 Task: Slide 12 - Revenue Information.
Action: Mouse moved to (45, 108)
Screenshot: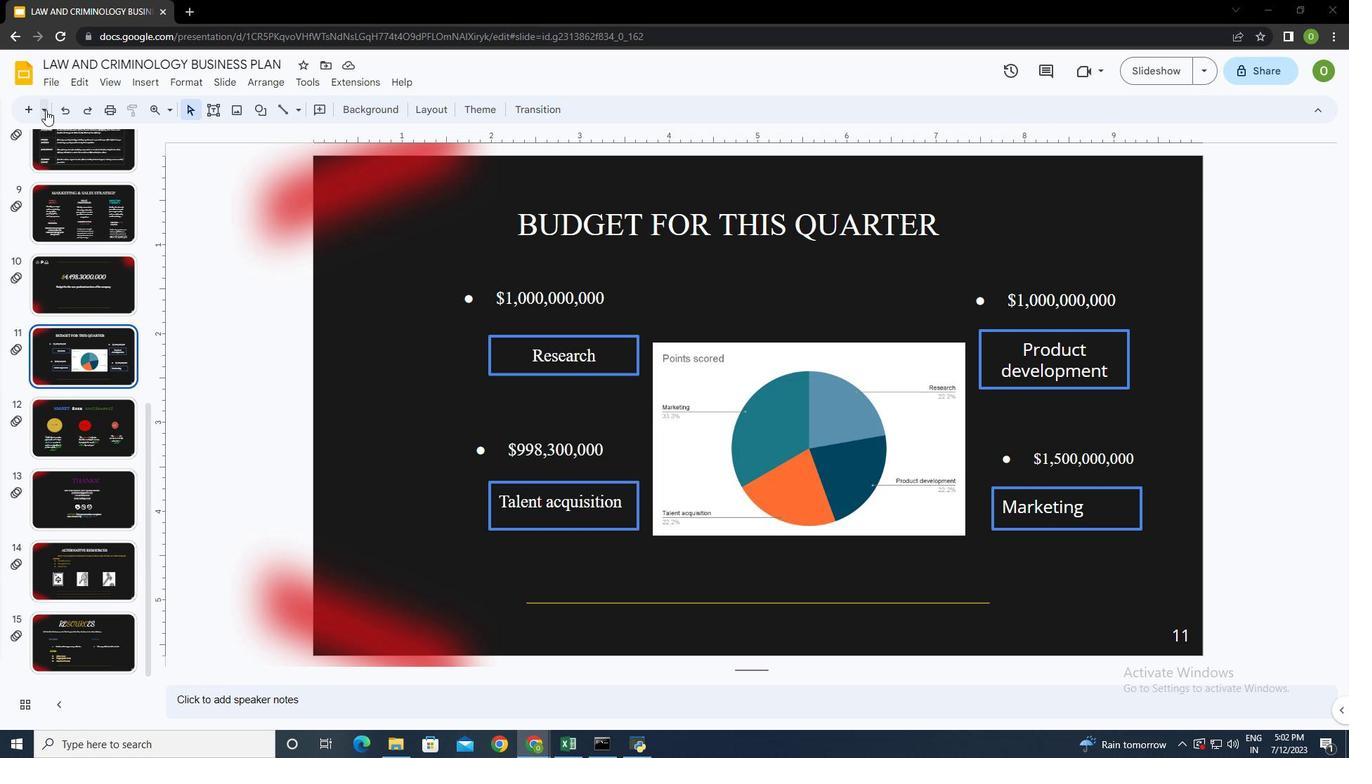 
Action: Mouse pressed left at (45, 108)
Screenshot: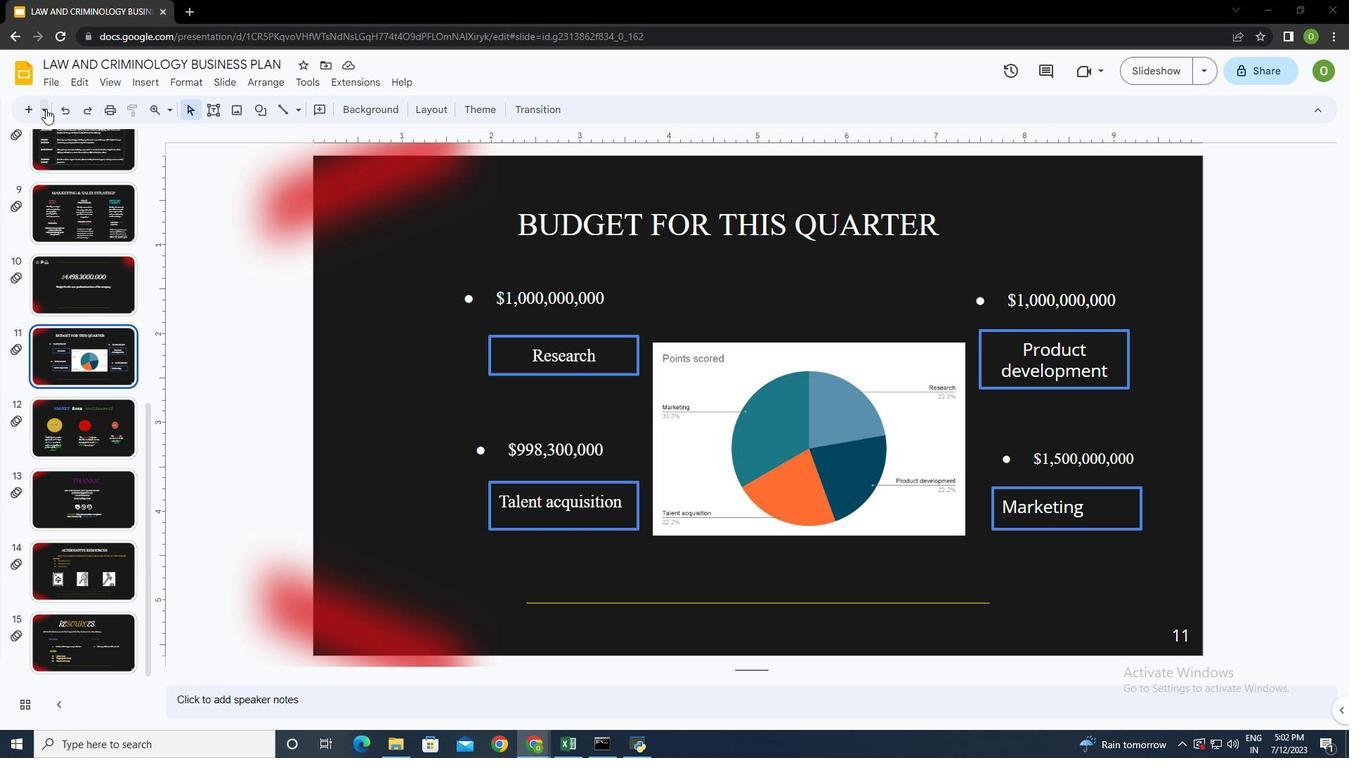 
Action: Mouse moved to (87, 344)
Screenshot: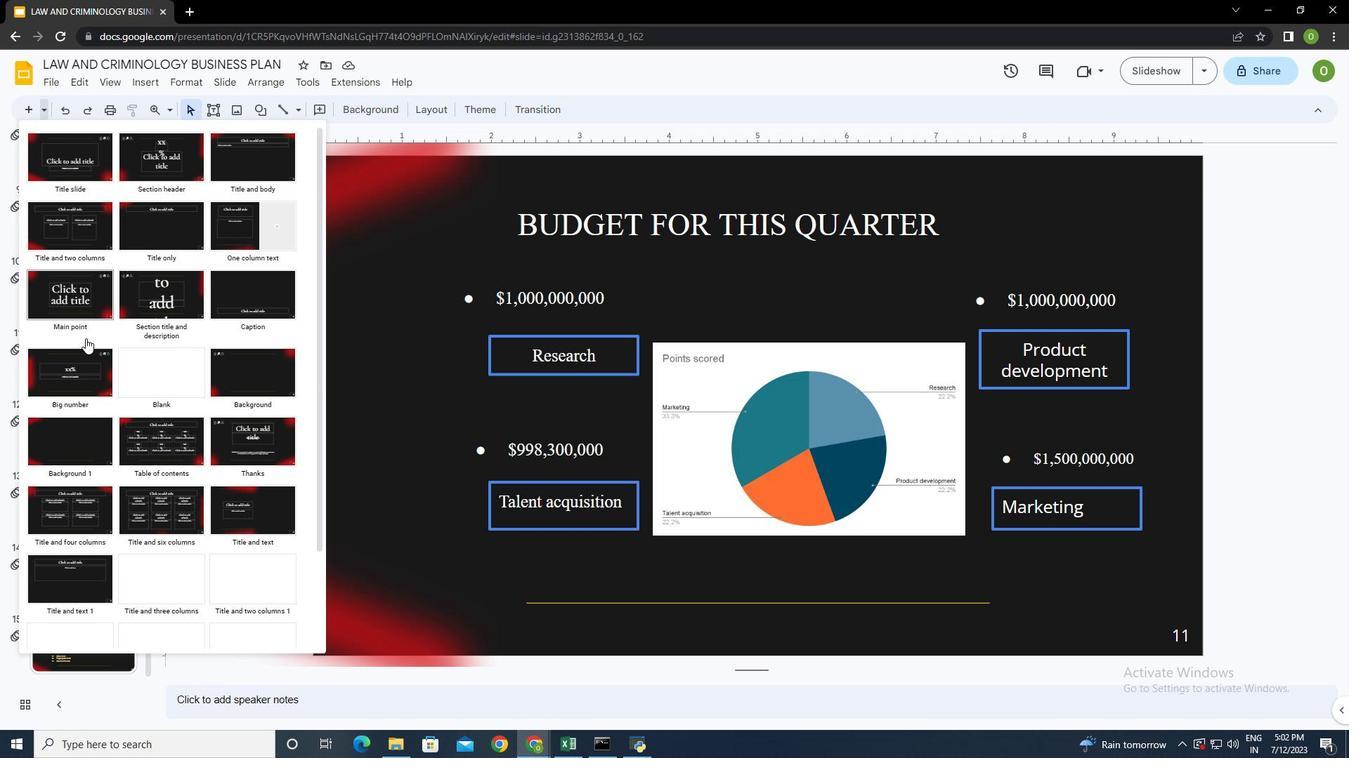 
Action: Mouse scrolled (87, 343) with delta (0, 0)
Screenshot: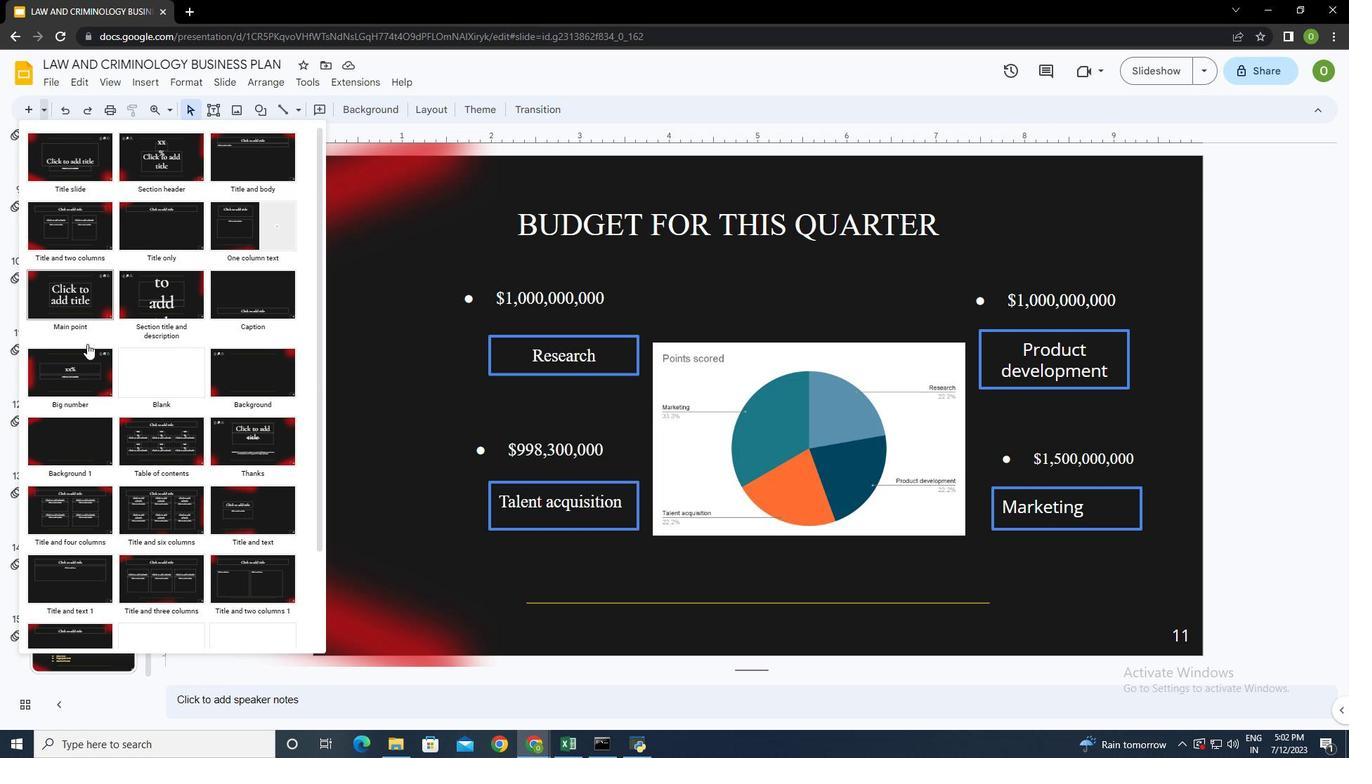 
Action: Mouse scrolled (87, 343) with delta (0, 0)
Screenshot: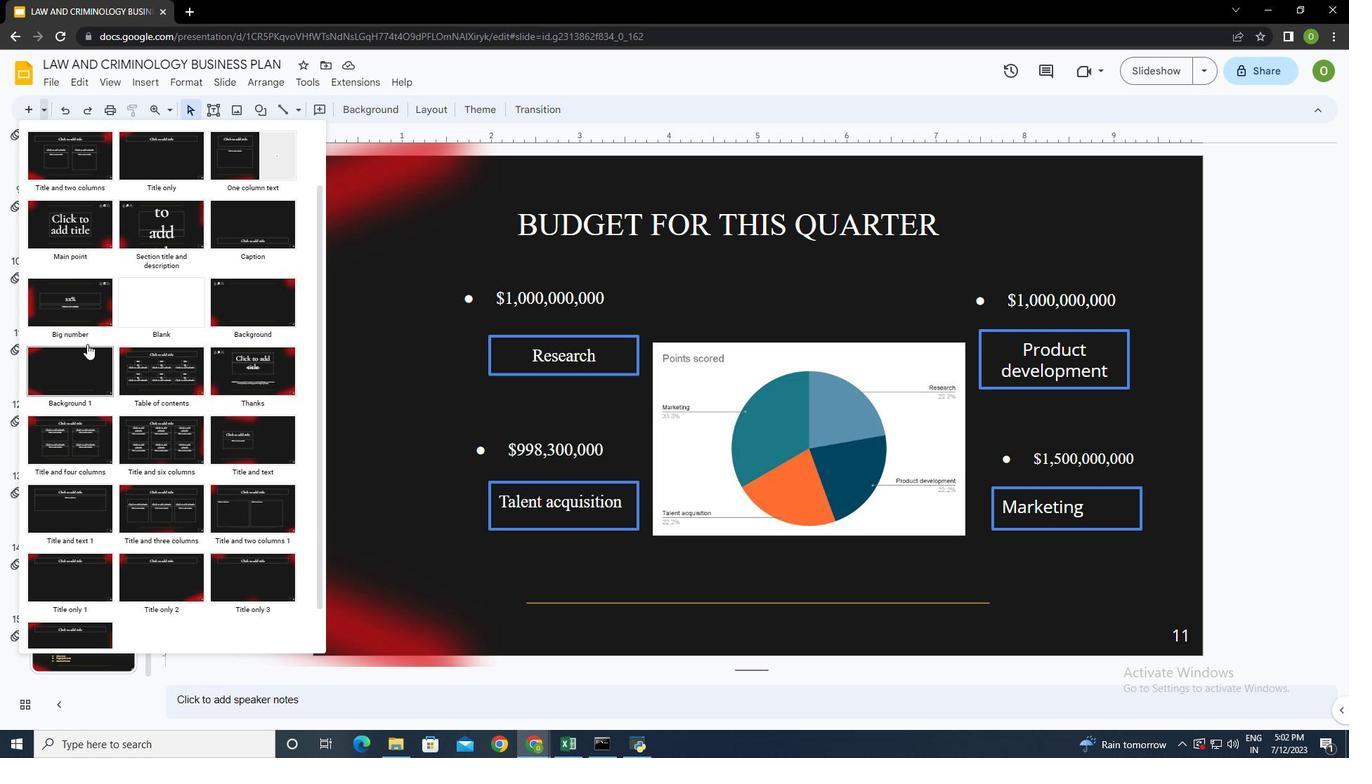 
Action: Mouse scrolled (87, 343) with delta (0, 0)
Screenshot: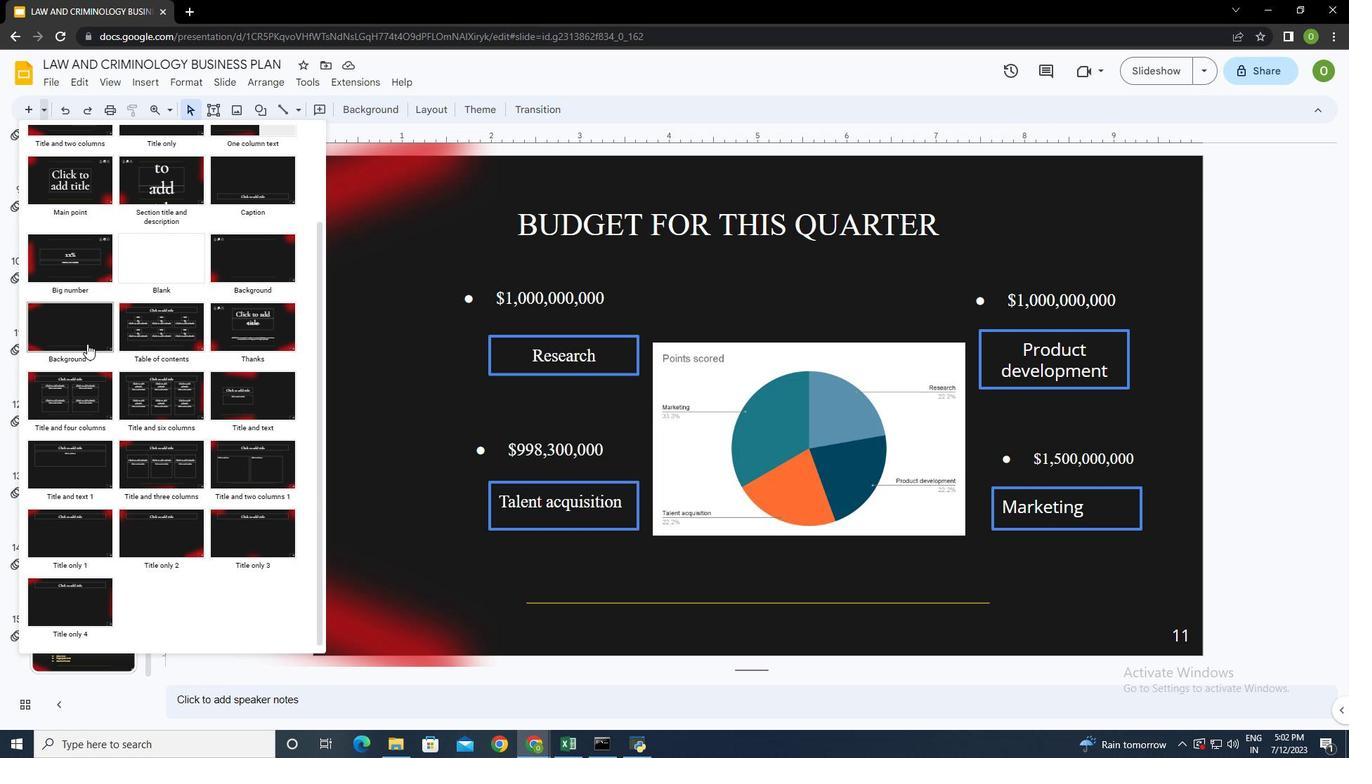 
Action: Mouse scrolled (87, 343) with delta (0, 0)
Screenshot: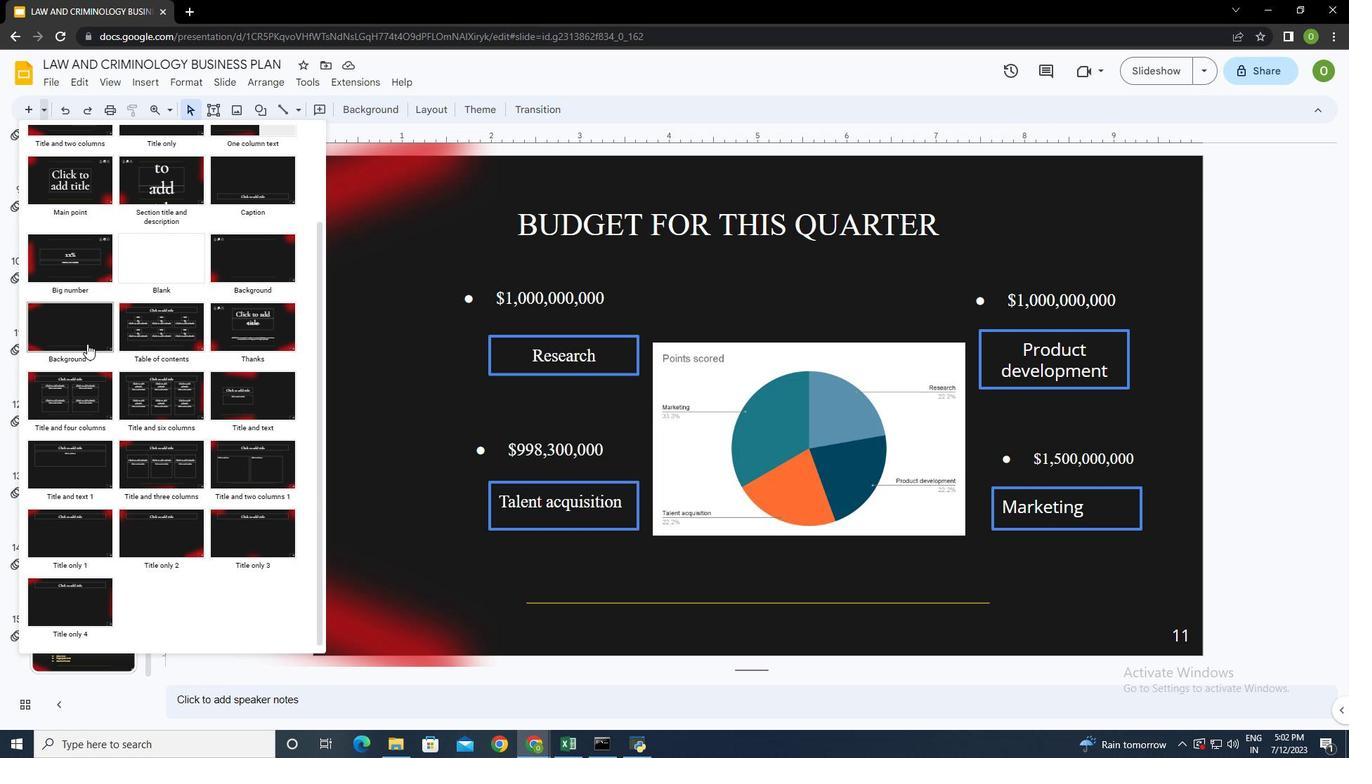 
Action: Mouse moved to (163, 540)
Screenshot: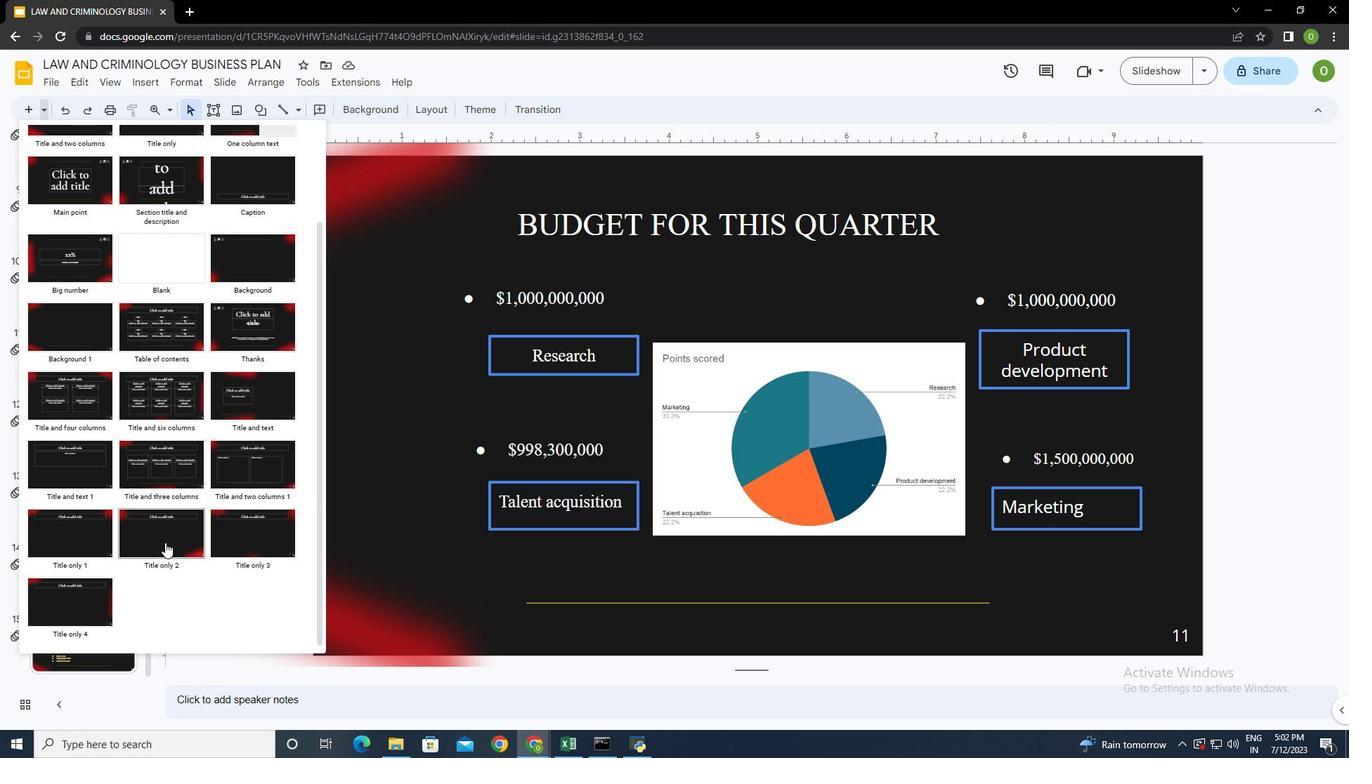 
Action: Mouse pressed left at (163, 540)
Screenshot: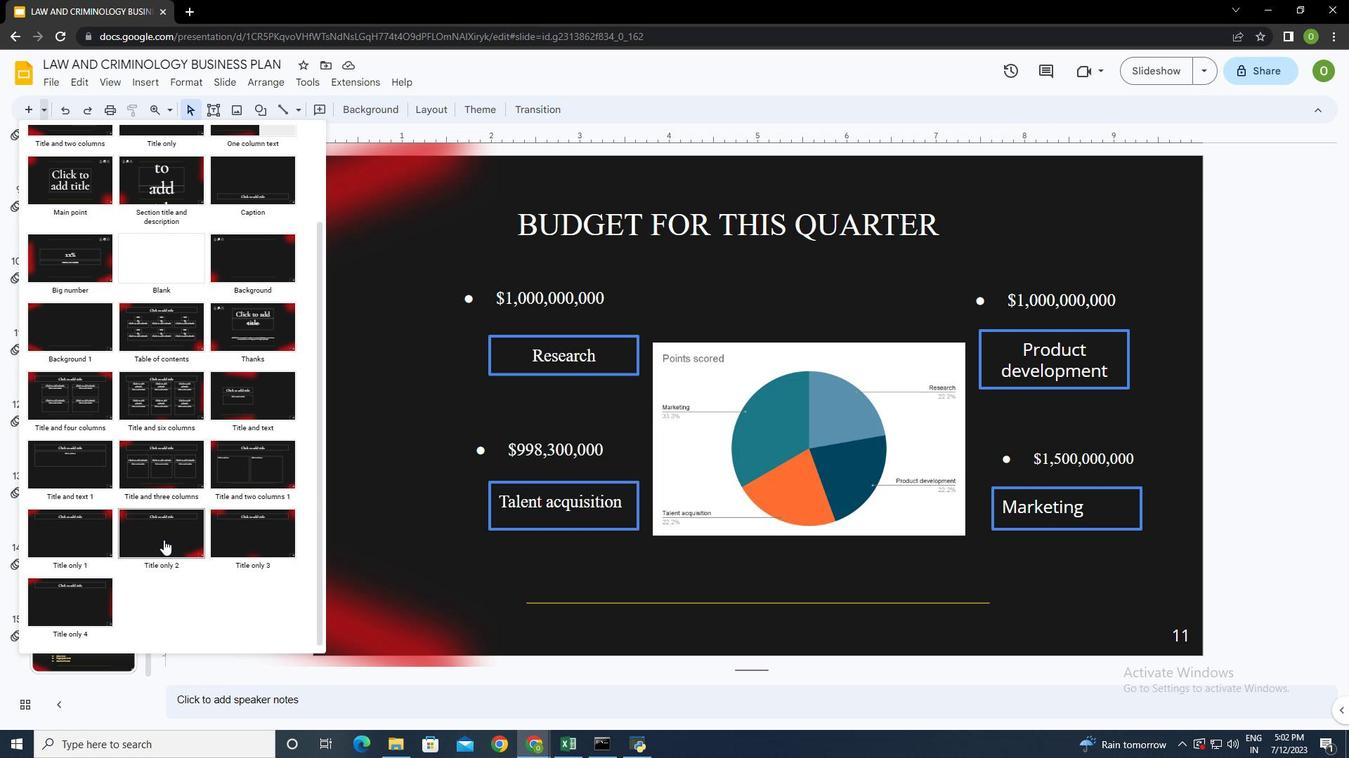 
Action: Mouse moved to (572, 215)
Screenshot: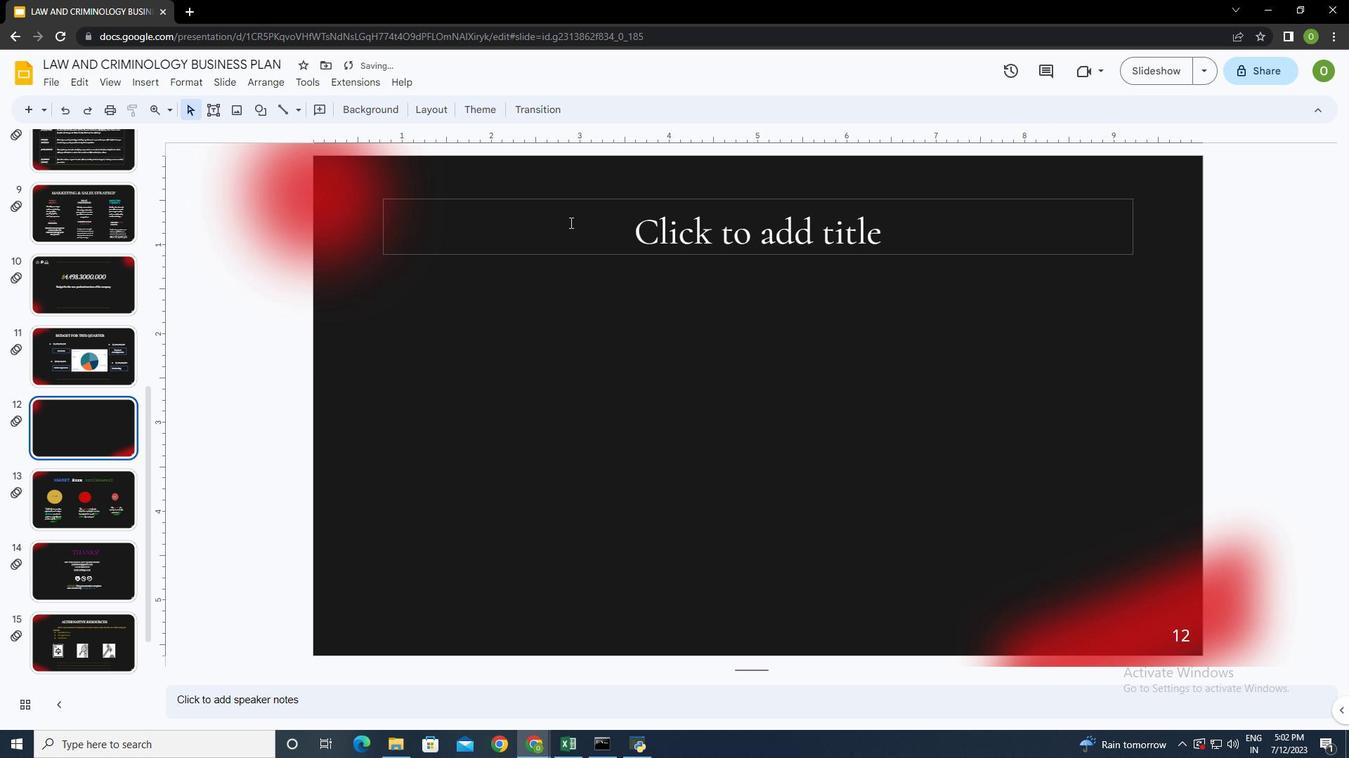 
Action: Mouse pressed left at (572, 215)
Screenshot: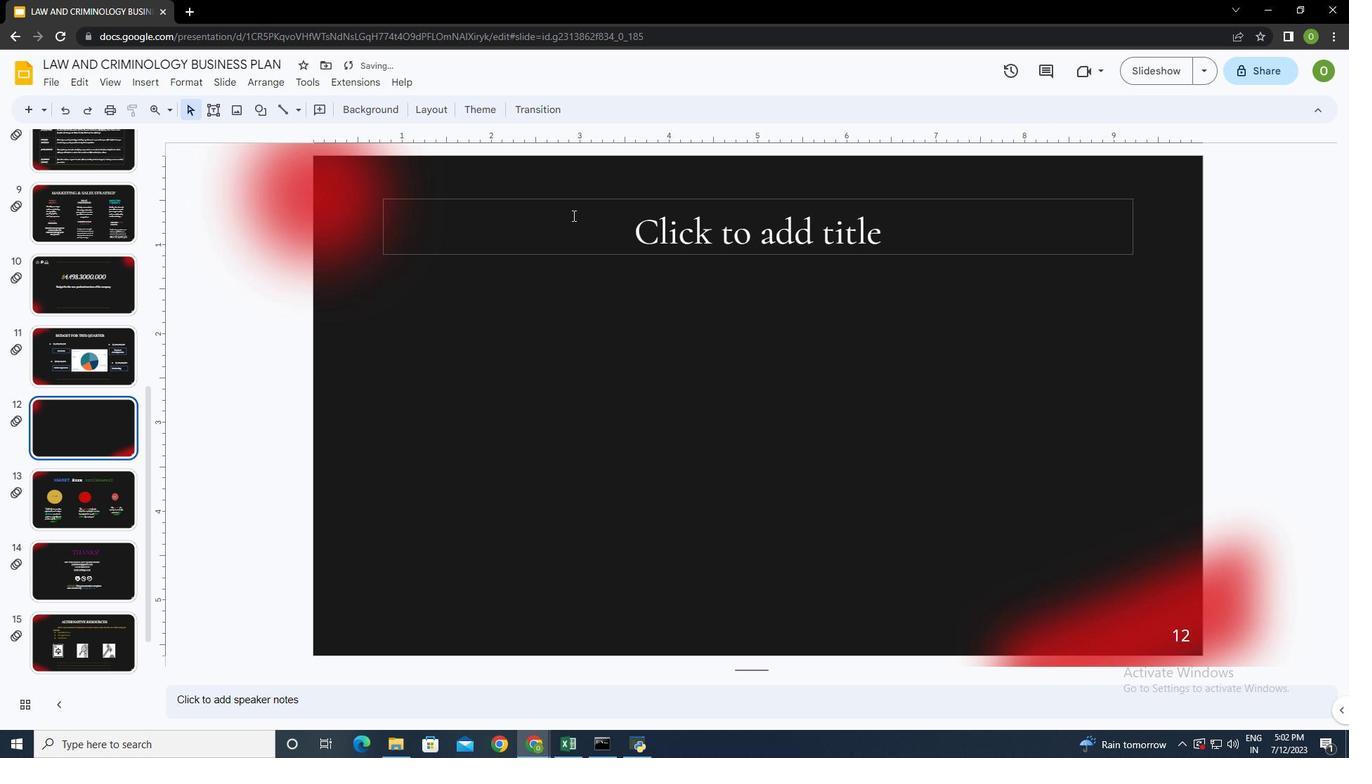 
Action: Key pressed revenue<Key.space>information
Screenshot: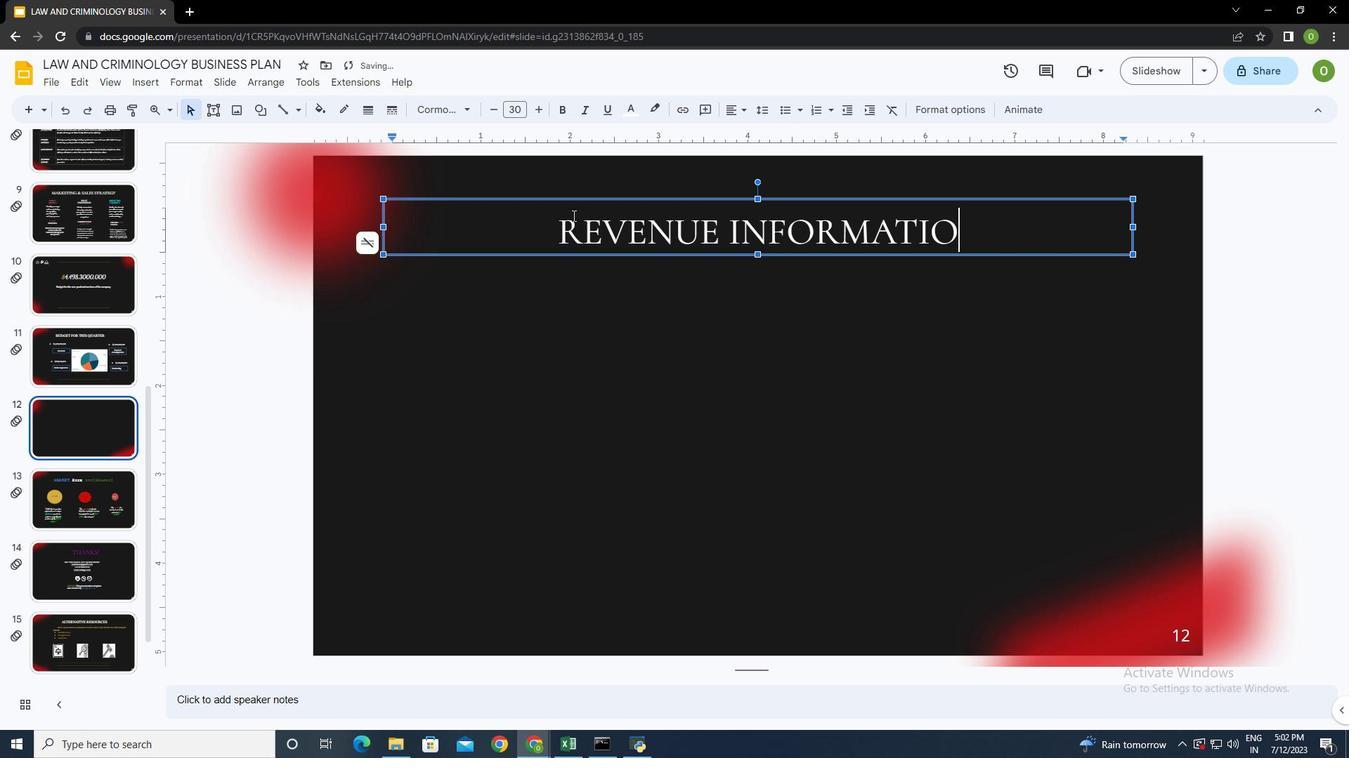 
Action: Mouse moved to (619, 316)
Screenshot: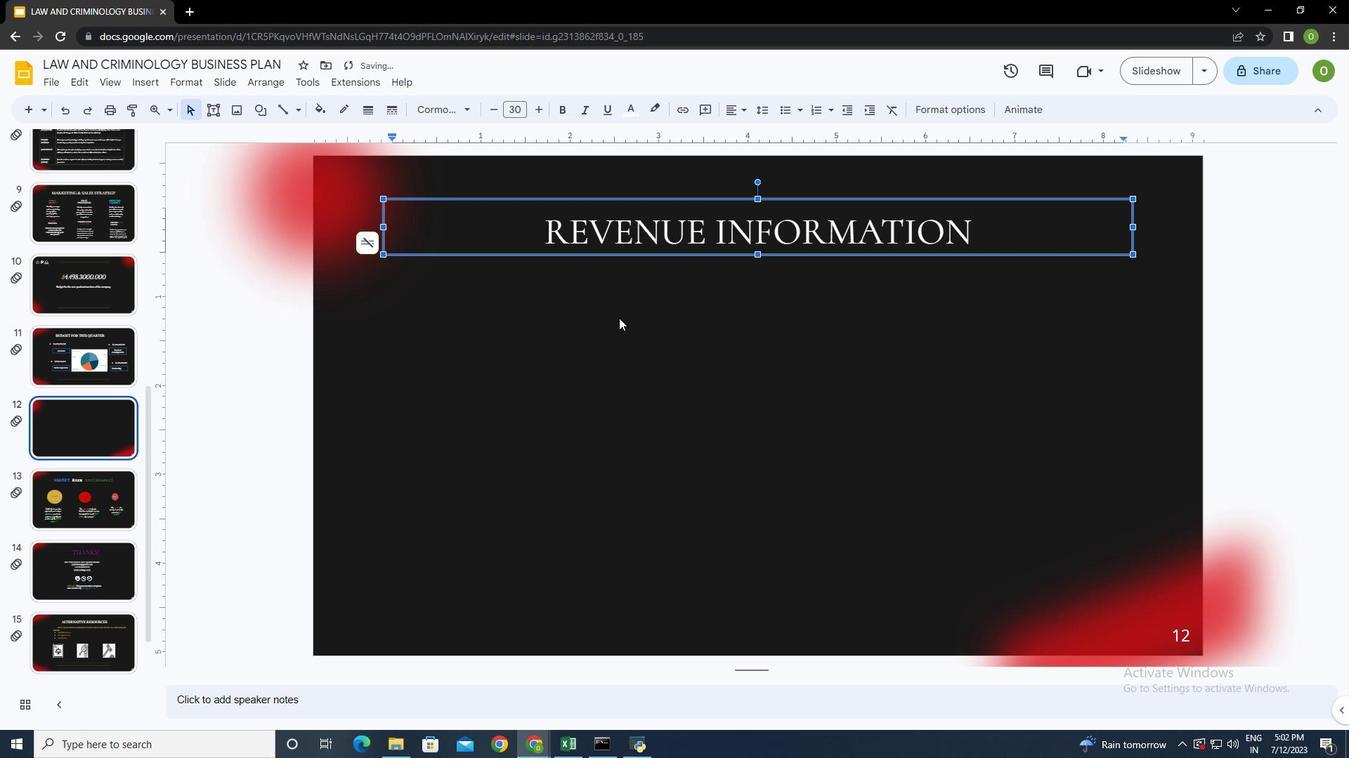 
Action: Mouse pressed left at (619, 316)
Screenshot: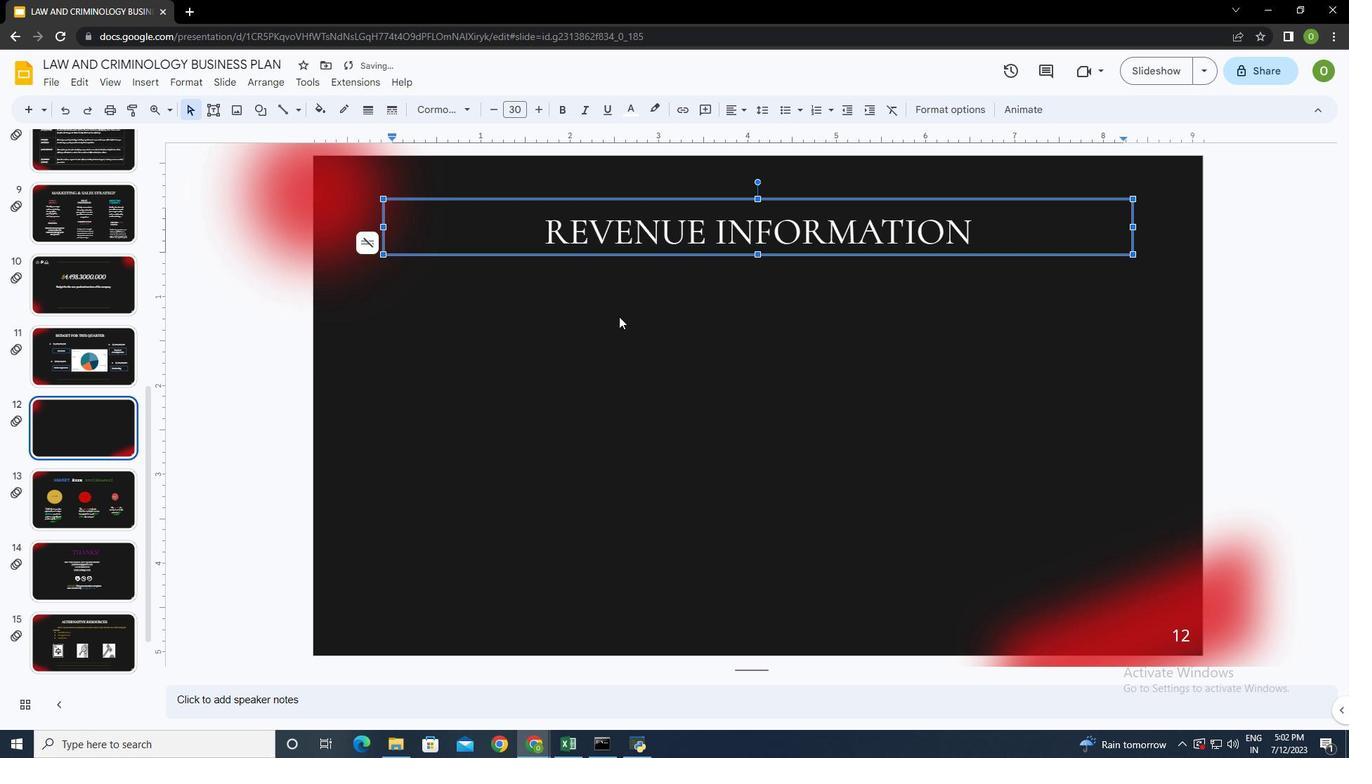 
Action: Mouse moved to (146, 82)
Screenshot: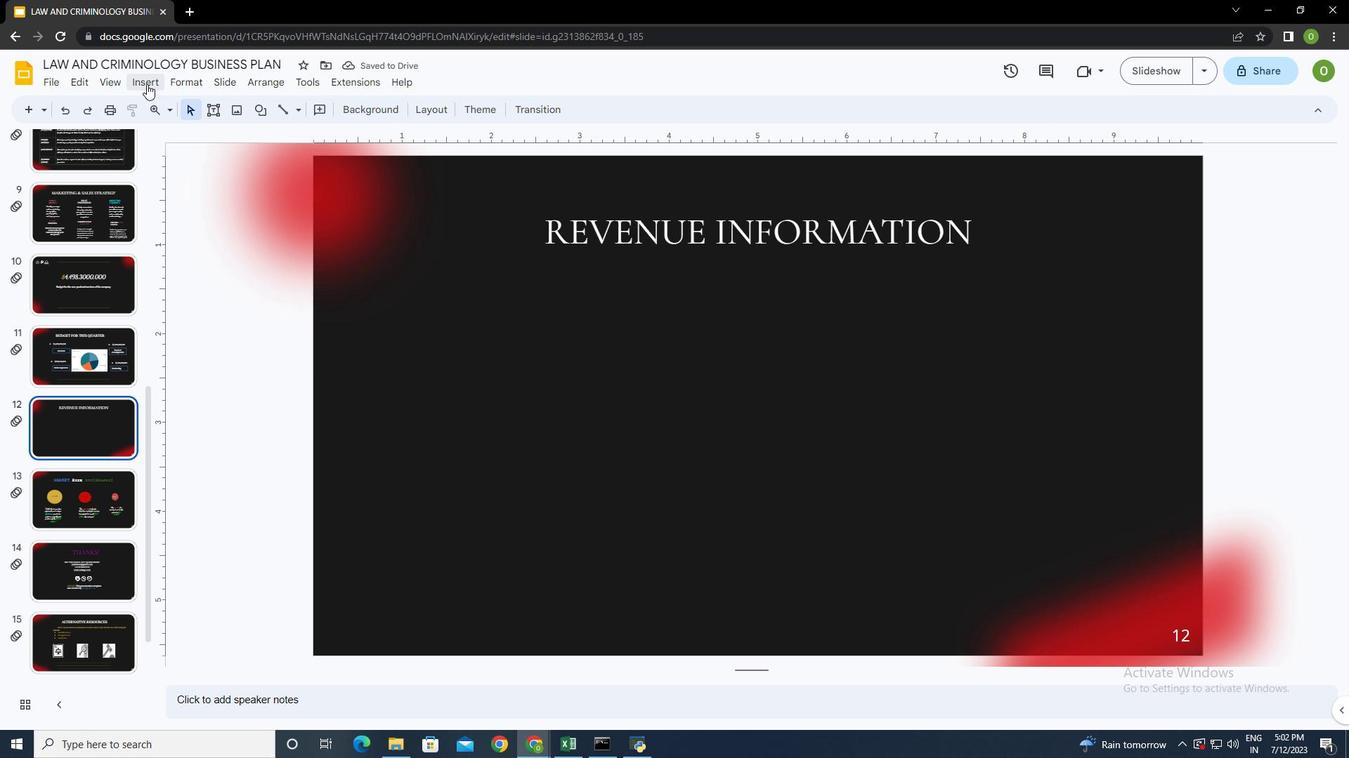 
Action: Mouse pressed left at (146, 82)
Screenshot: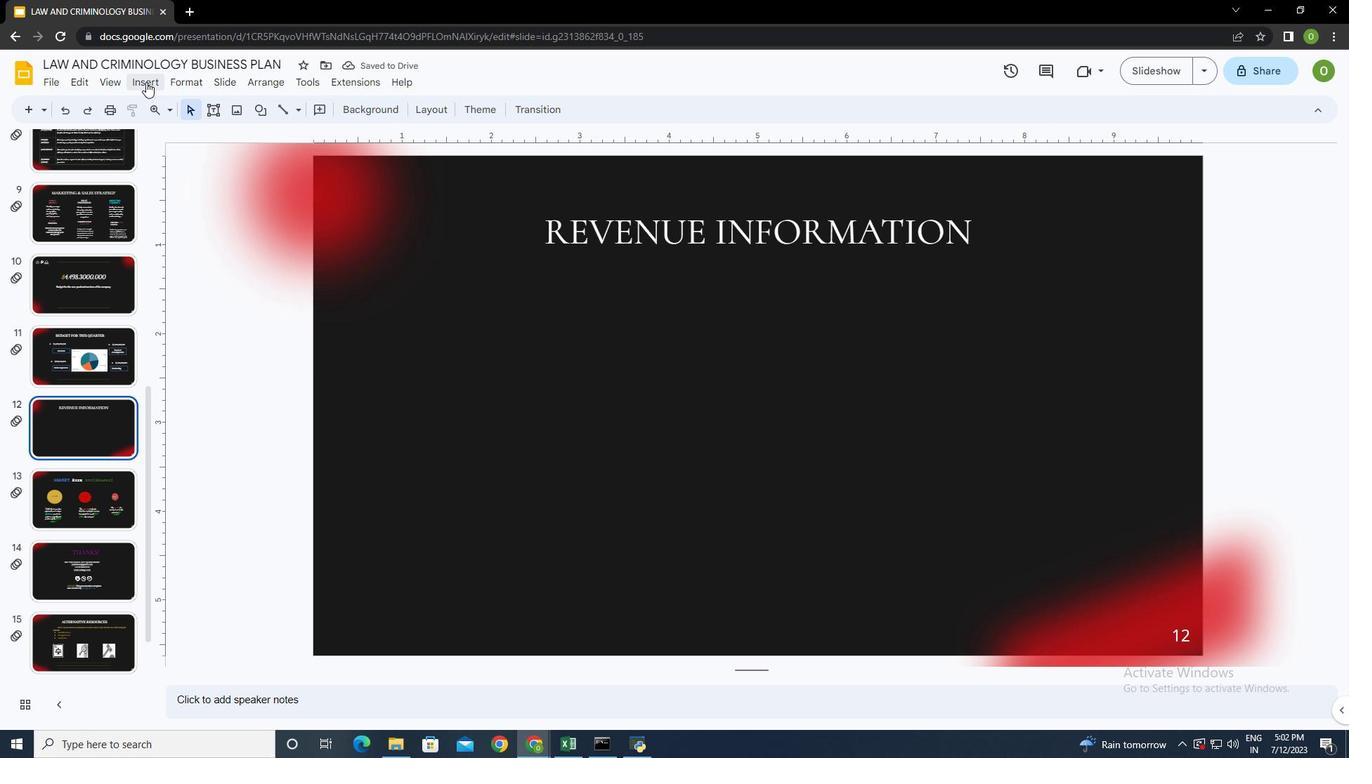 
Action: Mouse moved to (422, 222)
Screenshot: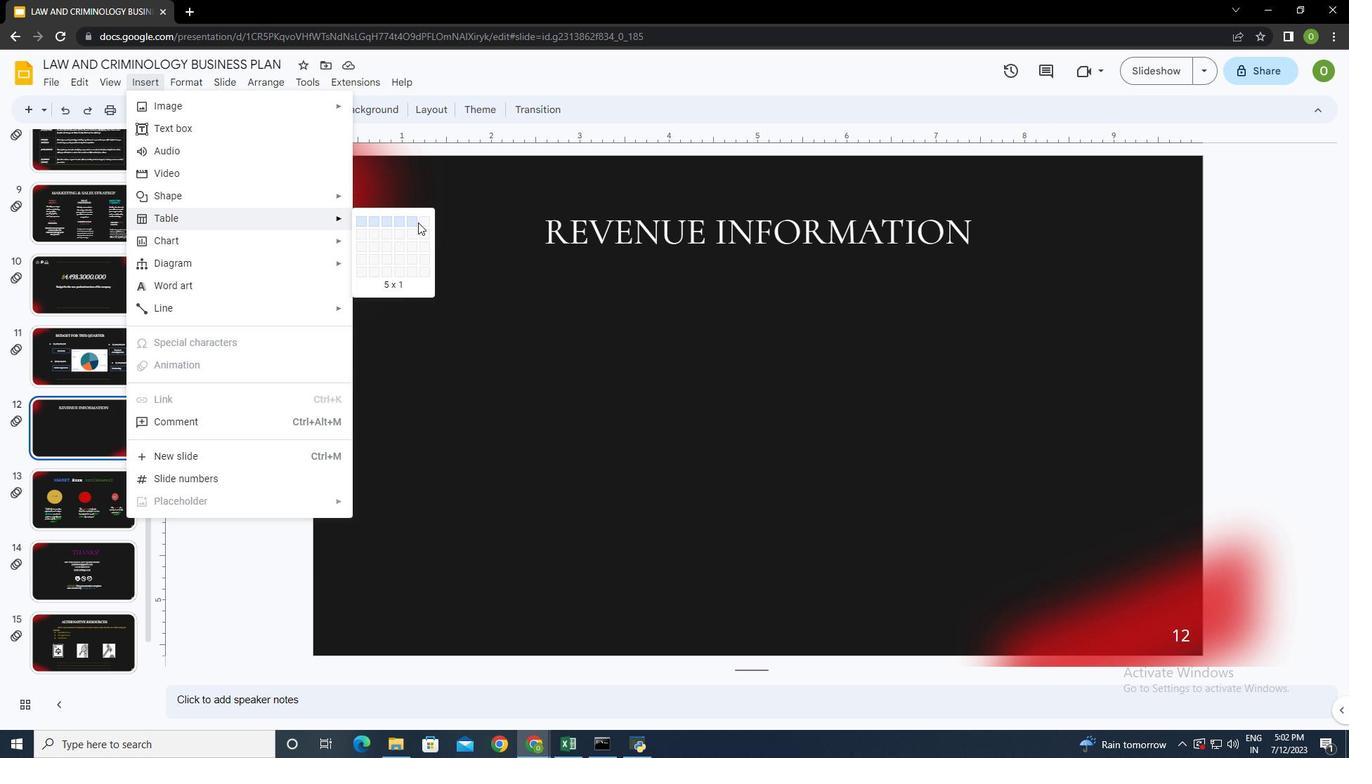
Action: Mouse pressed left at (422, 222)
Screenshot: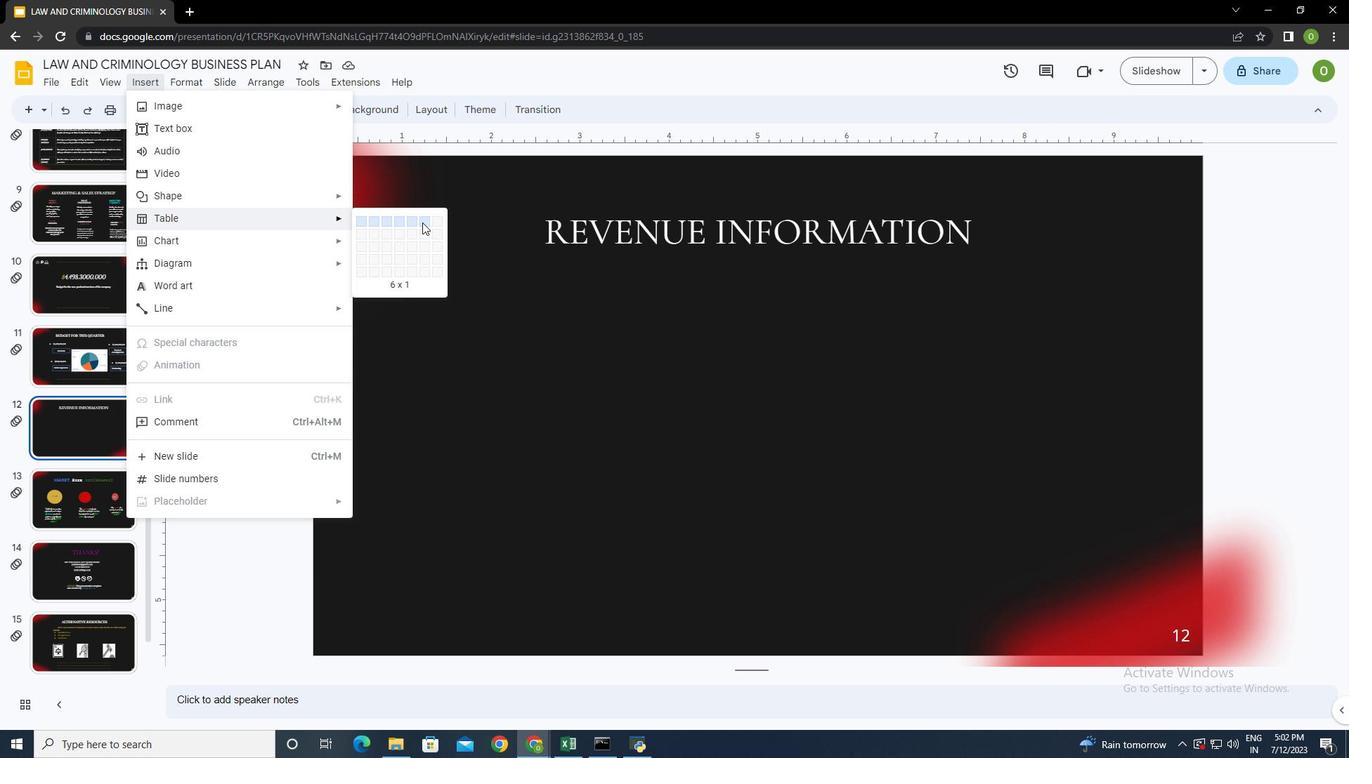 
Action: Mouse moved to (756, 383)
Screenshot: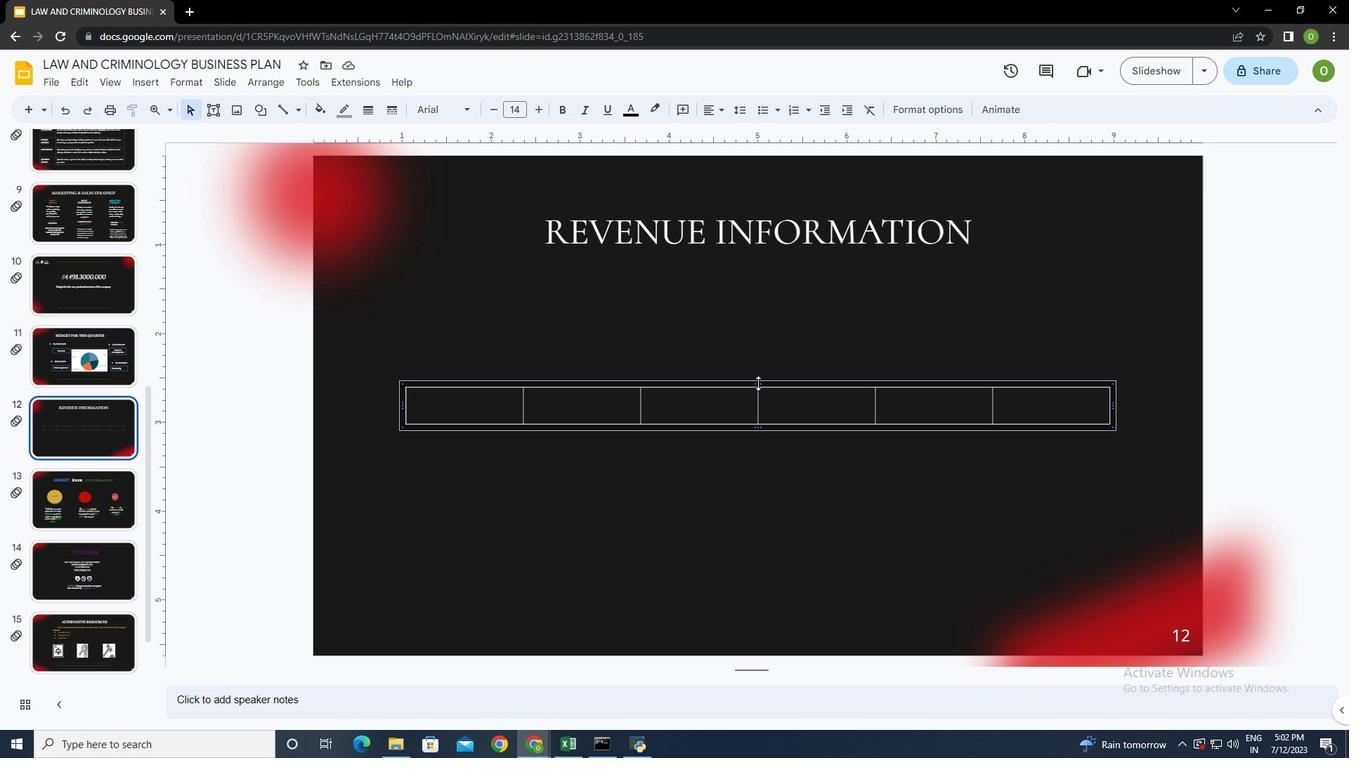 
Action: Mouse pressed left at (756, 383)
Screenshot: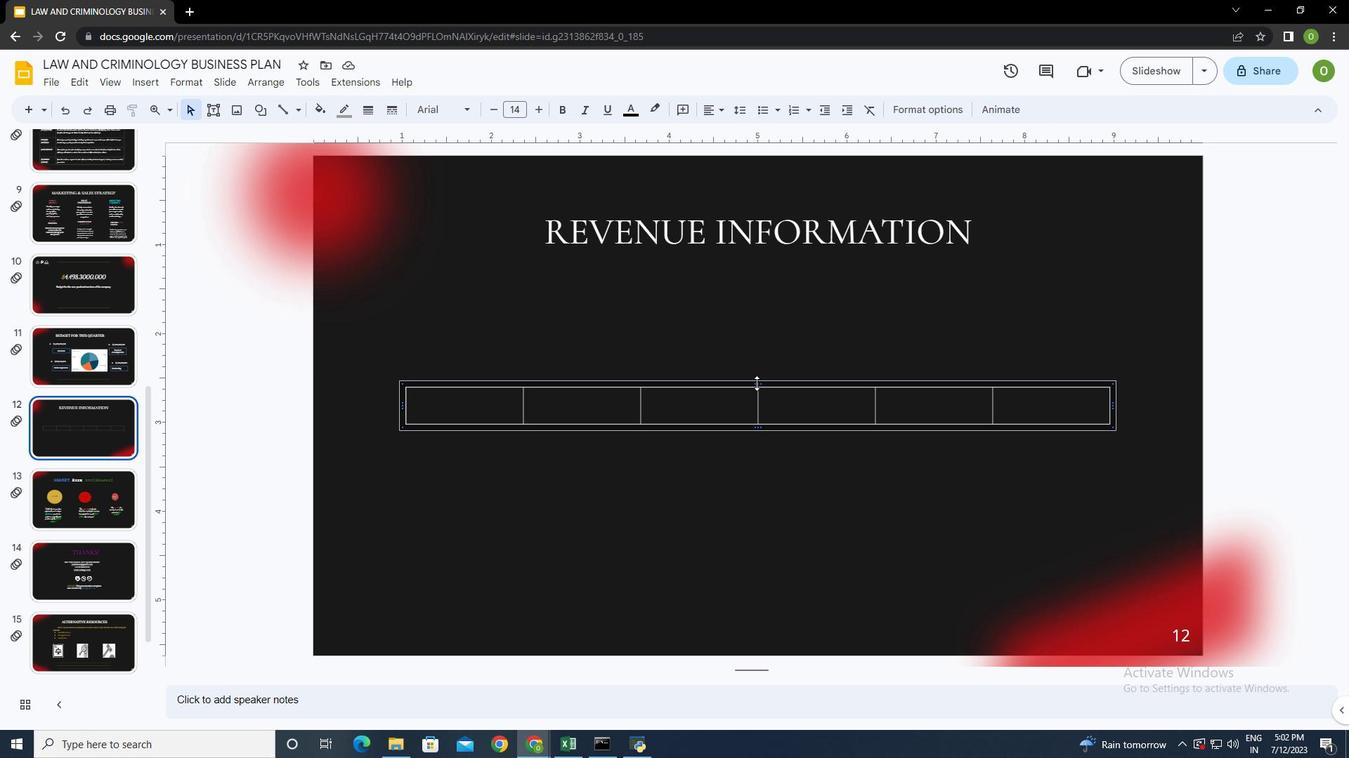 
Action: Mouse moved to (759, 429)
Screenshot: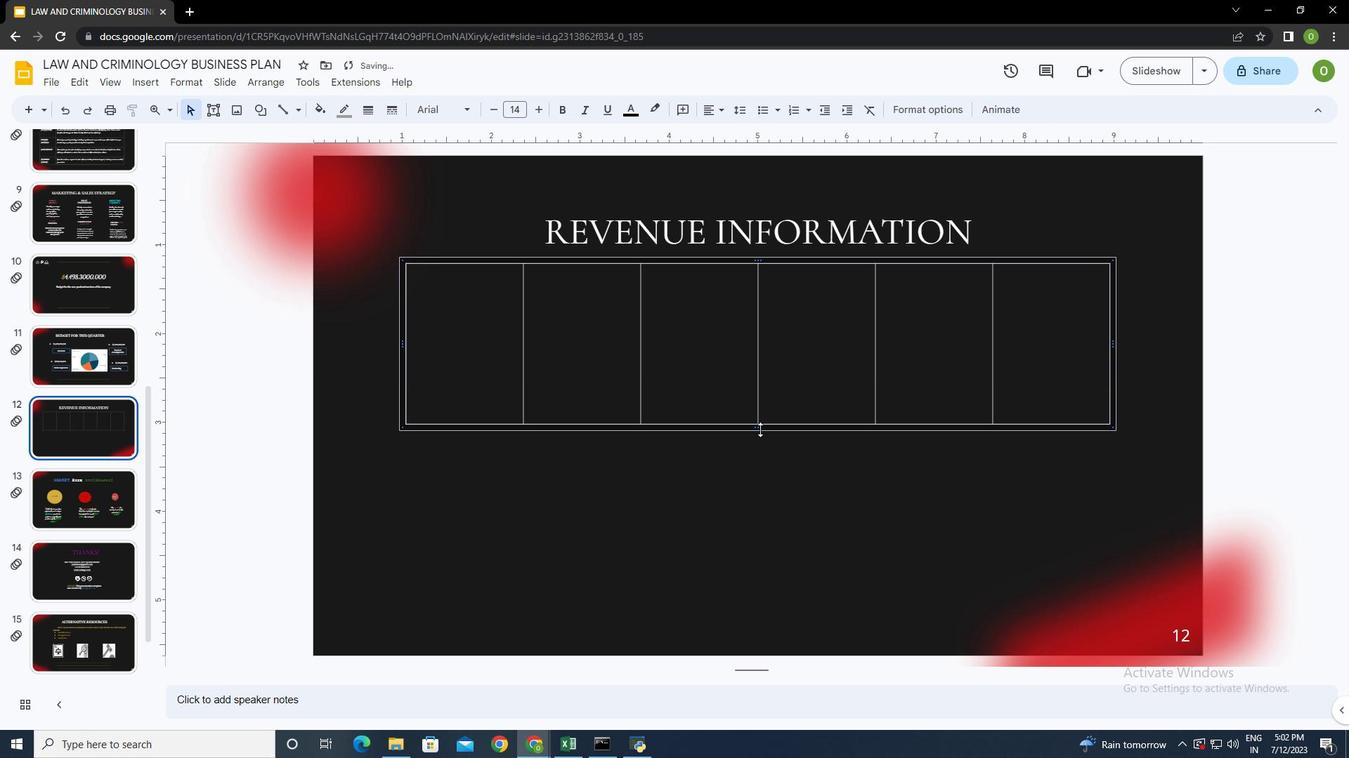
Action: Mouse pressed left at (759, 429)
Screenshot: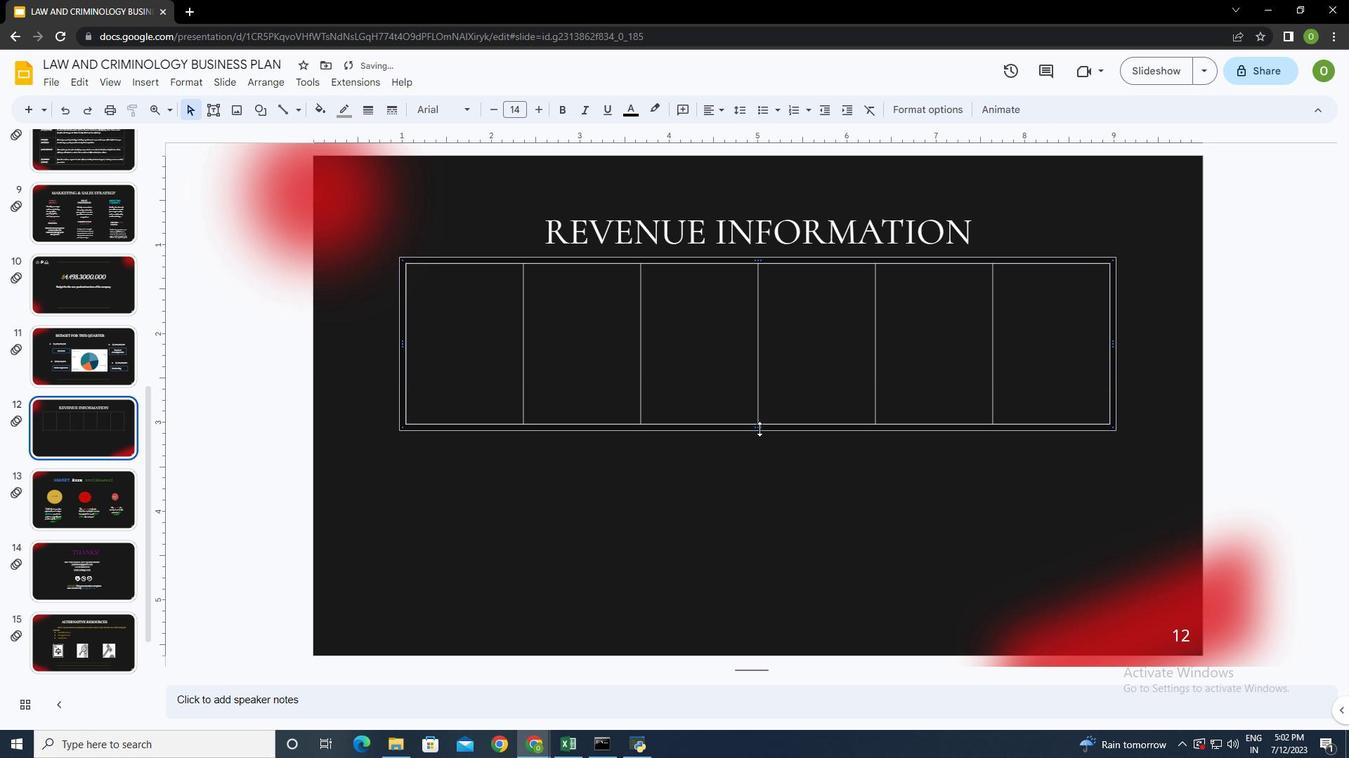 
Action: Mouse moved to (453, 281)
Screenshot: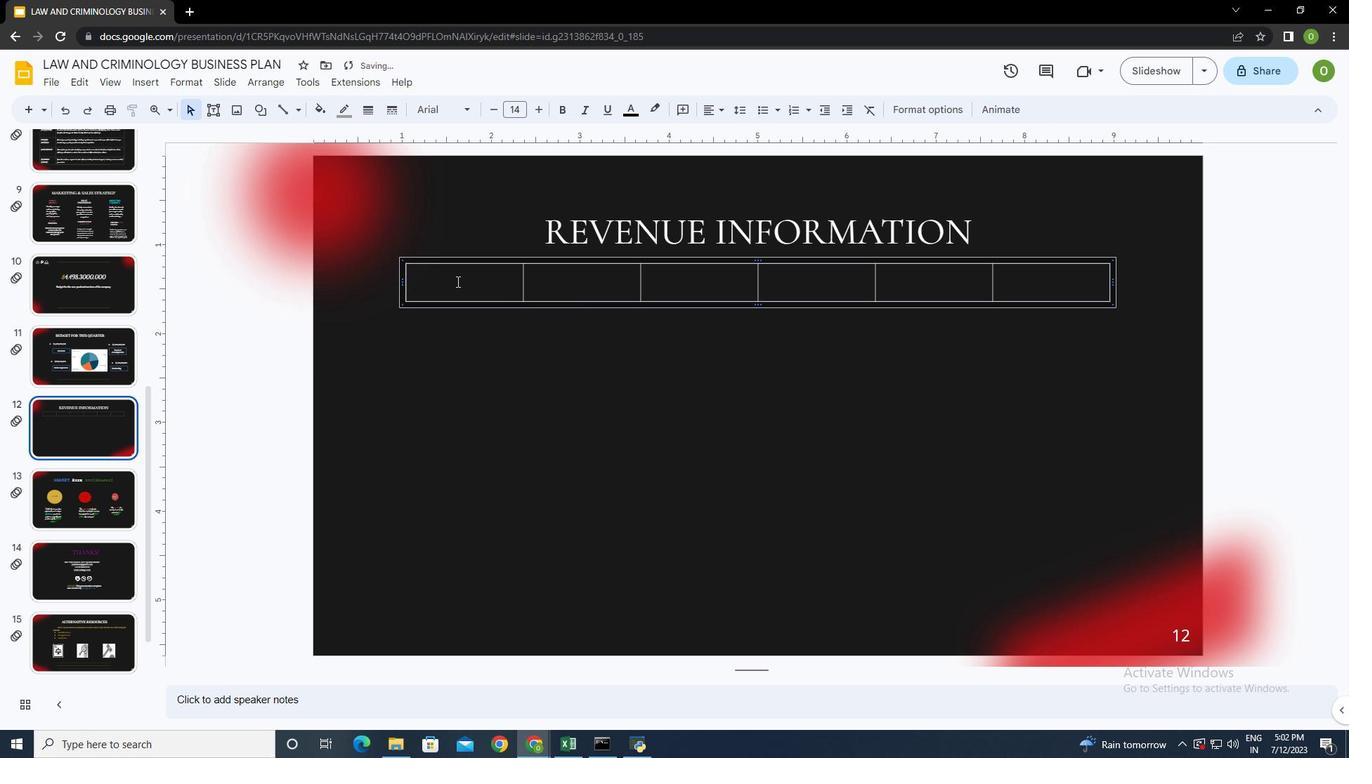 
Action: Mouse pressed left at (453, 281)
Screenshot: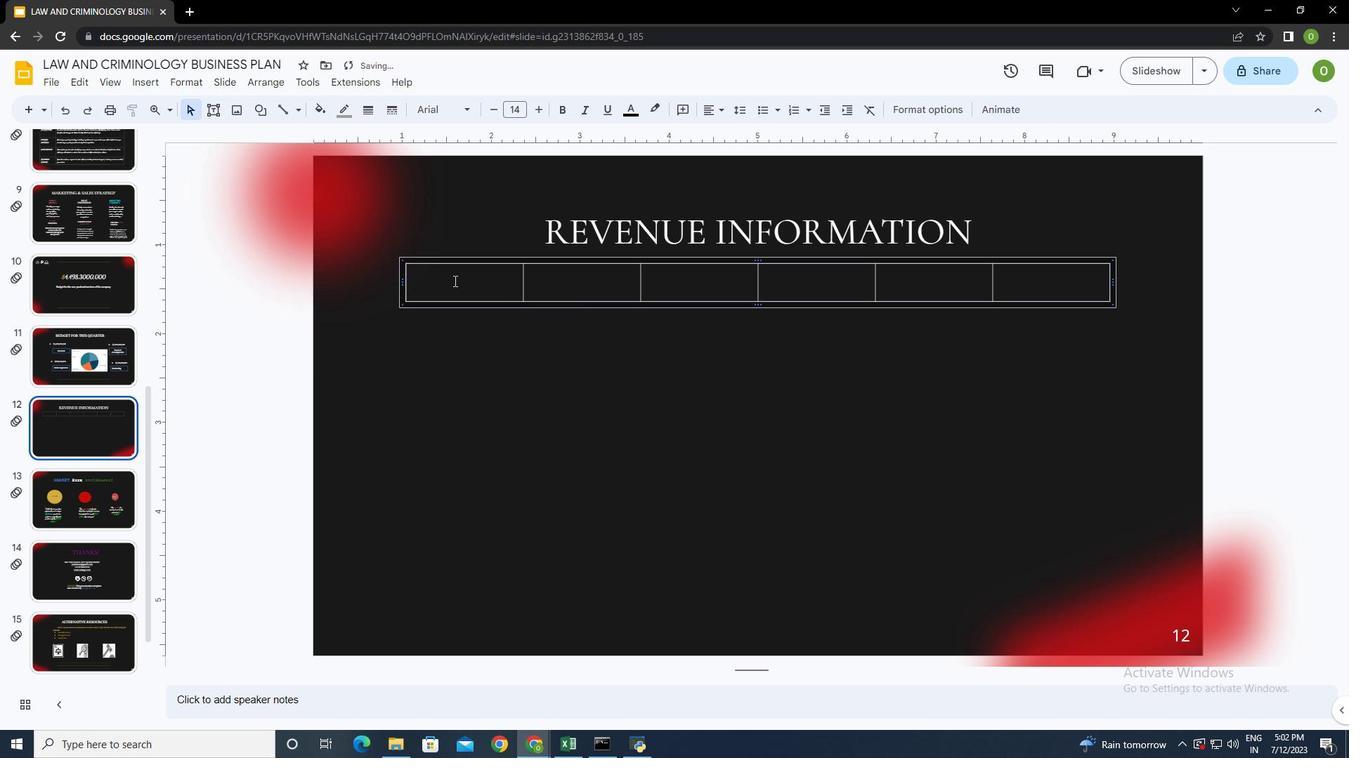 
Action: Mouse moved to (453, 280)
Screenshot: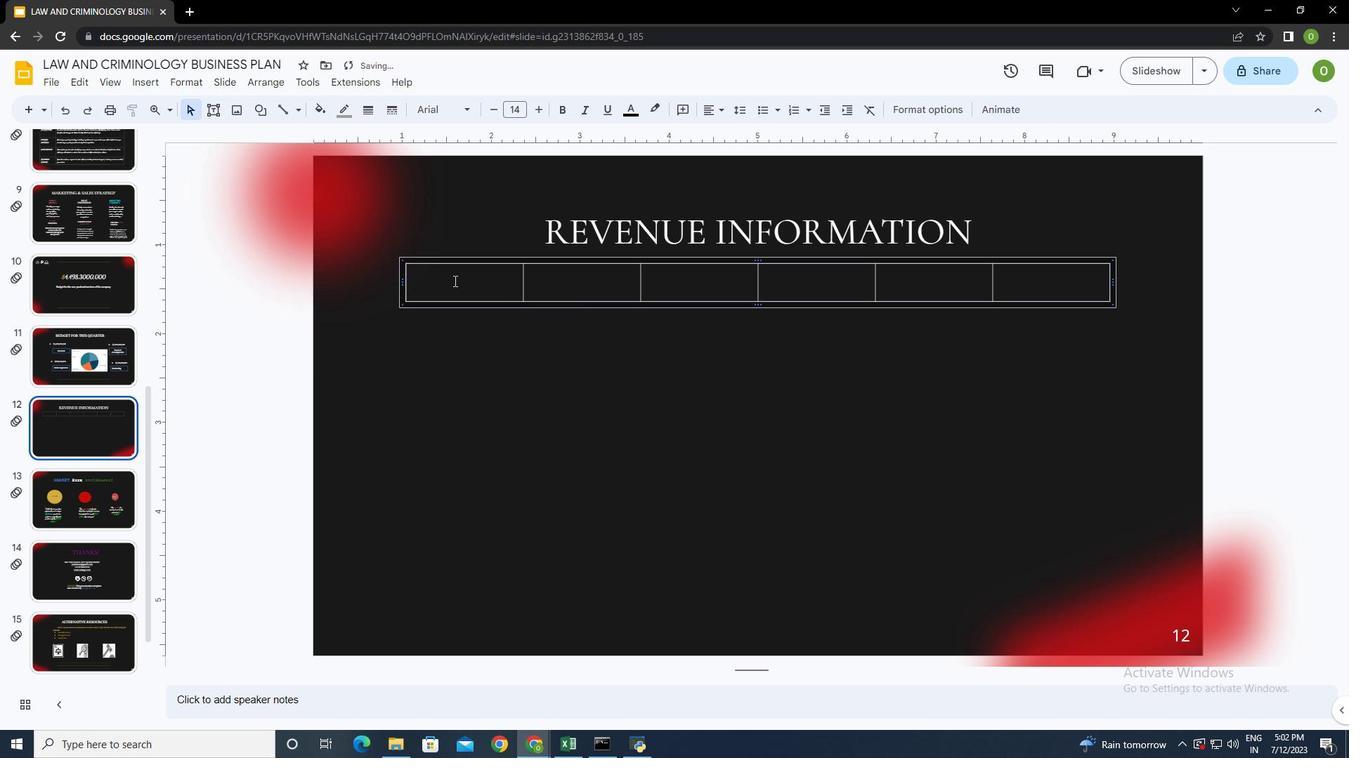 
Action: Mouse pressed left at (453, 280)
Screenshot: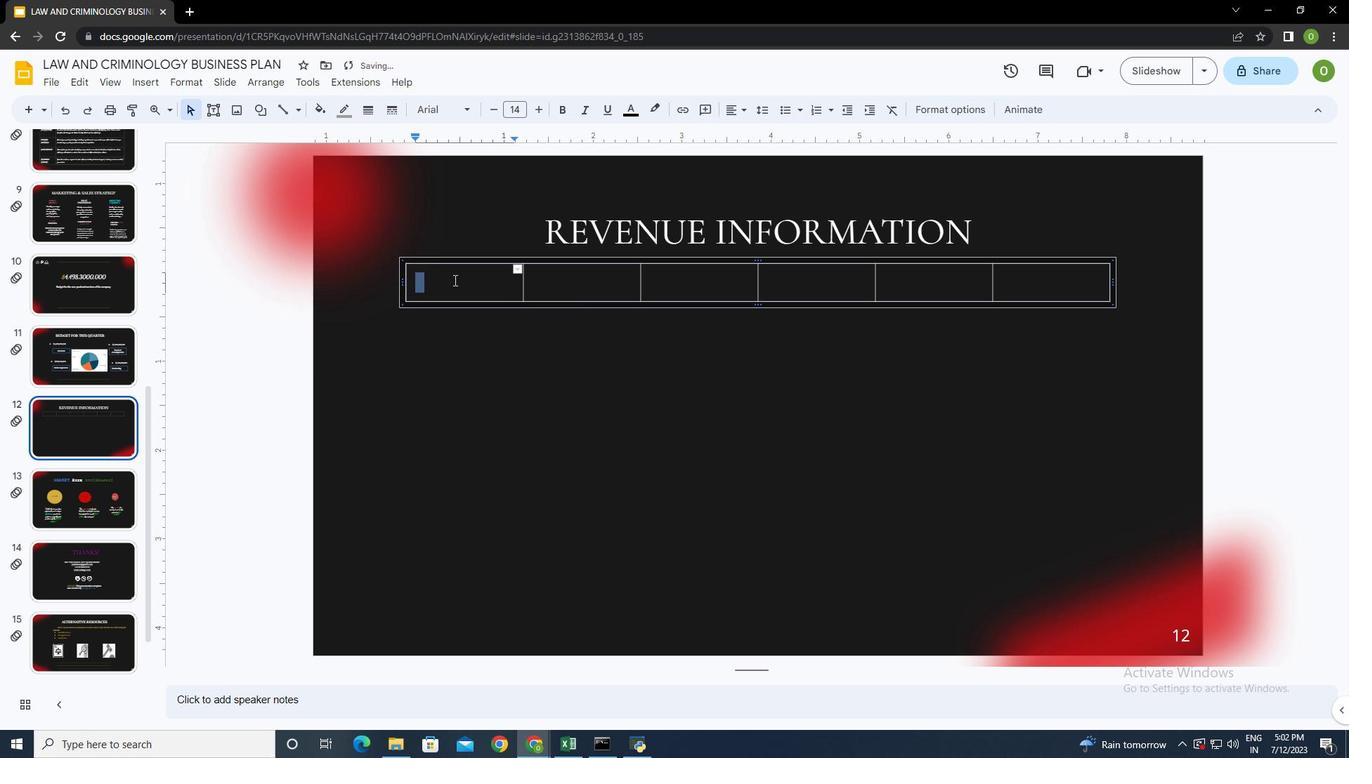 
Action: Mouse moved to (625, 108)
Screenshot: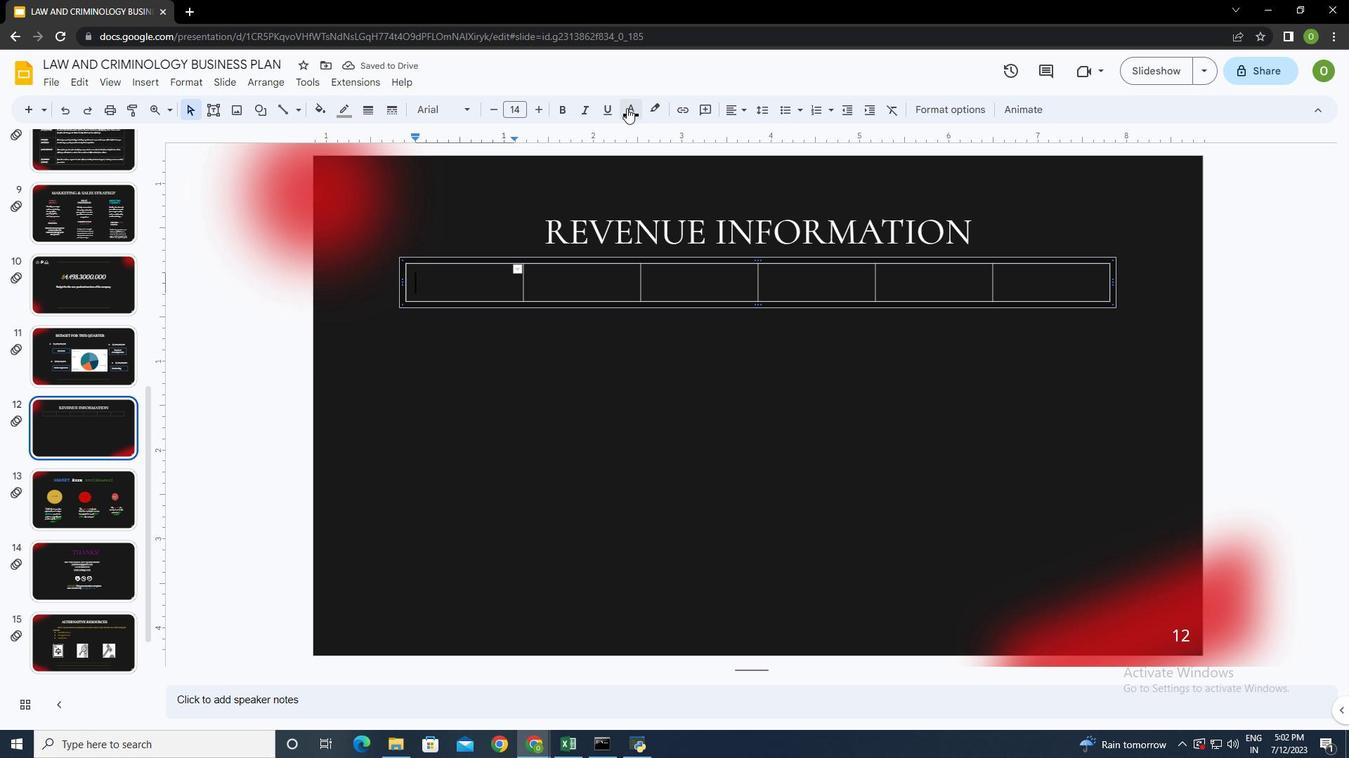 
Action: Mouse pressed left at (625, 108)
Screenshot: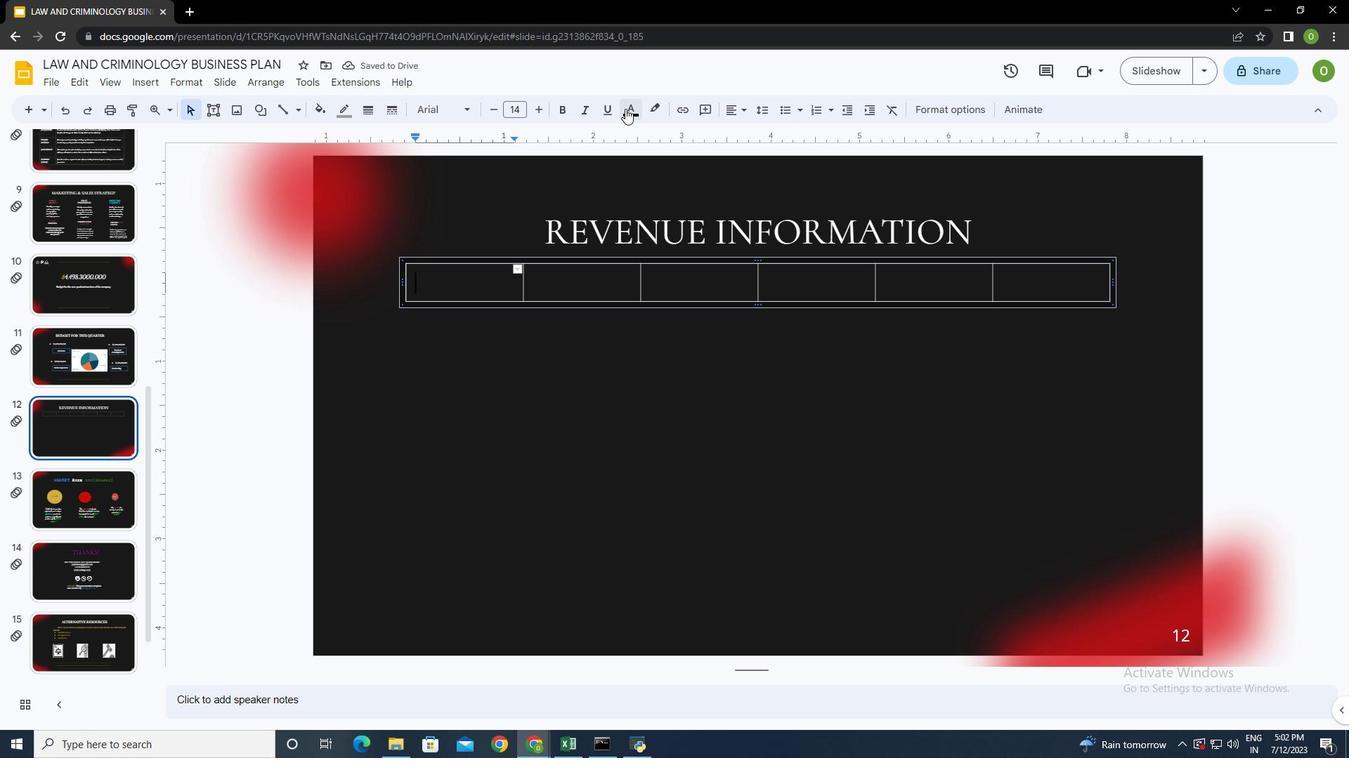 
Action: Mouse moved to (635, 153)
Screenshot: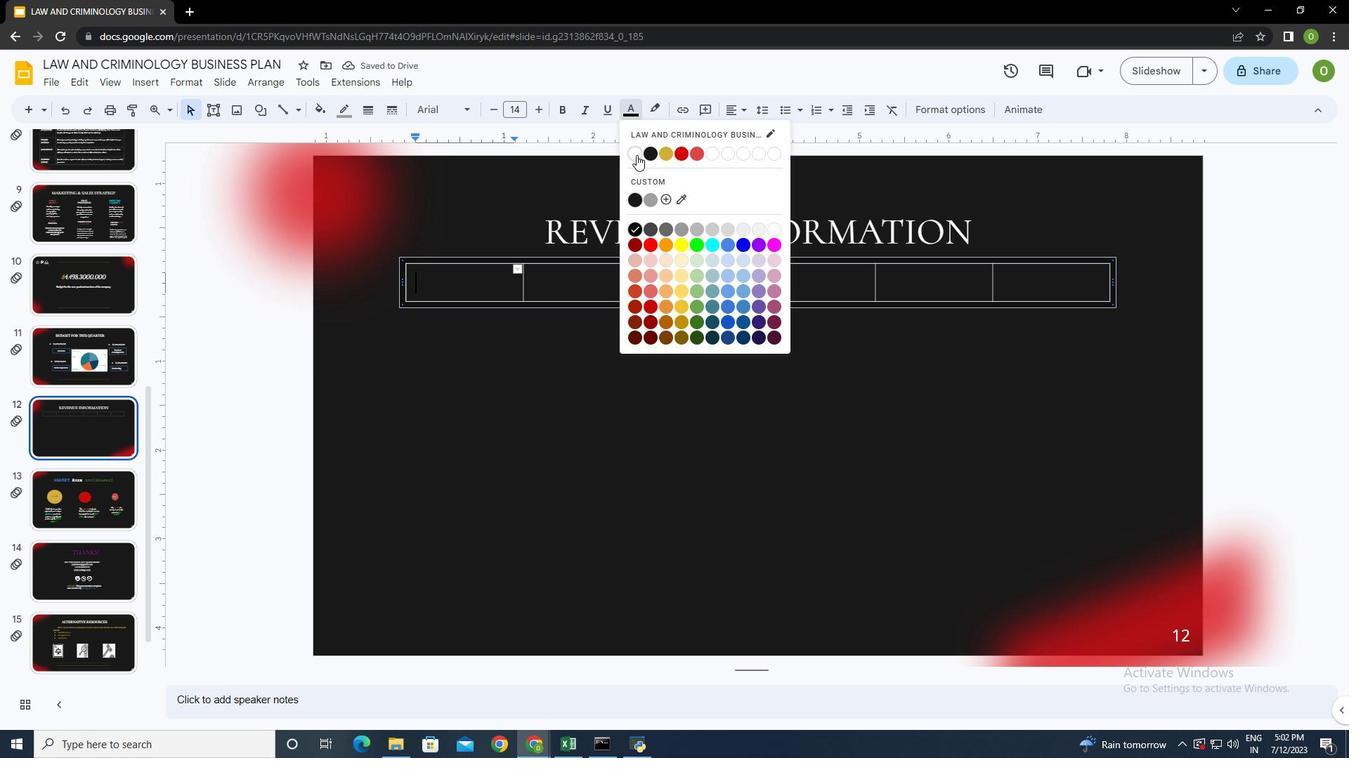 
Action: Mouse pressed left at (635, 153)
Screenshot: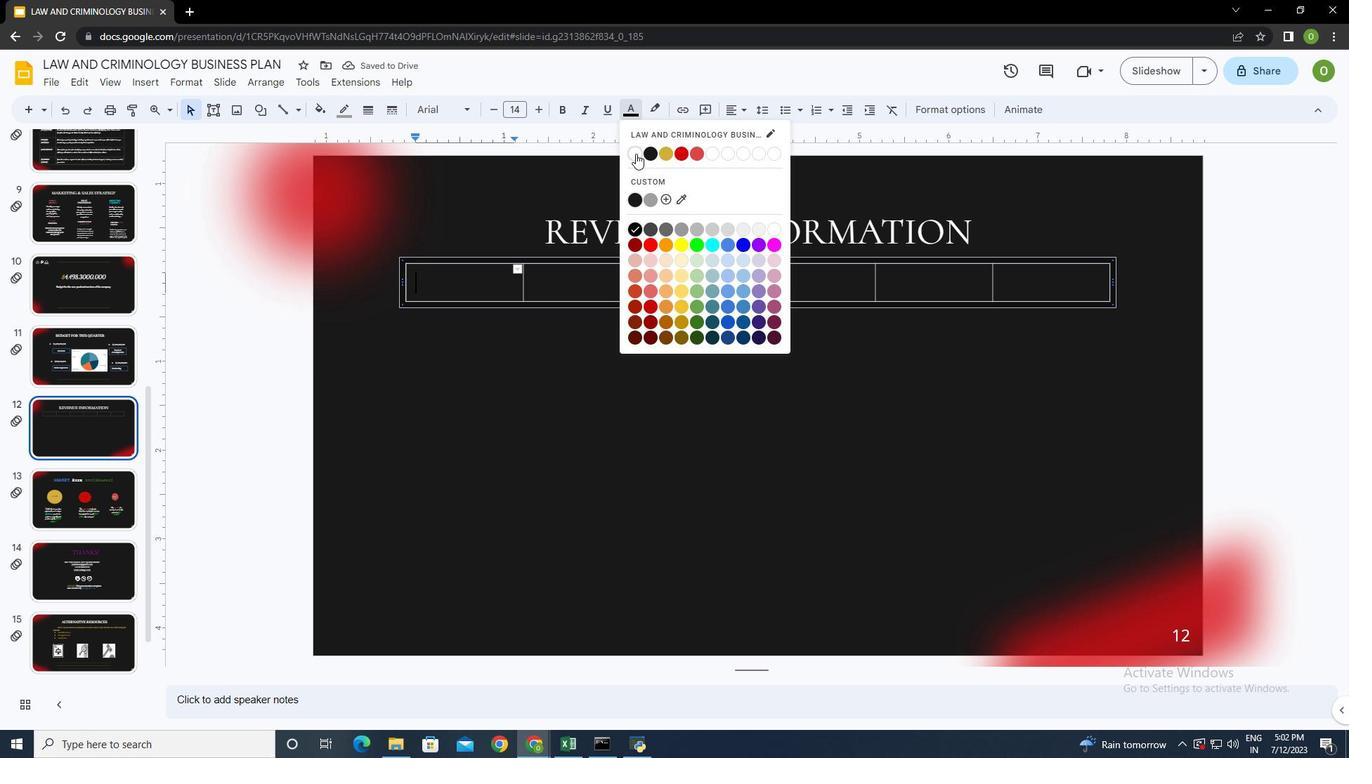 
Action: Mouse moved to (453, 297)
Screenshot: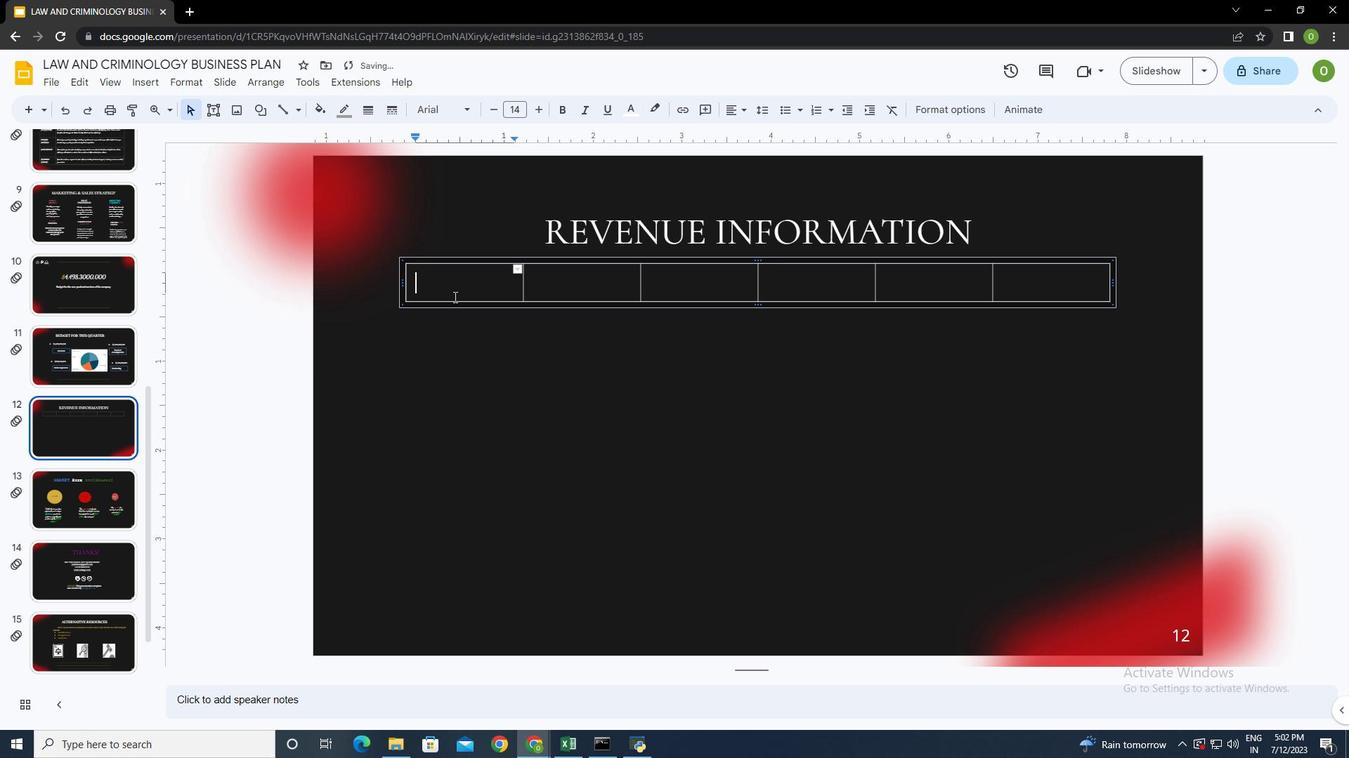 
Action: Key pressed <Key.tab><Key.shift><Key.shift>Q2<Key.backspace><Key.backspace>q2<Key.shift_r><Key.home>
Screenshot: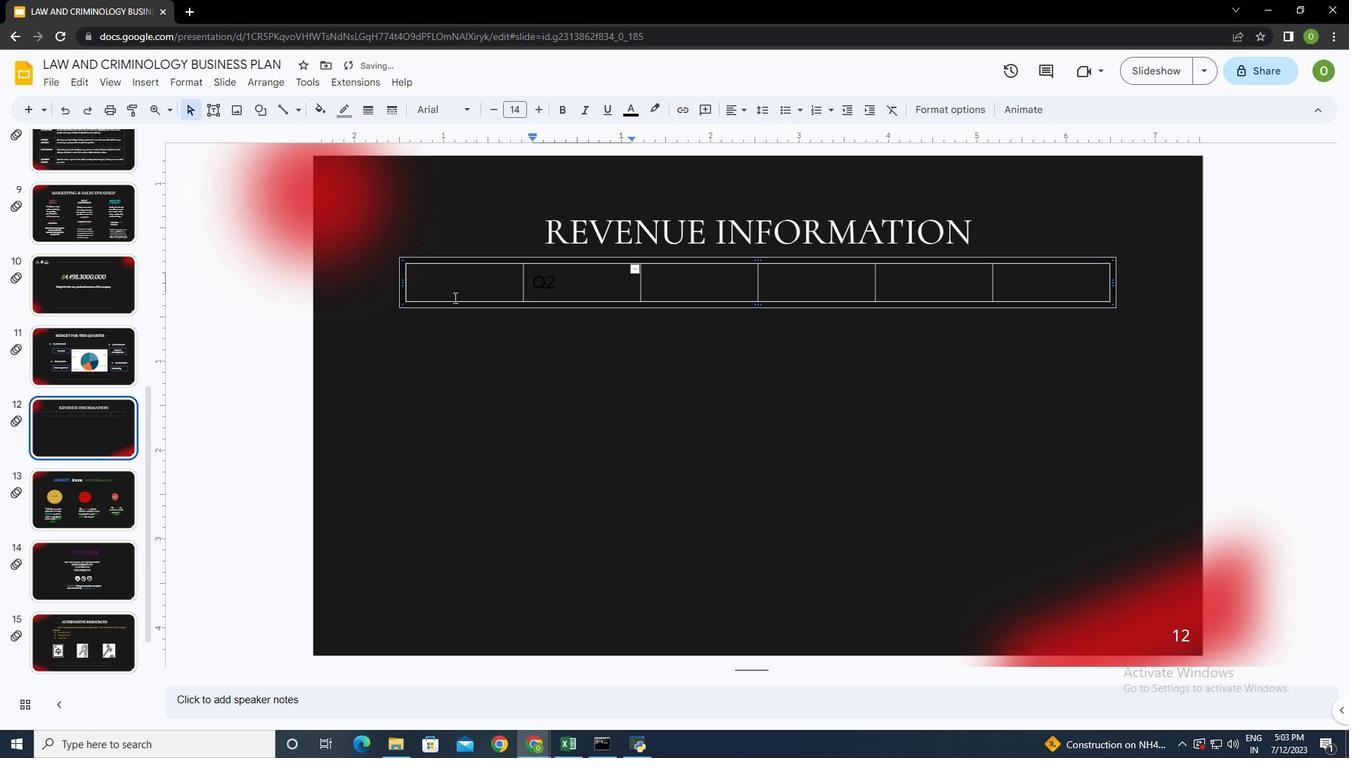 
Action: Mouse moved to (635, 112)
Screenshot: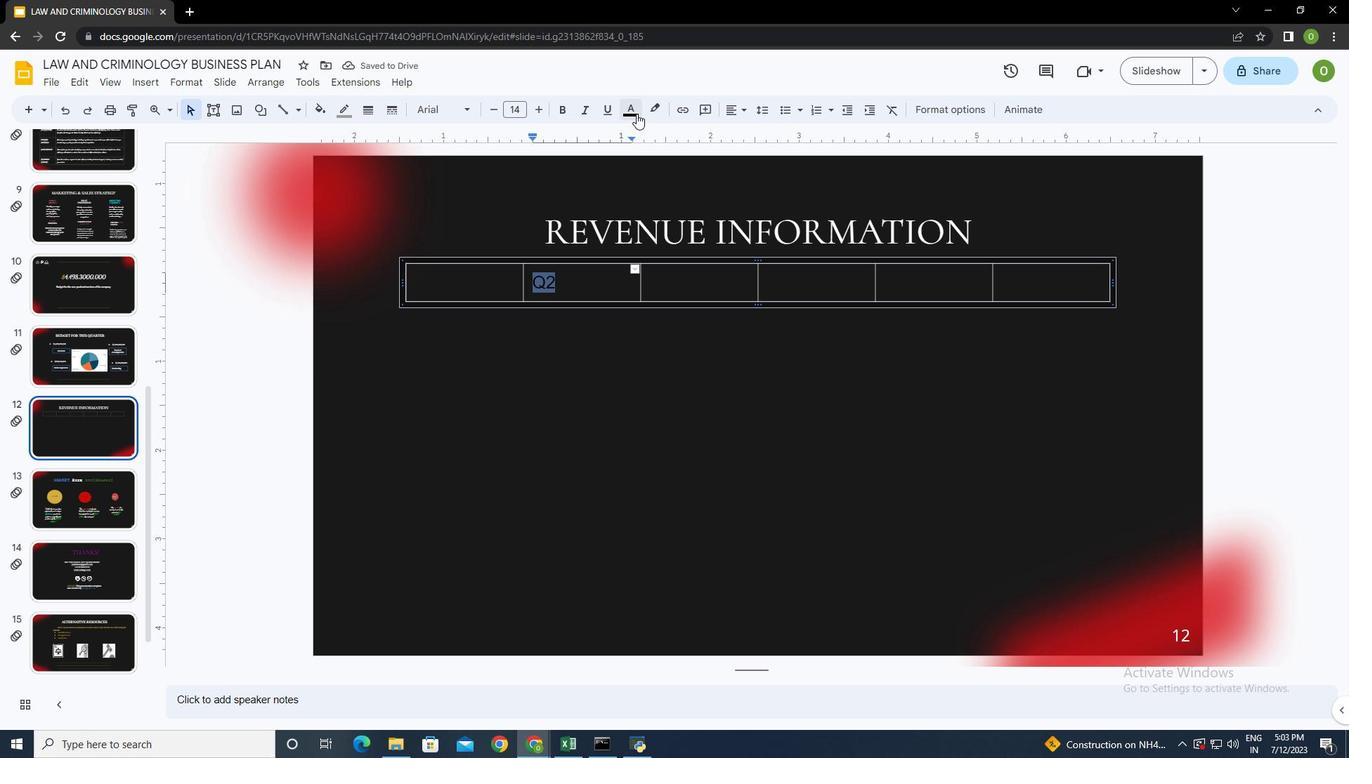 
Action: Mouse pressed left at (635, 112)
Screenshot: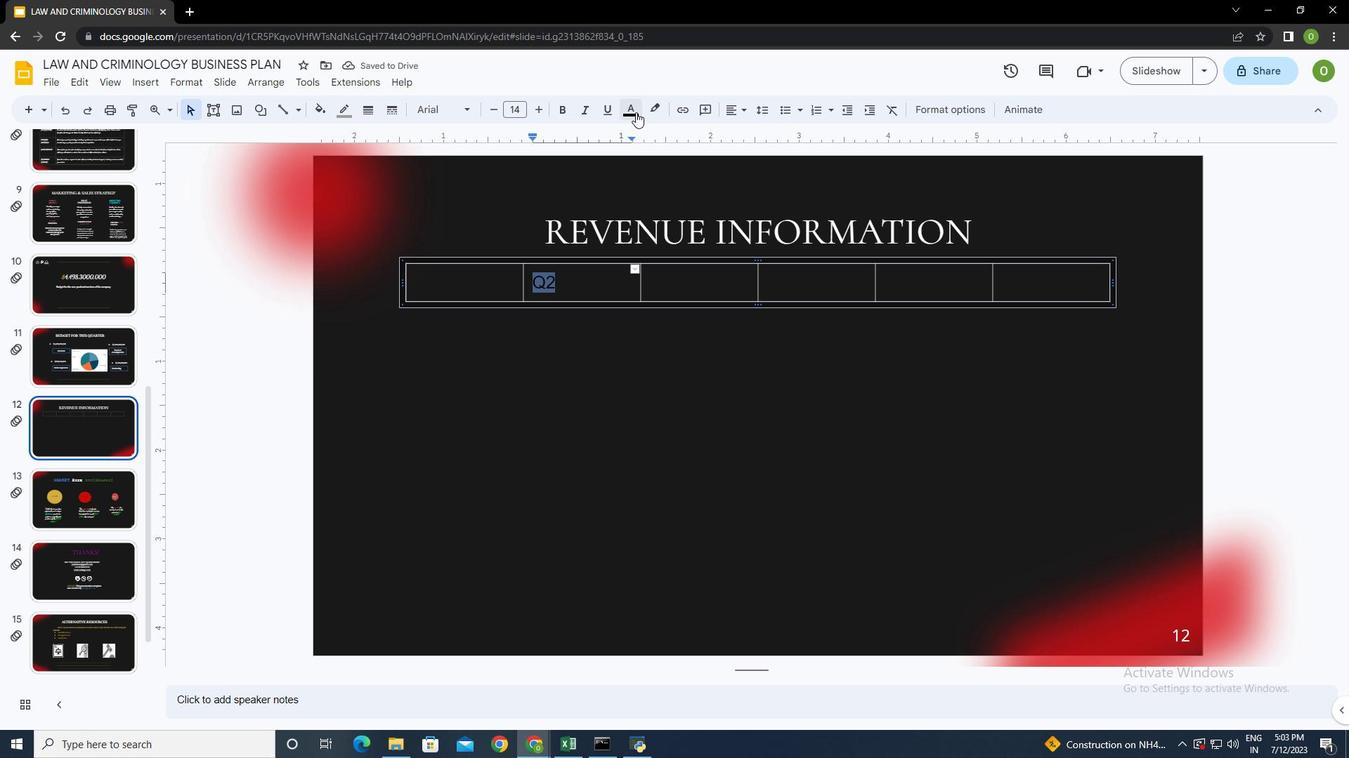 
Action: Mouse moved to (635, 148)
Screenshot: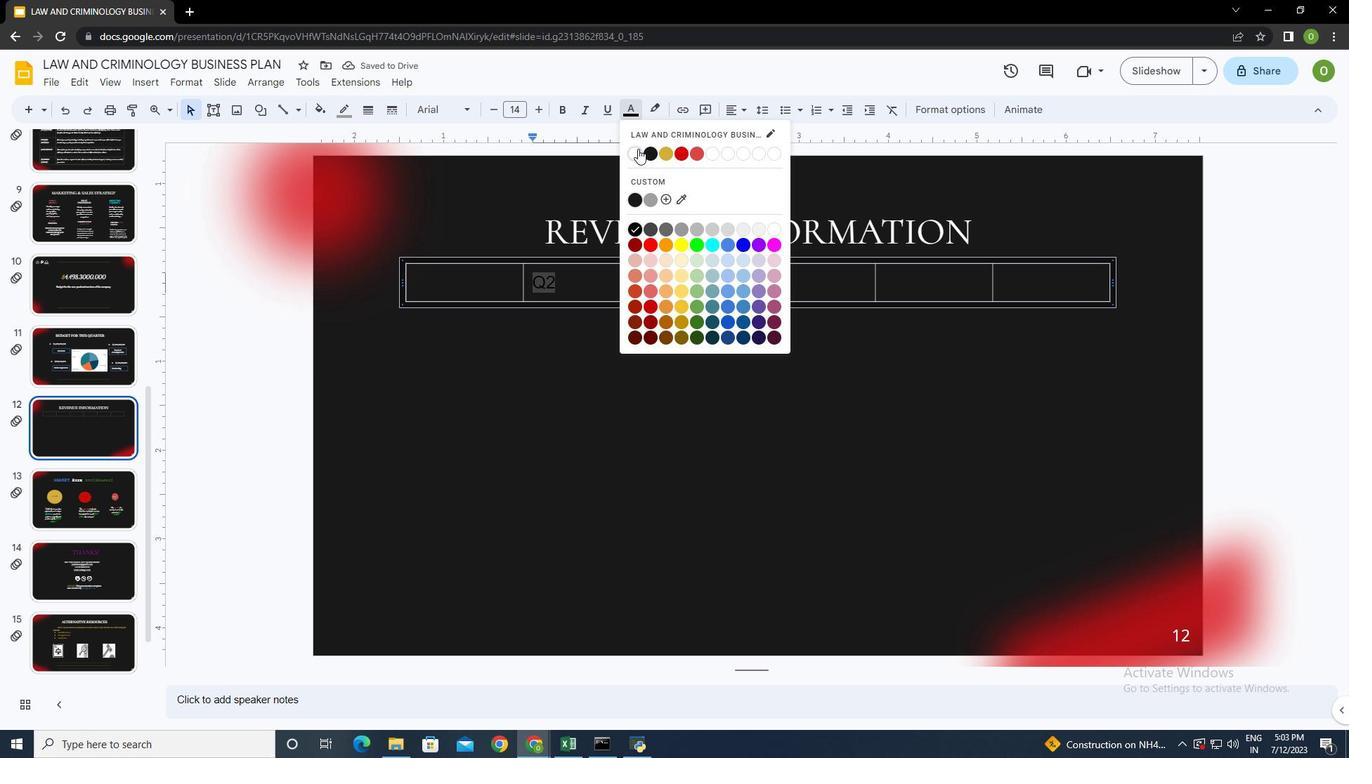 
Action: Mouse pressed left at (635, 148)
Screenshot: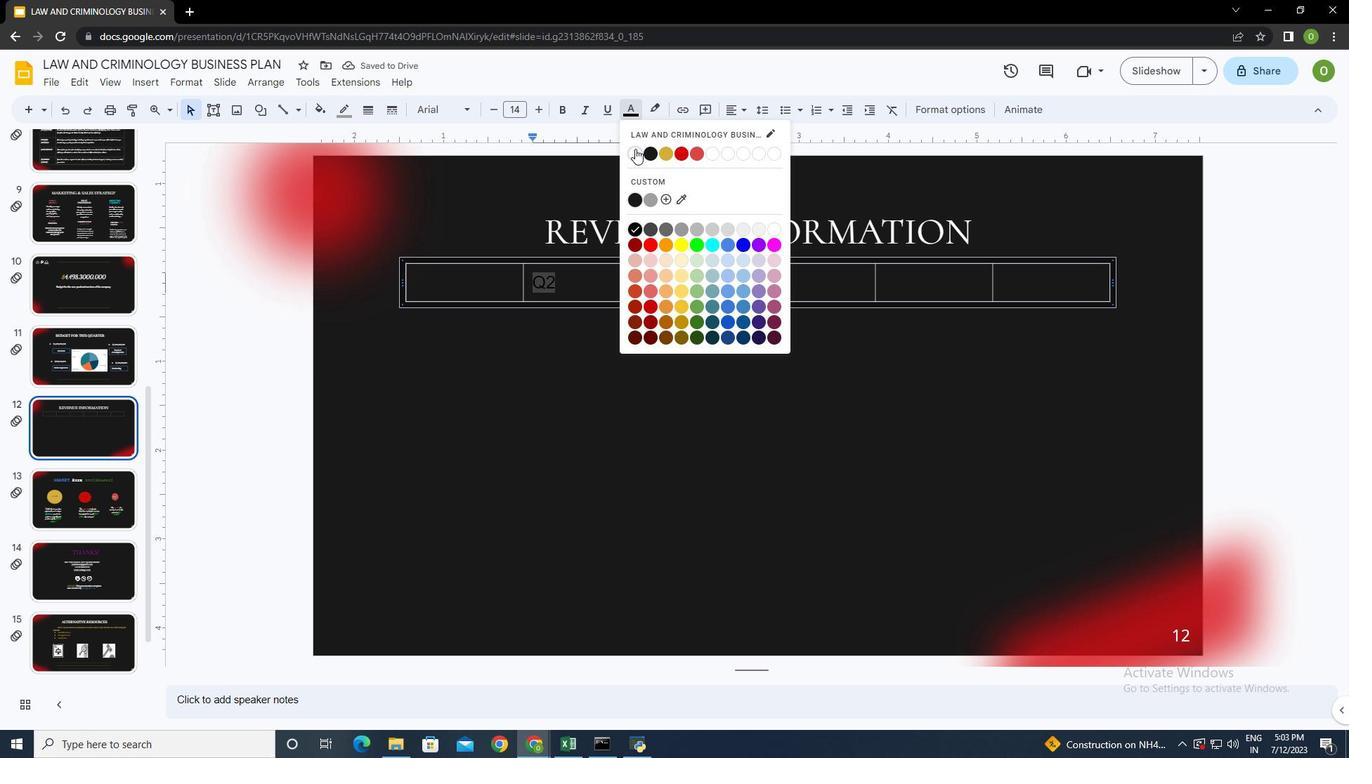 
Action: Mouse moved to (740, 110)
Screenshot: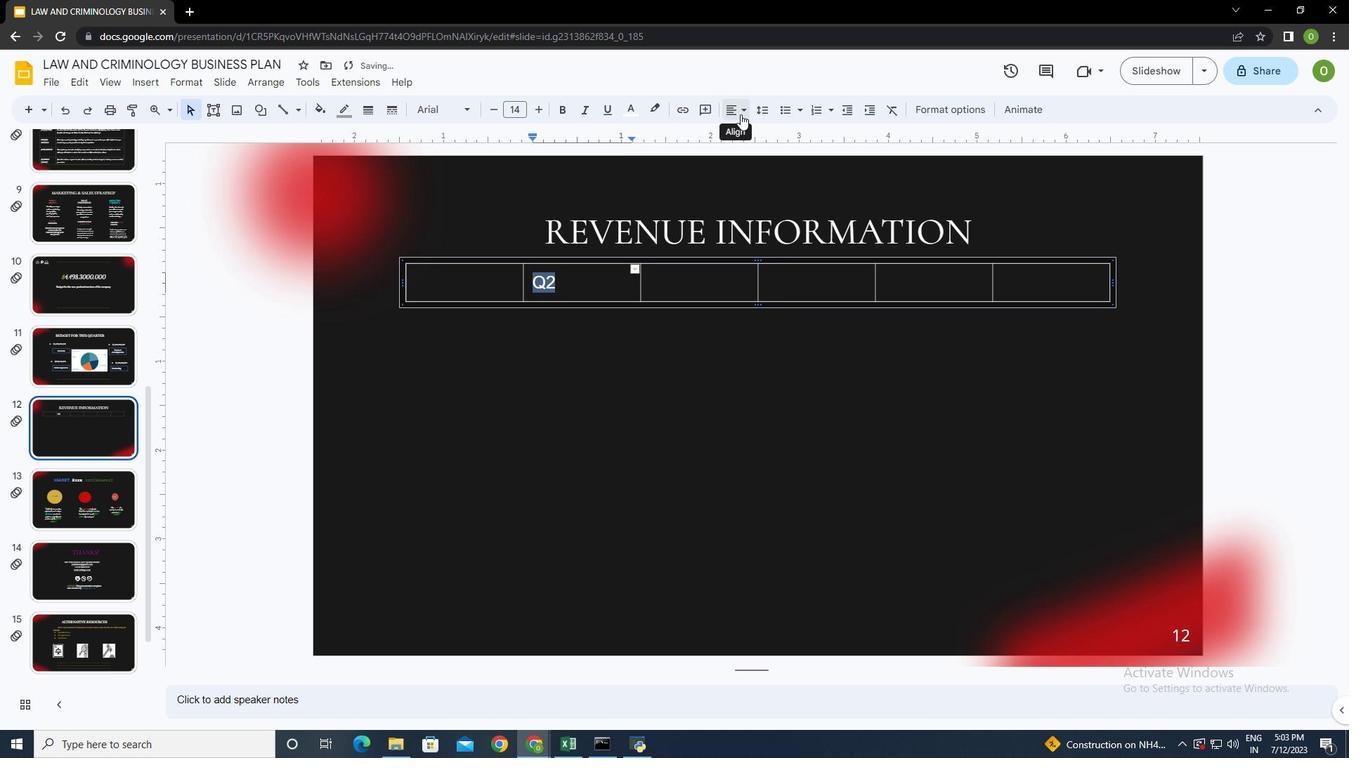 
Action: Mouse pressed left at (740, 110)
Screenshot: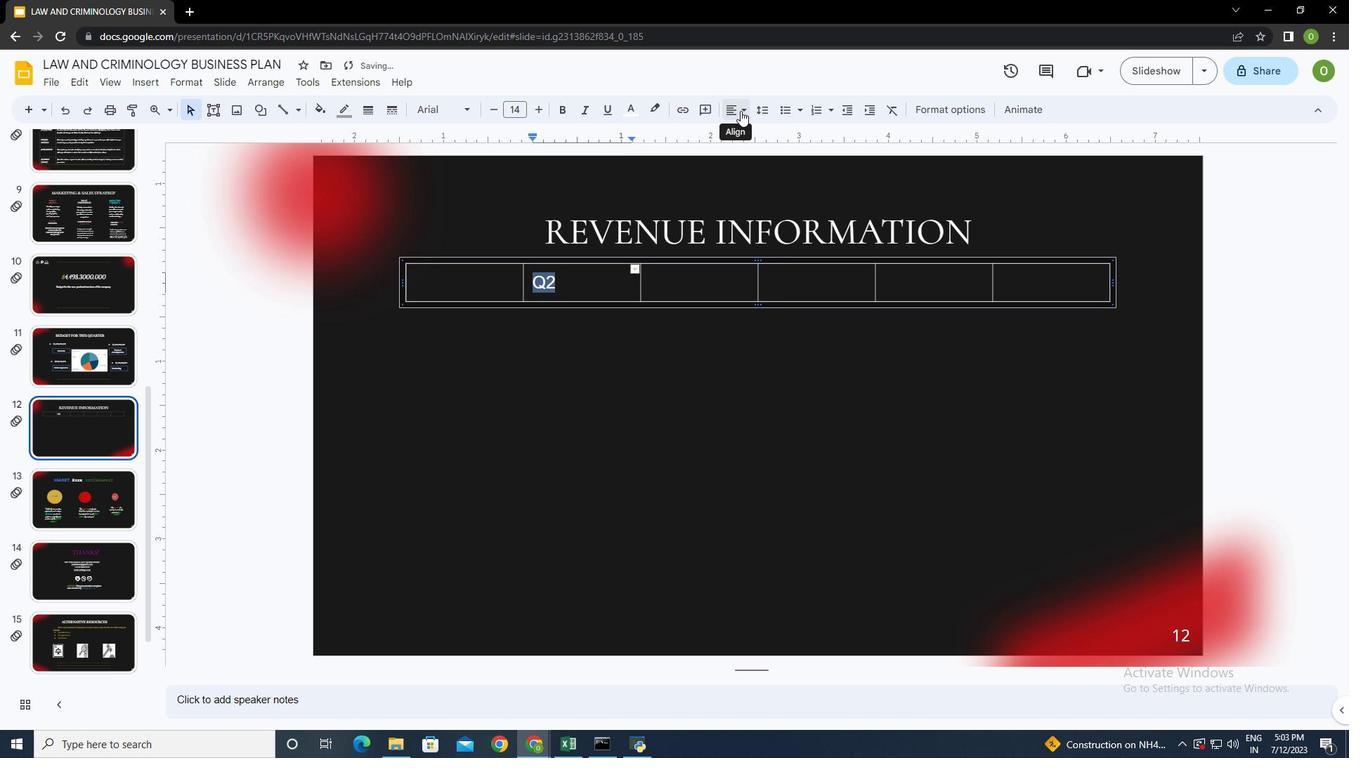 
Action: Mouse moved to (755, 134)
Screenshot: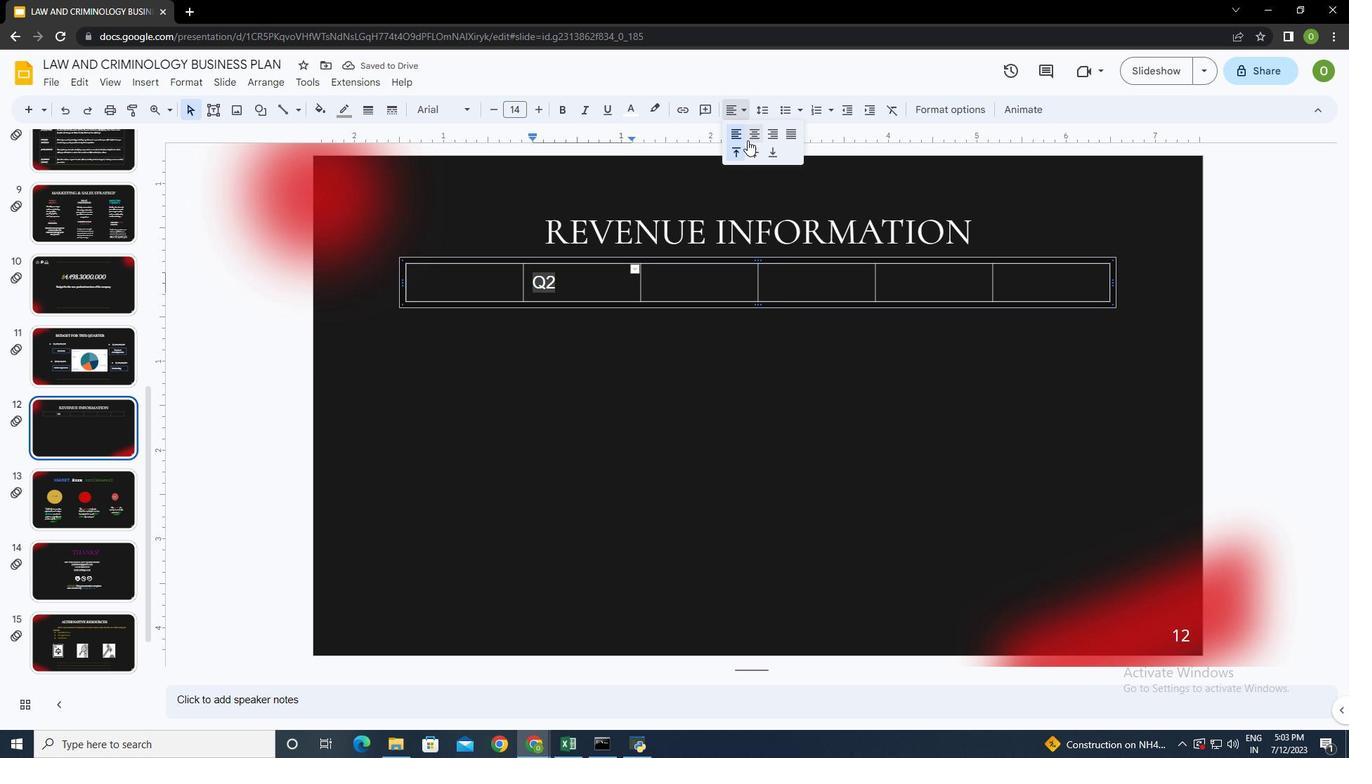
Action: Mouse pressed left at (755, 134)
Screenshot: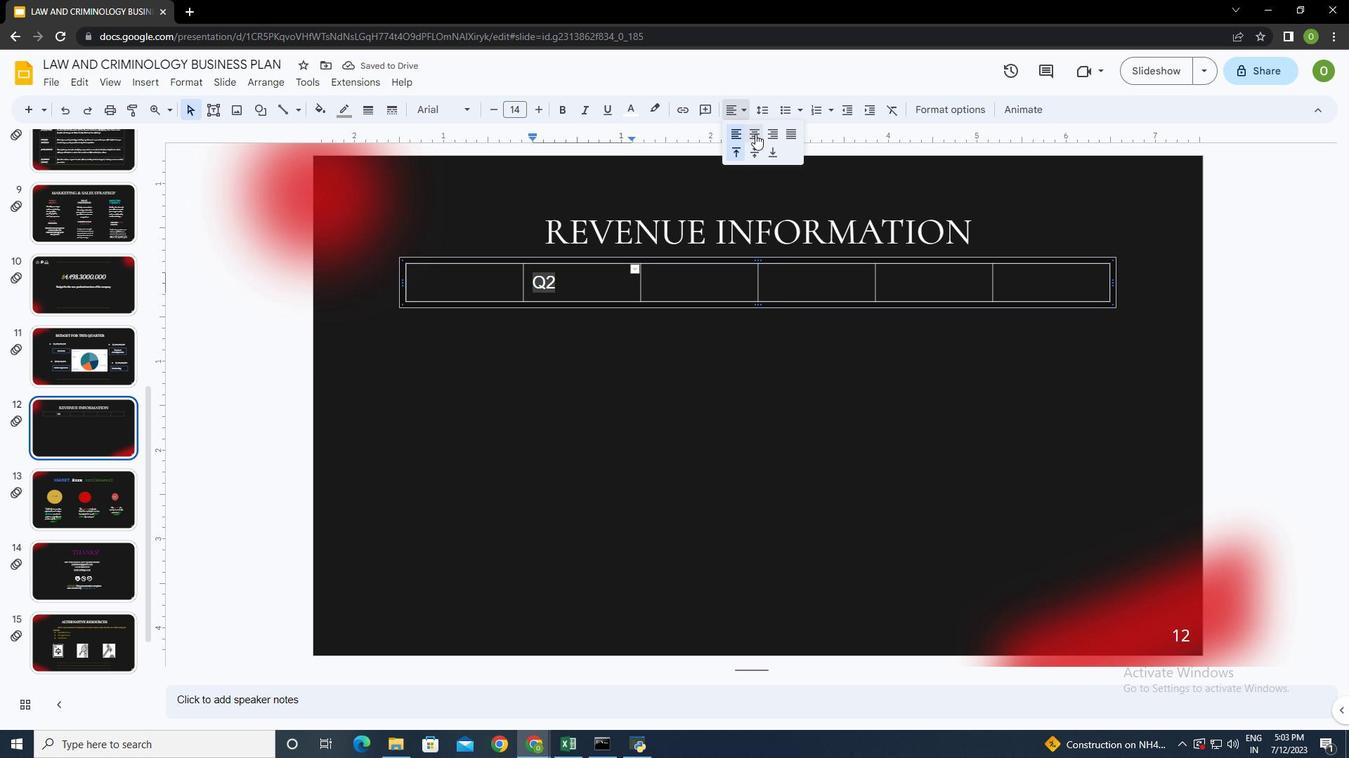 
Action: Mouse moved to (704, 281)
Screenshot: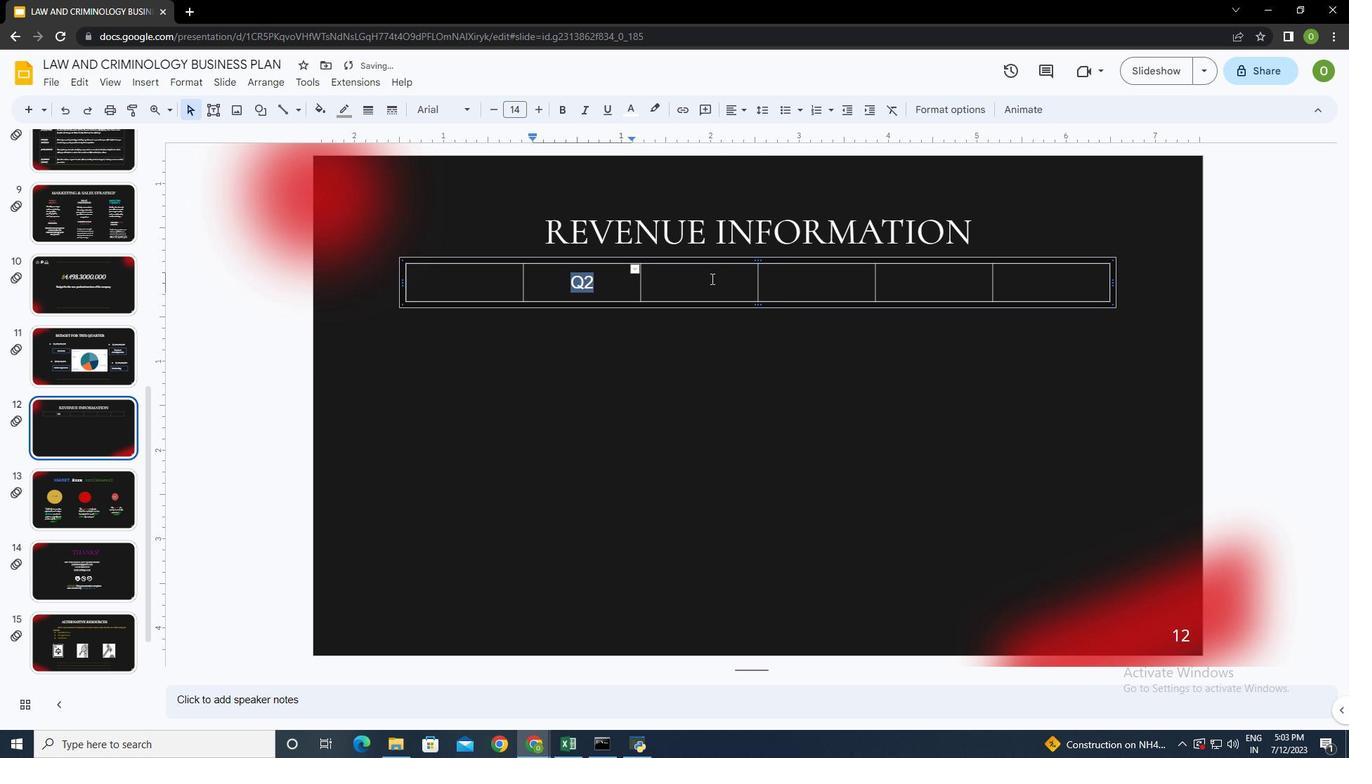 
Action: Mouse pressed left at (704, 281)
Screenshot: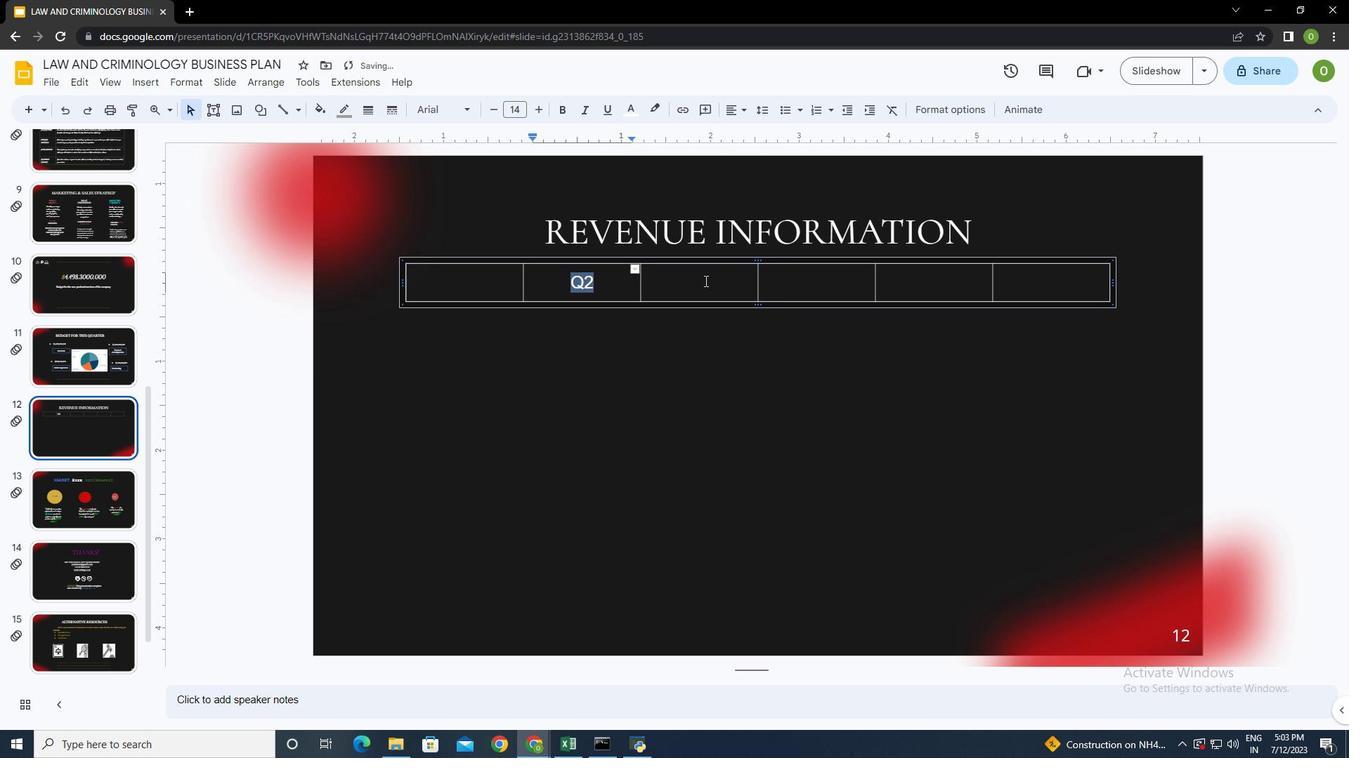 
Action: Key pressed <Key.shift><Key.shift><Key.shift><Key.shift><Key.shift><Key.shift><Key.shift><Key.shift><Key.shift><Key.shift><Key.shift><Key.shift><Key.shift><Key.shift><Key.shift><Key.shift><Key.shift><Key.shift><Key.shift><Key.shift><Key.shift><Key.shift>q2<Key.backspace><Key.backspace><Key.shift><Key.tab><Key.backspace>1<Key.shift><Key.tab><Key.shift>q2<Key.tab>q3<Key.tab>q4<Key.tab>totalctrl+A
Screenshot: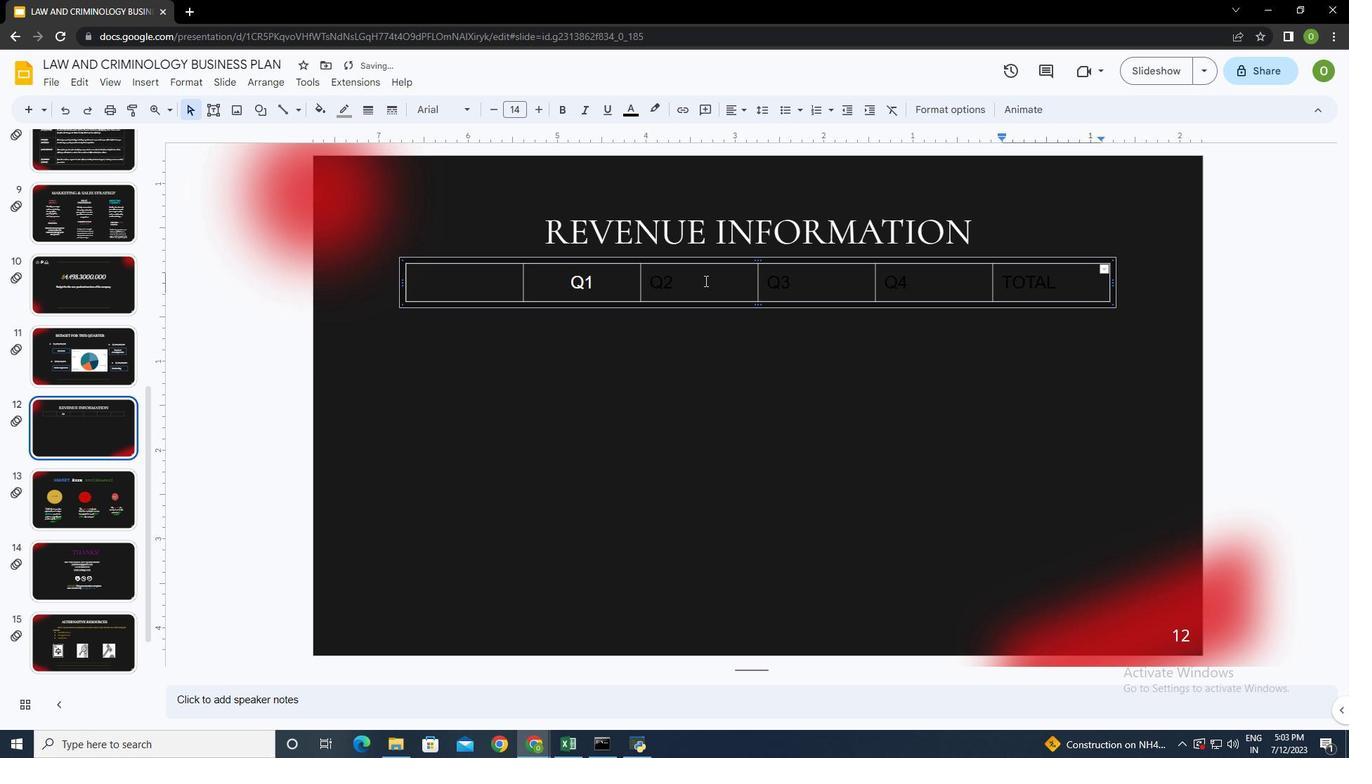 
Action: Mouse moved to (624, 104)
Screenshot: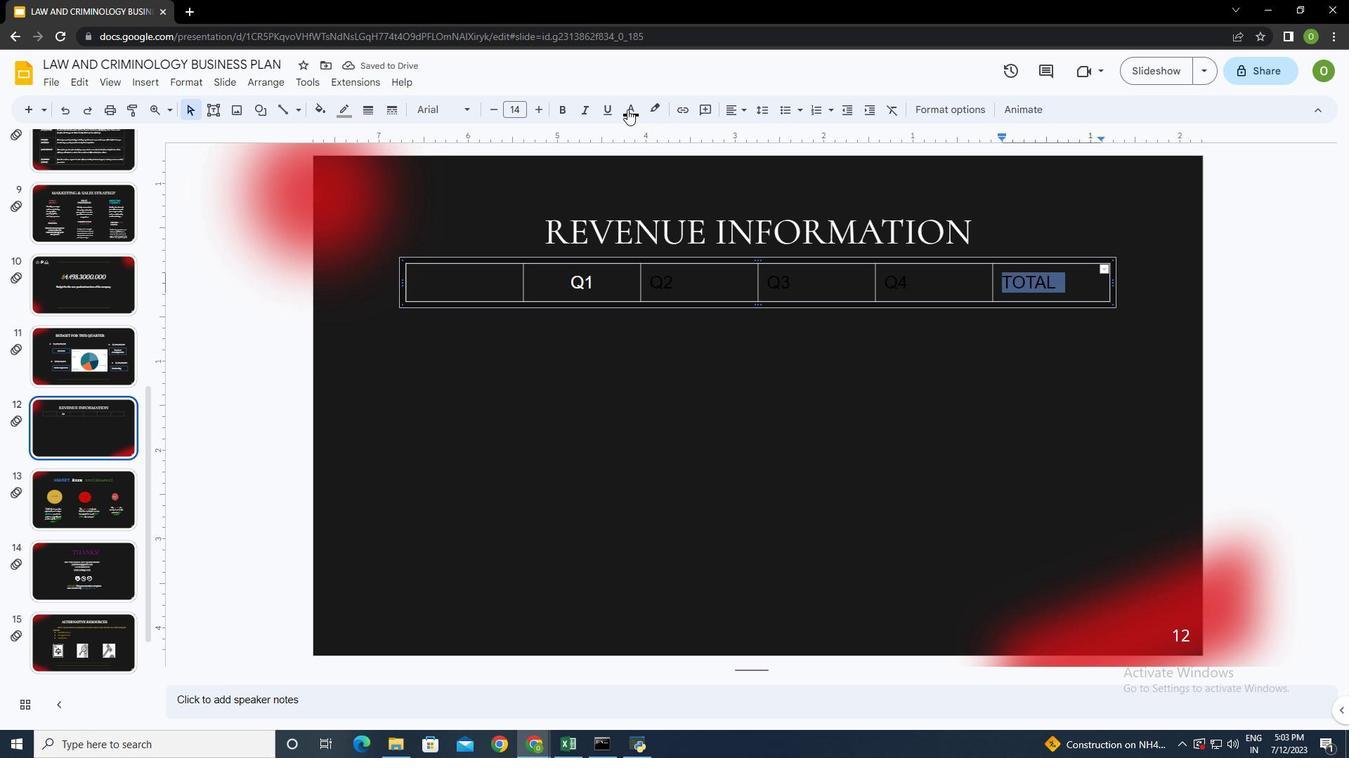 
Action: Mouse pressed left at (624, 104)
Screenshot: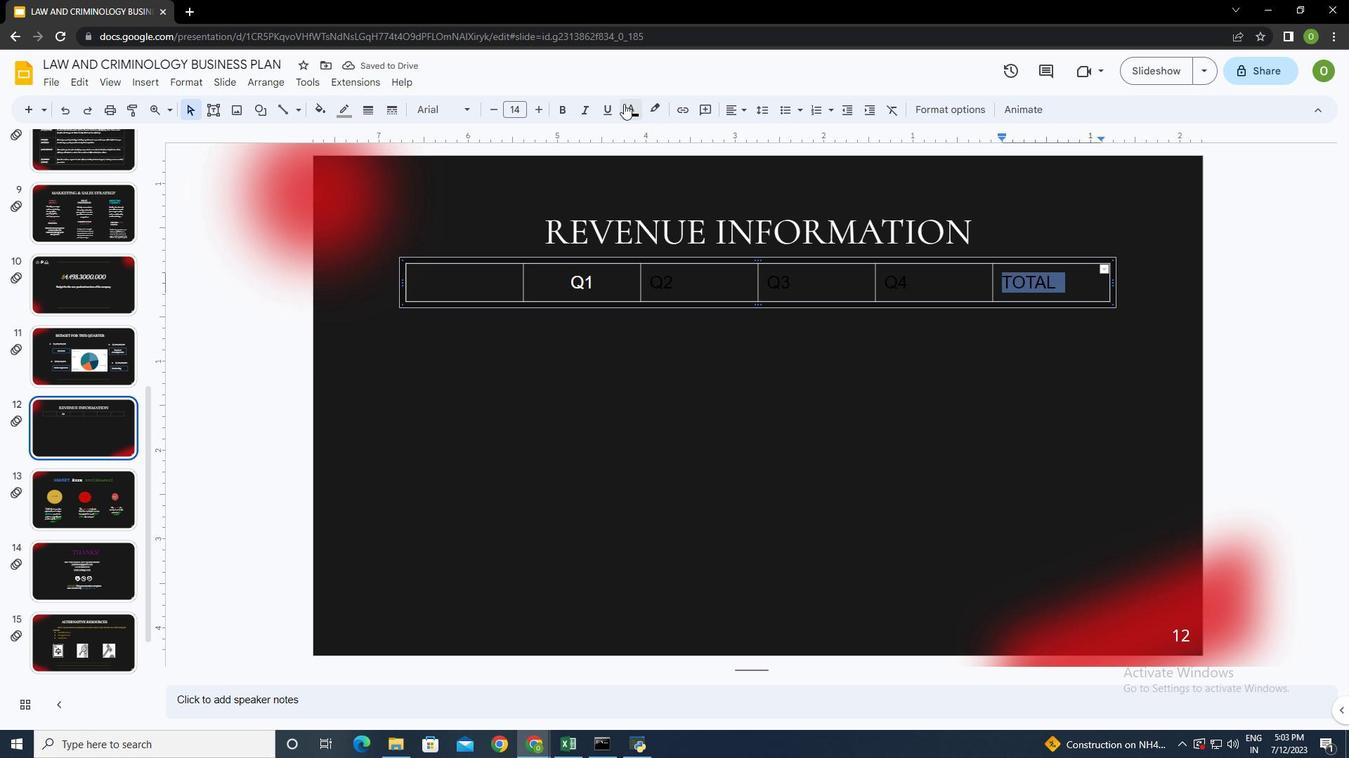 
Action: Mouse moved to (635, 153)
Screenshot: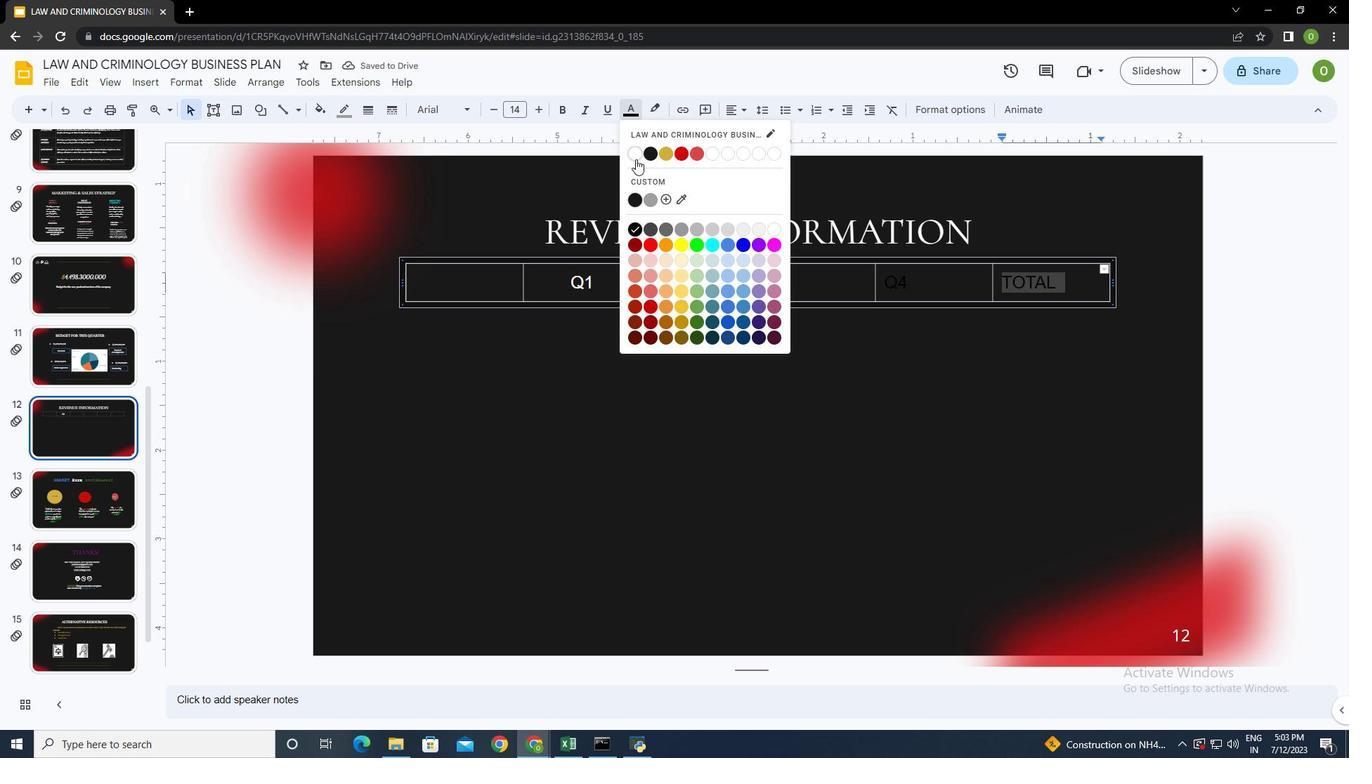 
Action: Mouse pressed left at (635, 153)
Screenshot: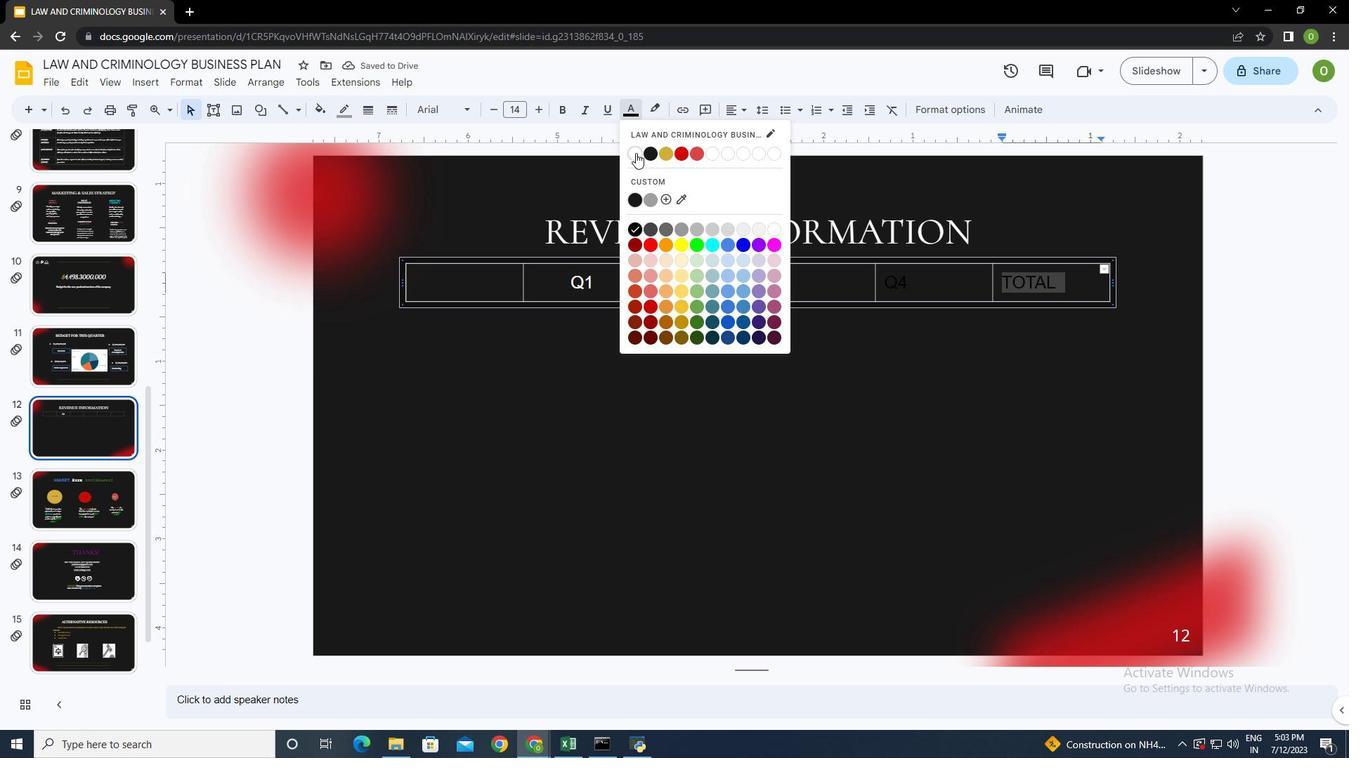 
Action: Mouse moved to (633, 109)
Screenshot: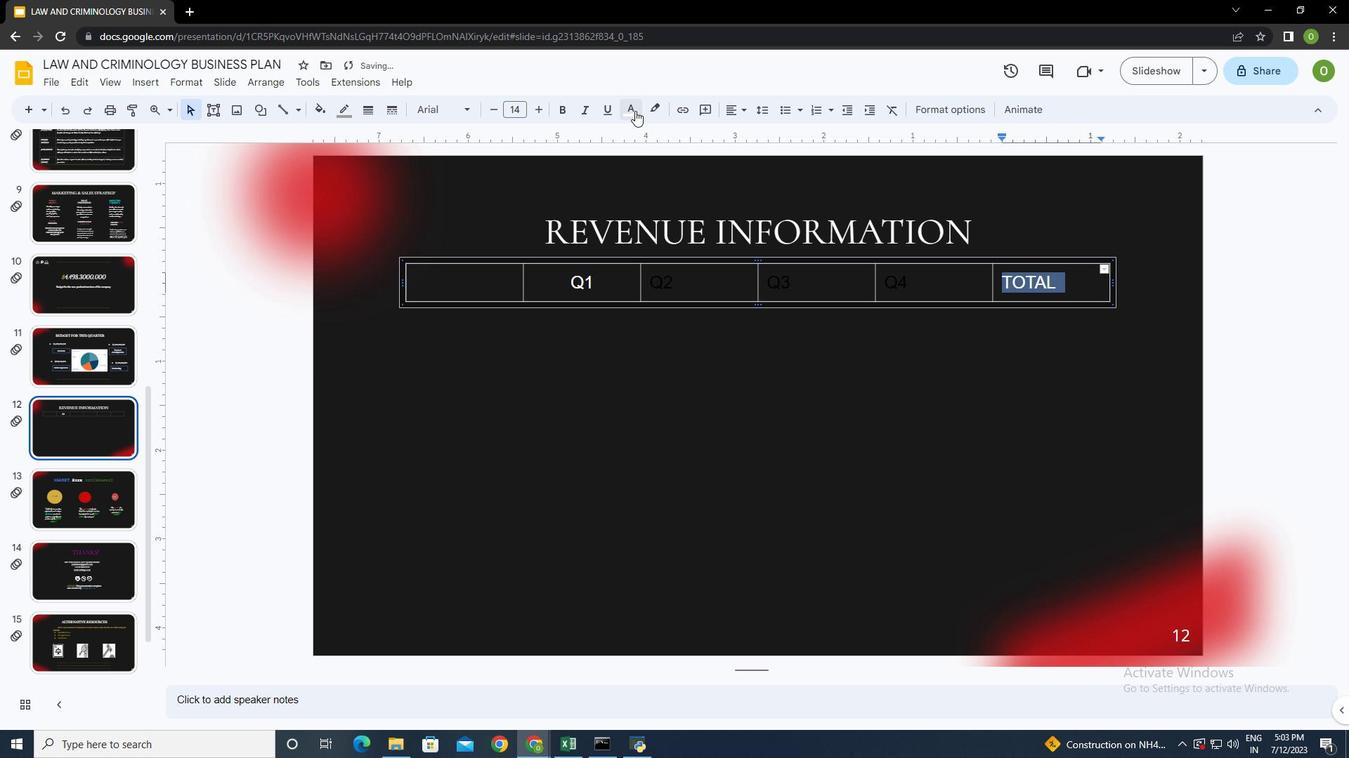 
Action: Mouse pressed left at (633, 109)
Screenshot: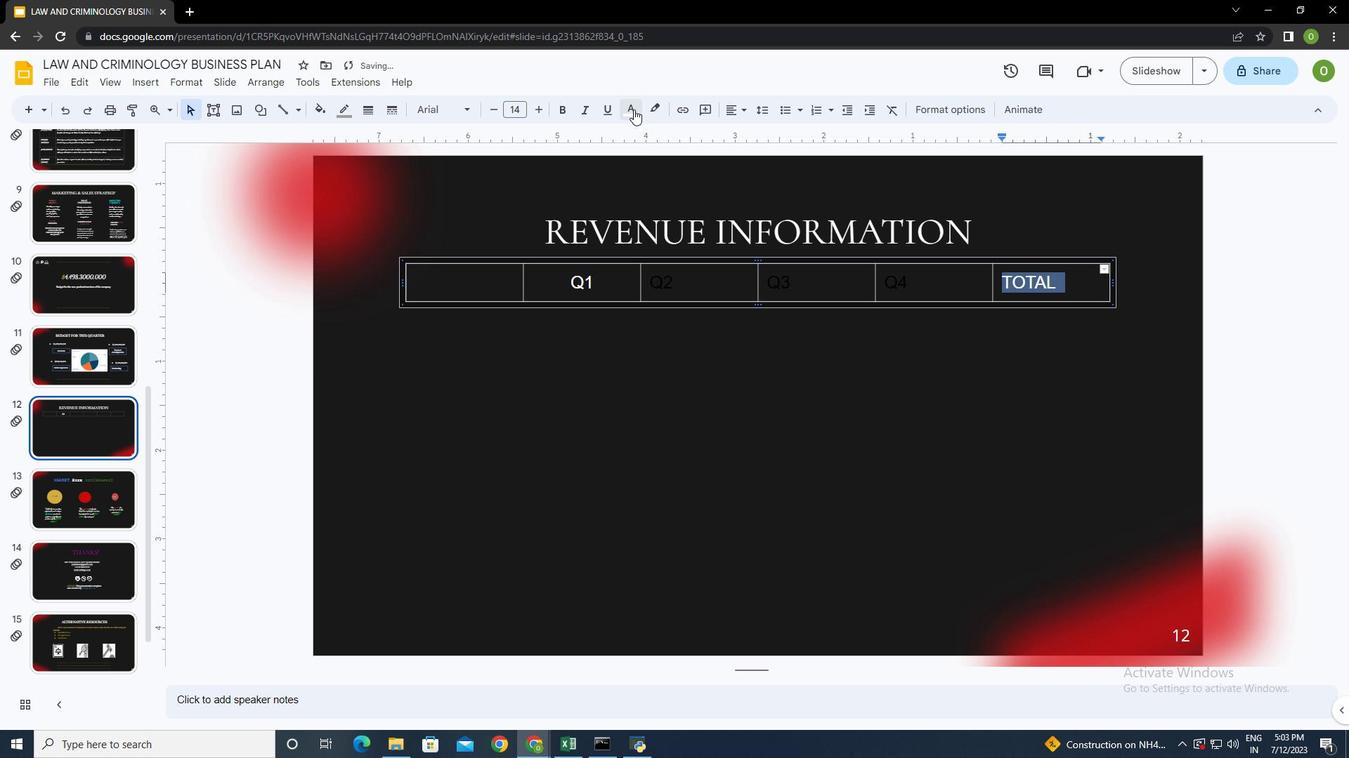 
Action: Mouse moved to (727, 243)
Screenshot: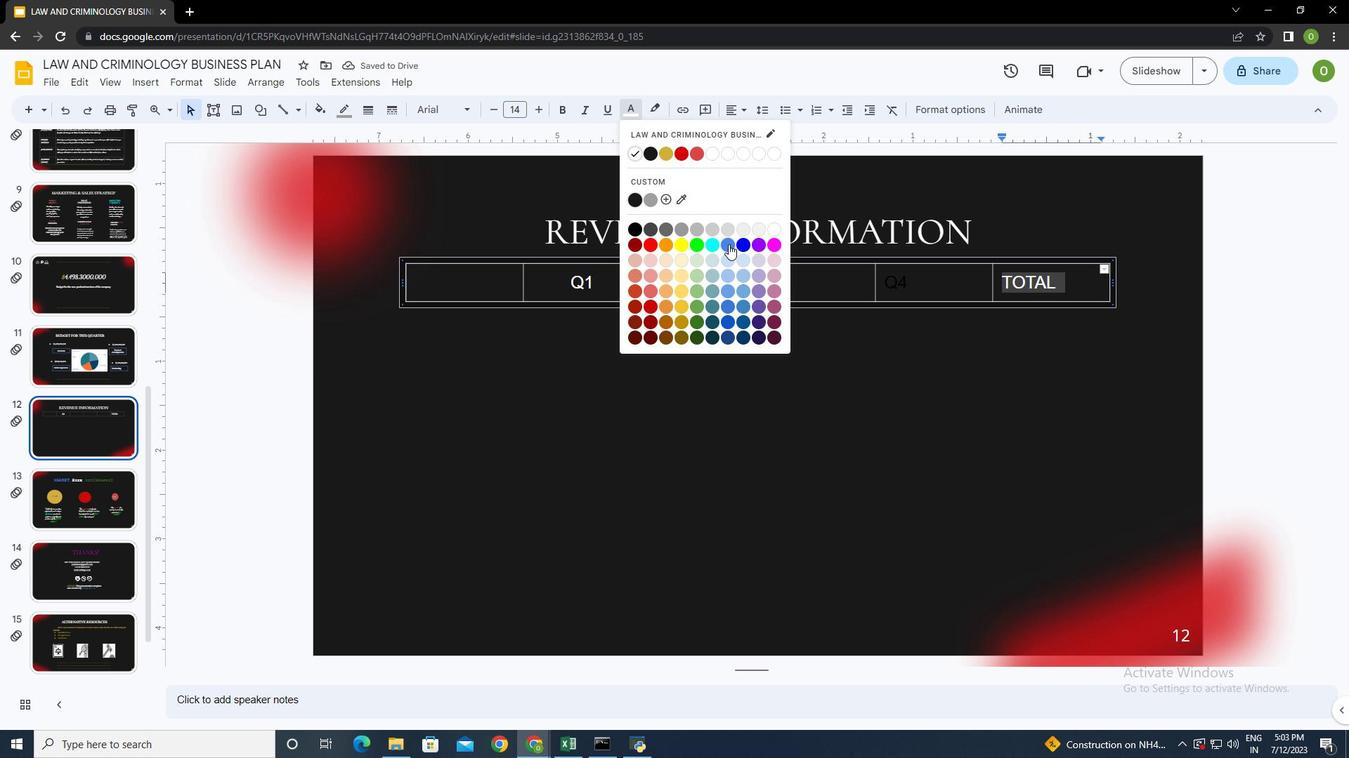 
Action: Mouse pressed left at (727, 243)
Screenshot: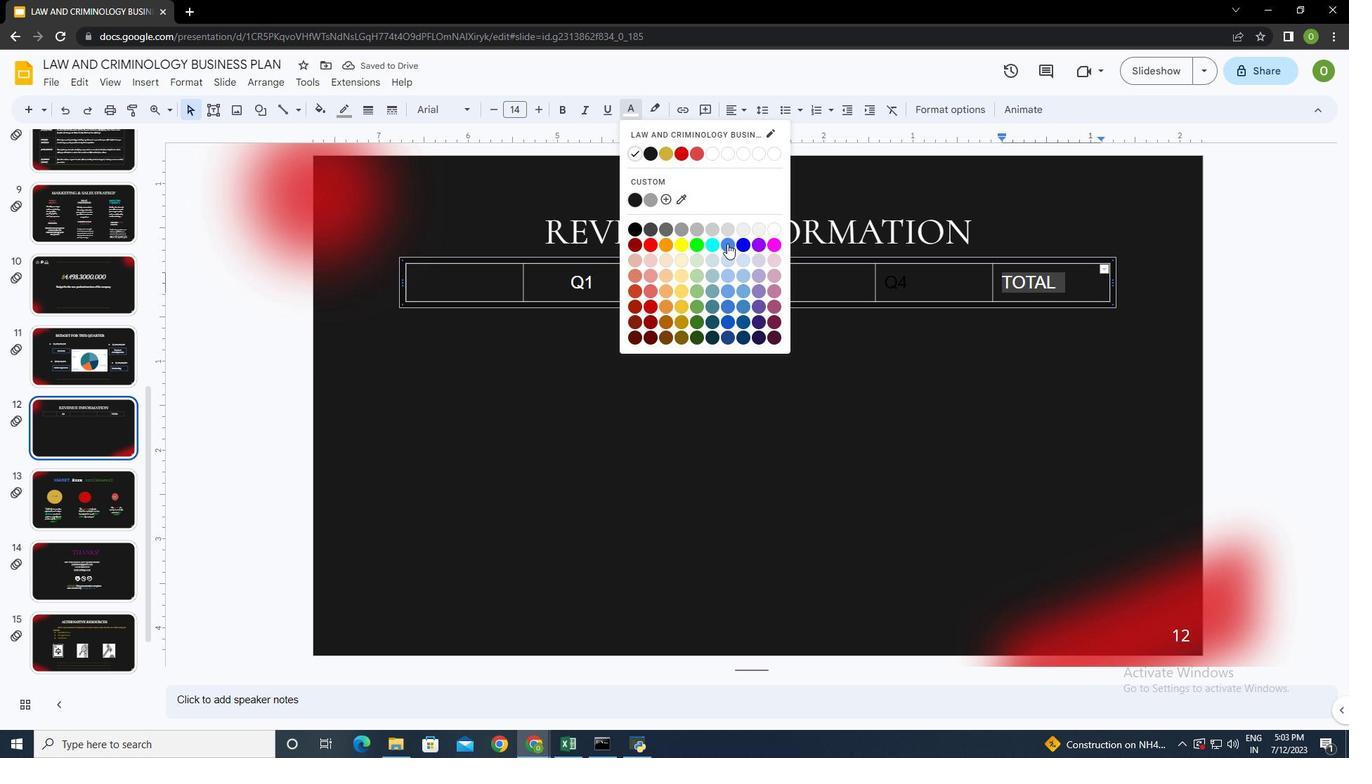 
Action: Mouse moved to (943, 284)
Screenshot: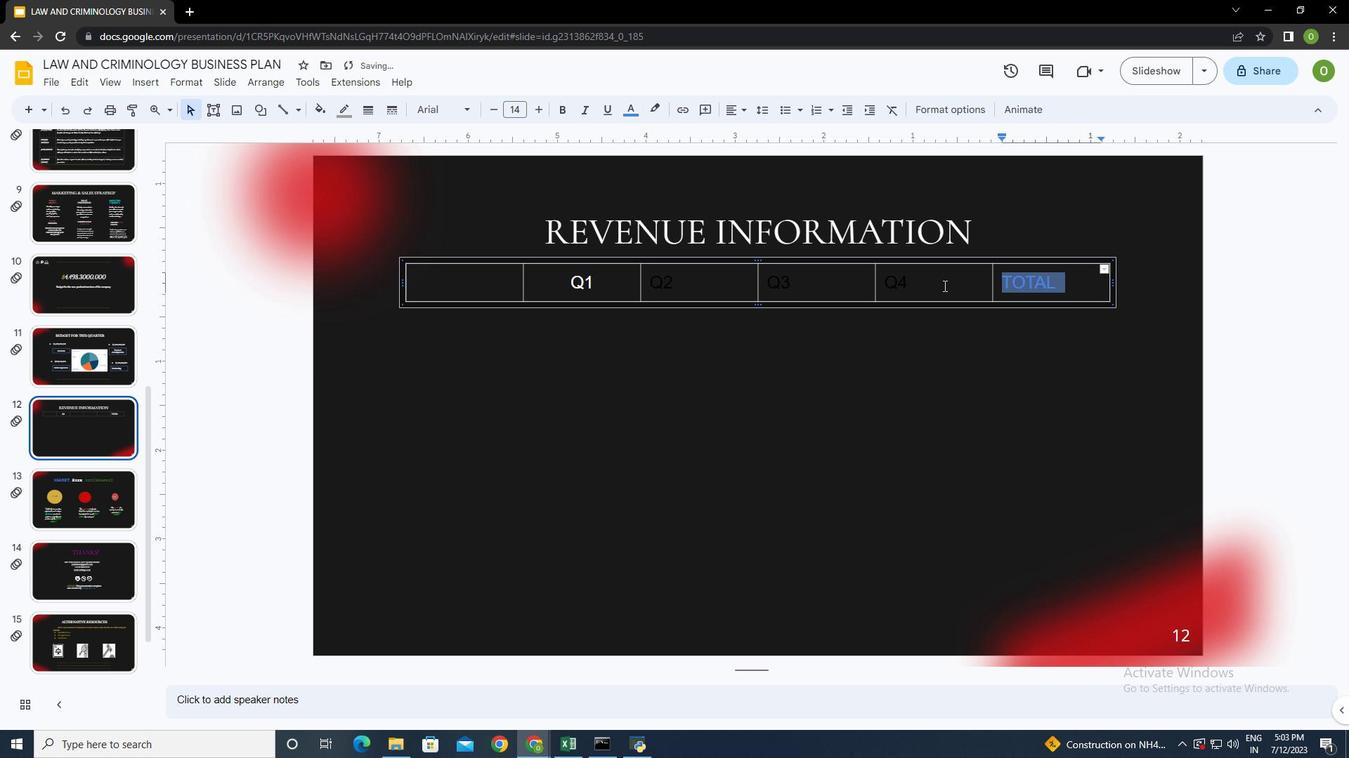 
Action: Mouse pressed left at (943, 284)
Screenshot: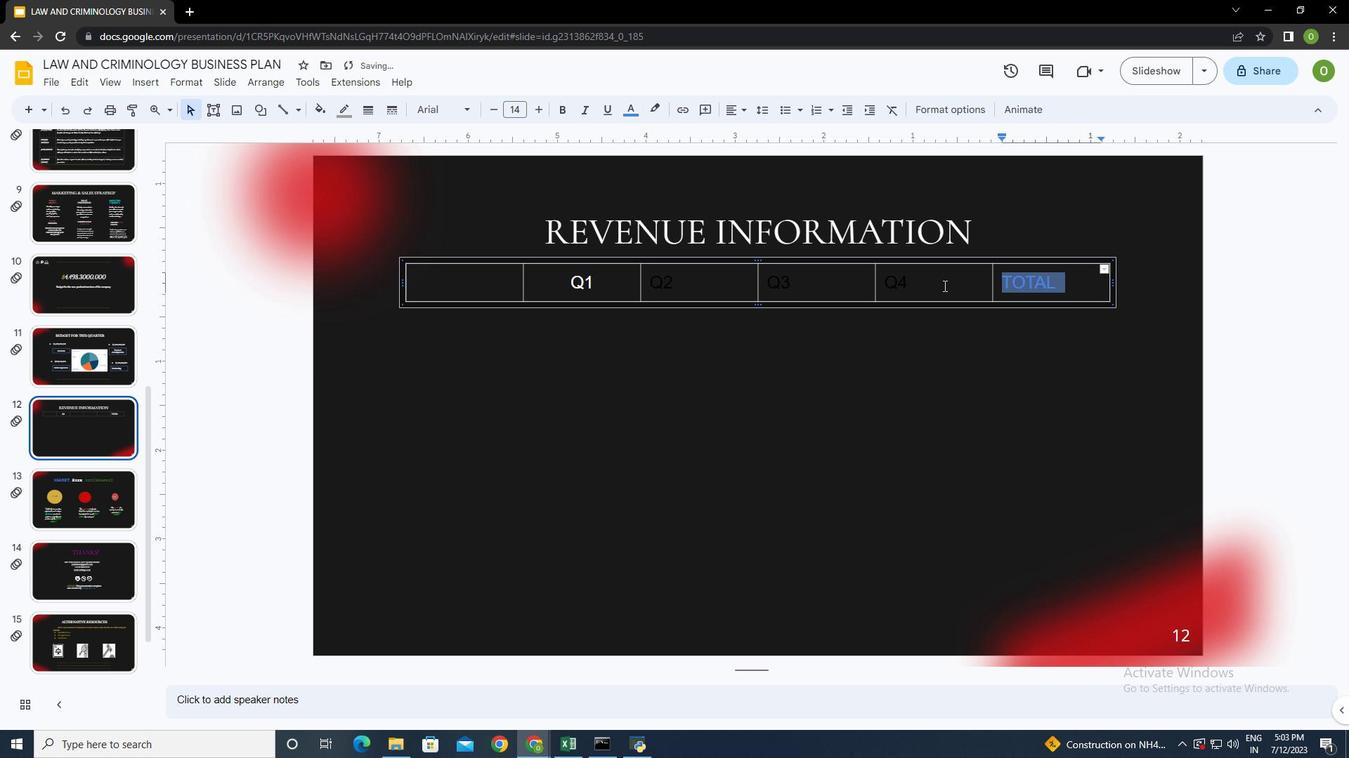 
Action: Mouse moved to (926, 280)
Screenshot: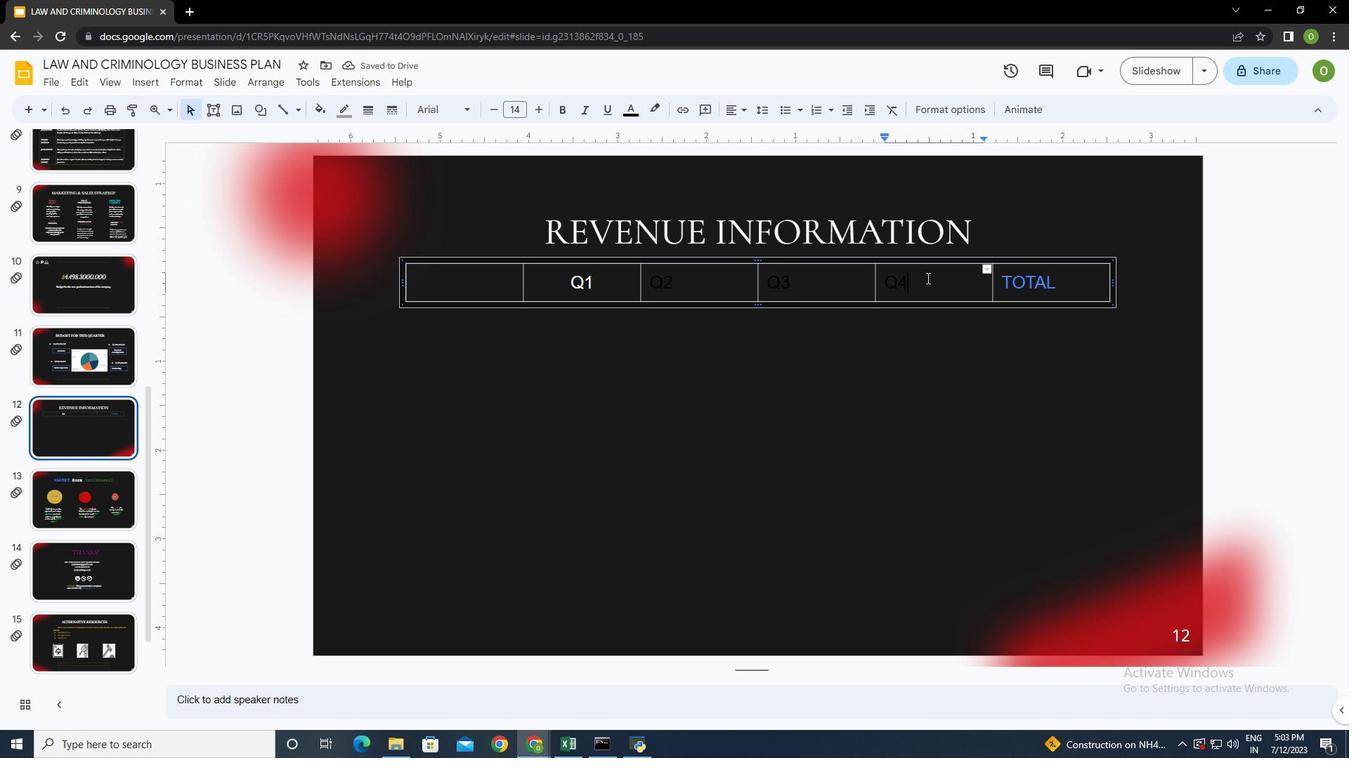 
Action: Mouse pressed left at (926, 280)
Screenshot: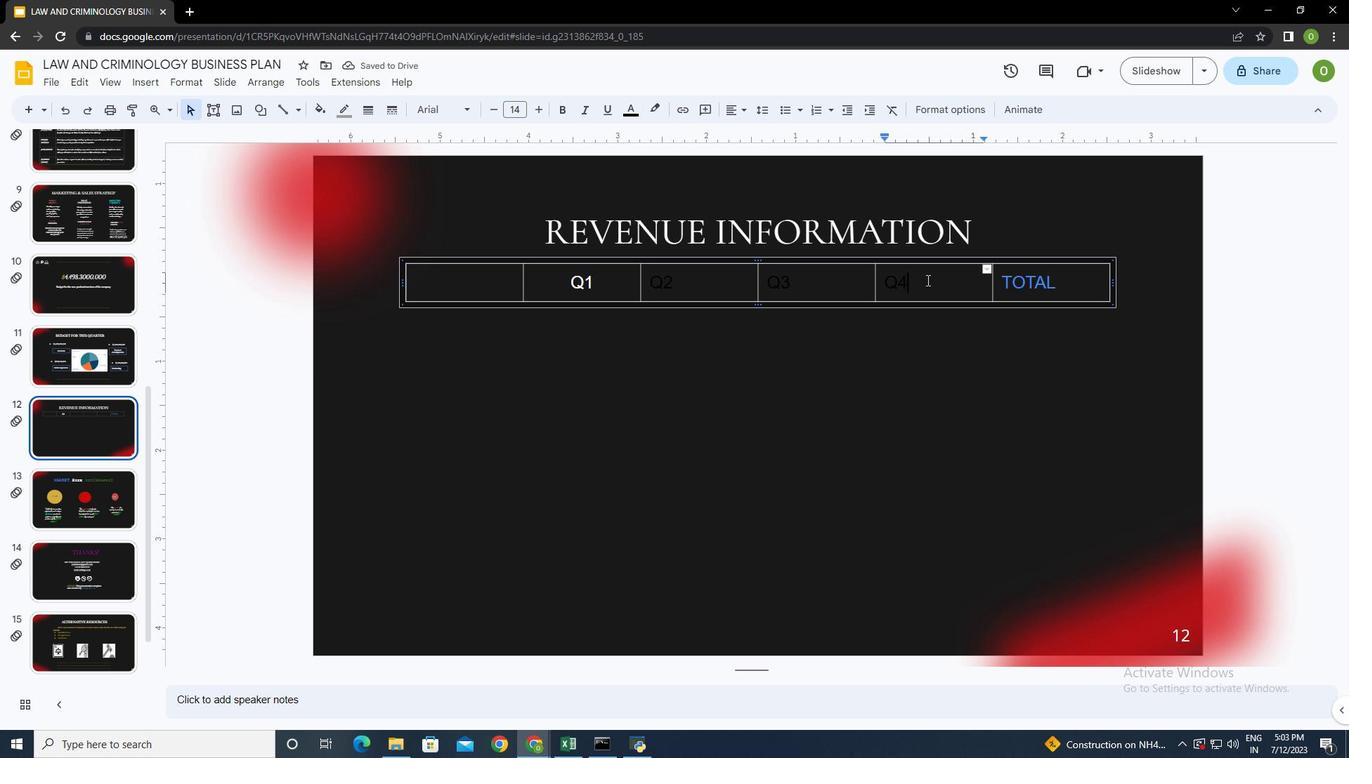 
Action: Mouse moved to (631, 113)
Screenshot: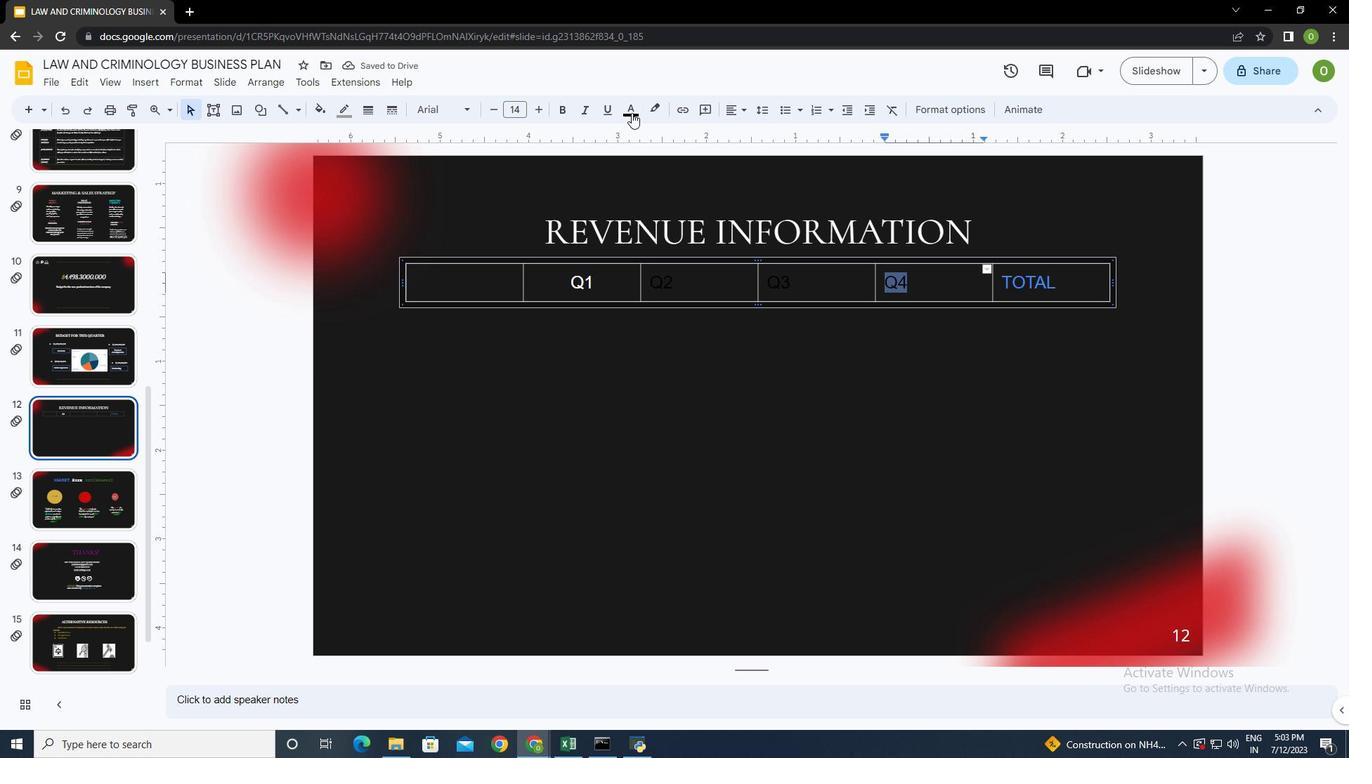 
Action: Mouse pressed left at (631, 113)
Screenshot: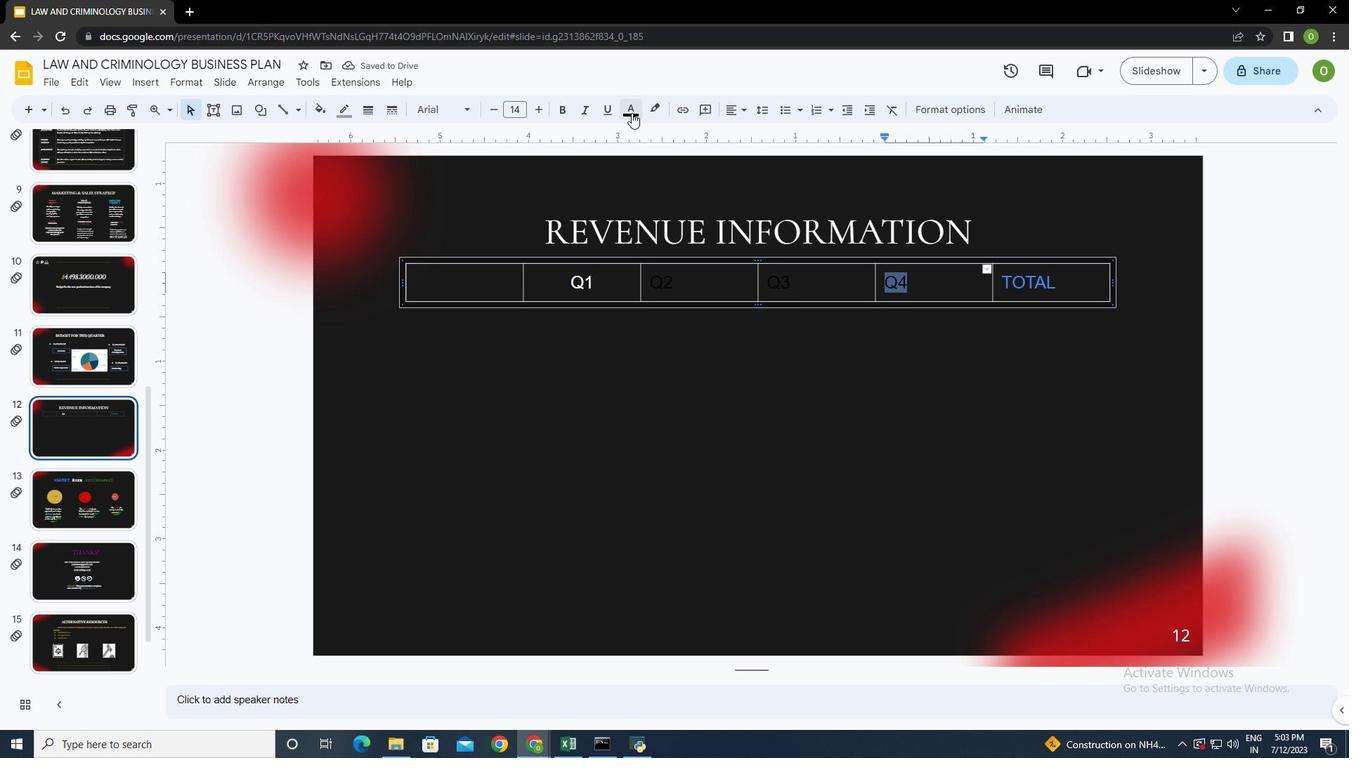 
Action: Mouse moved to (638, 152)
Screenshot: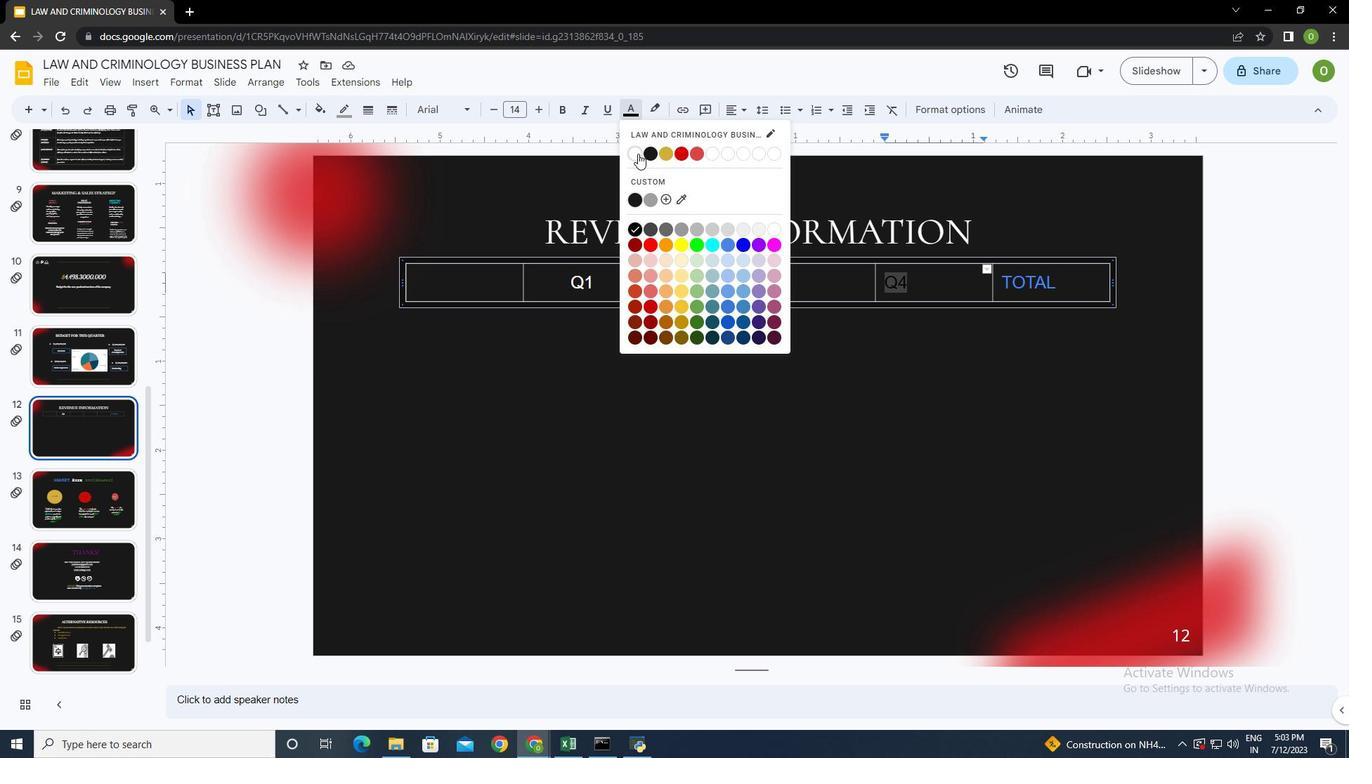 
Action: Mouse pressed left at (638, 152)
Screenshot: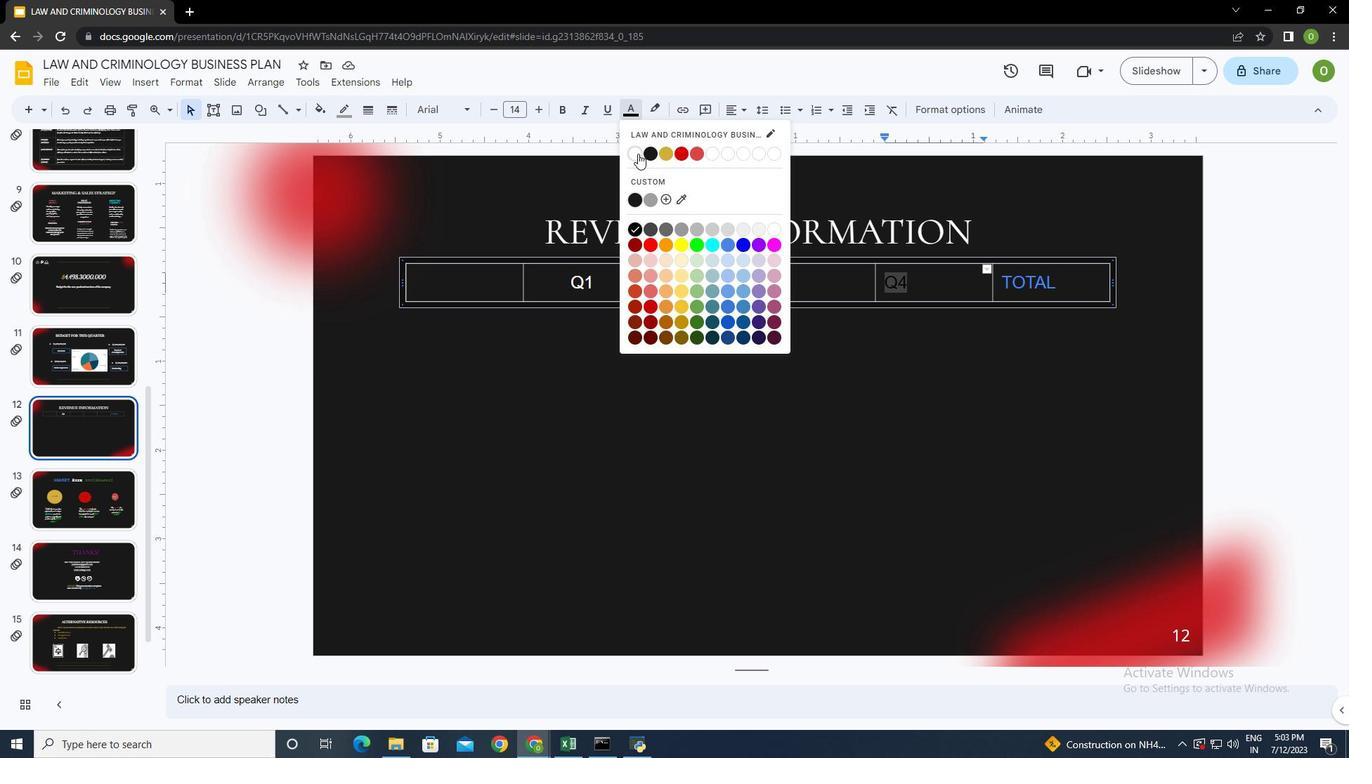 
Action: Mouse moved to (806, 293)
Screenshot: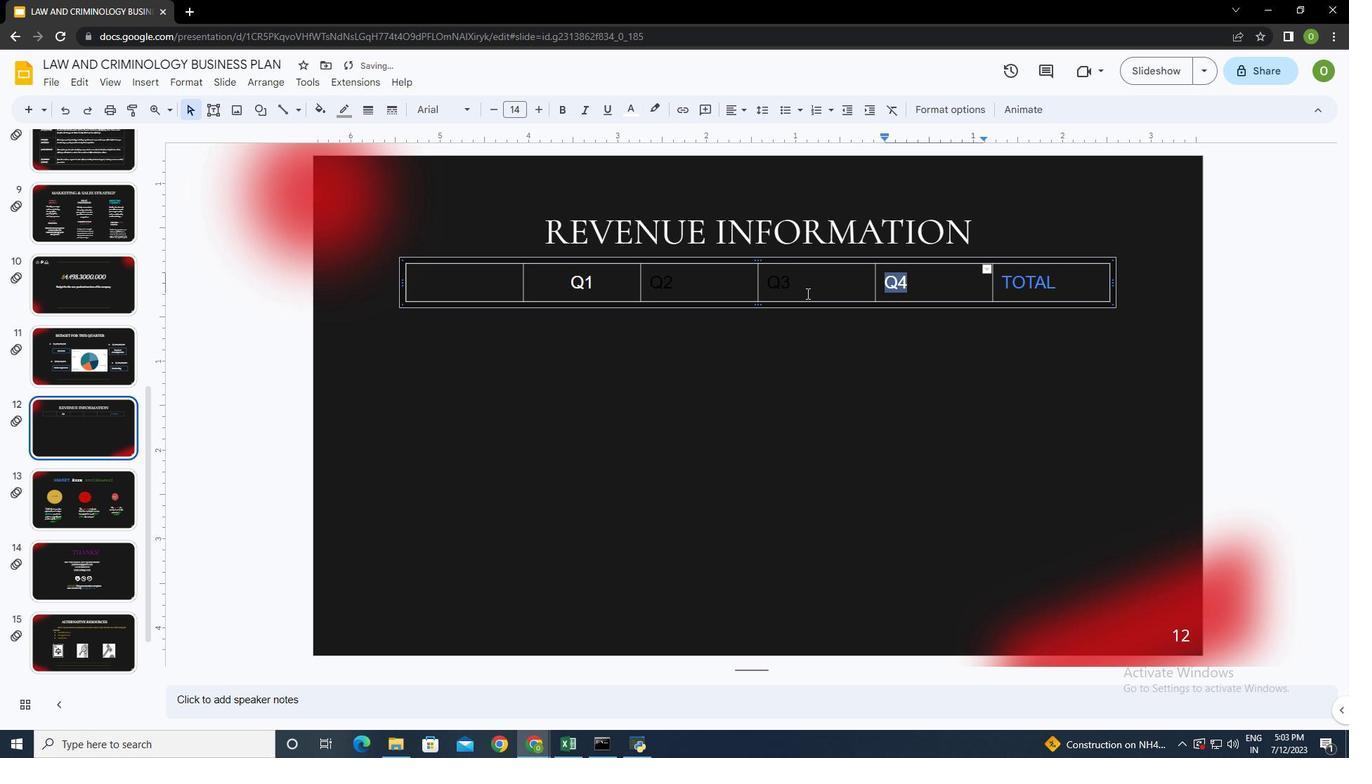 
Action: Mouse pressed left at (806, 293)
Screenshot: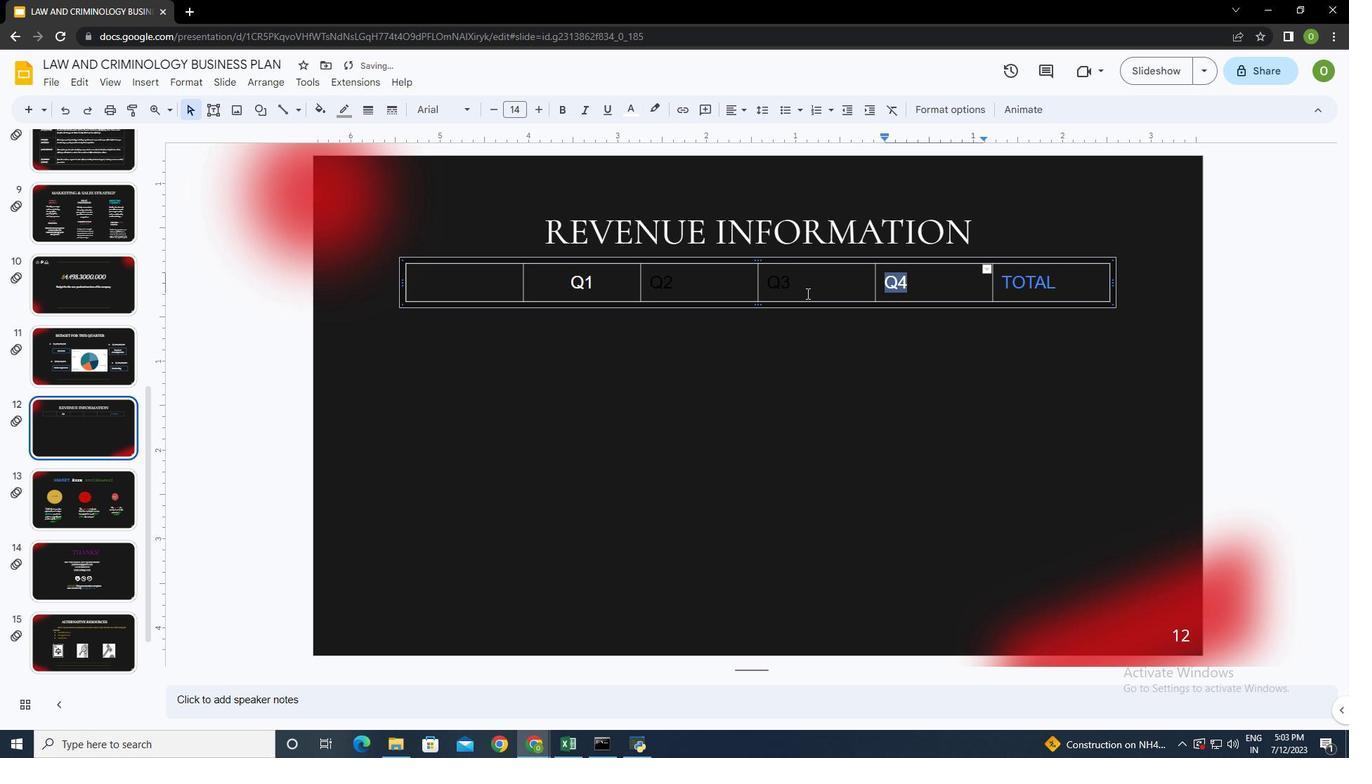 
Action: Mouse moved to (628, 110)
Screenshot: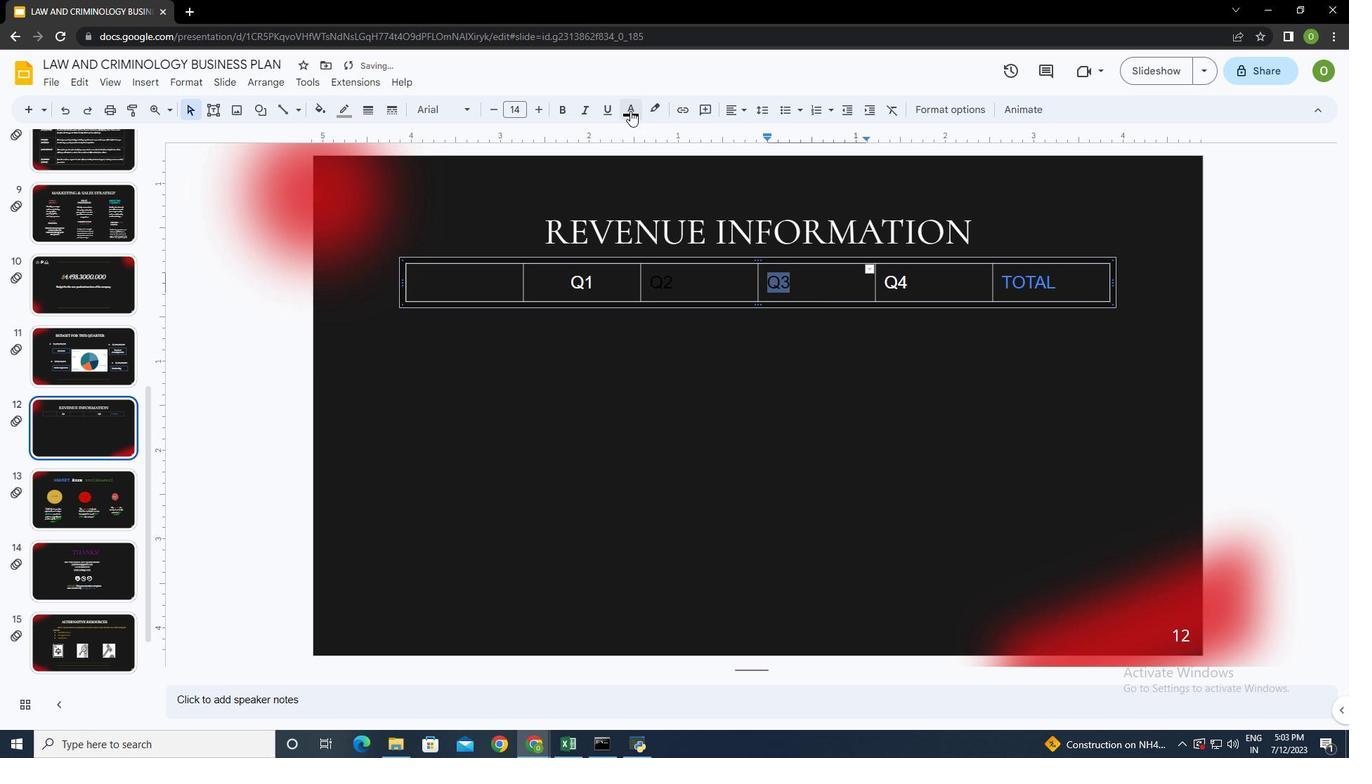 
Action: Mouse pressed left at (628, 110)
Screenshot: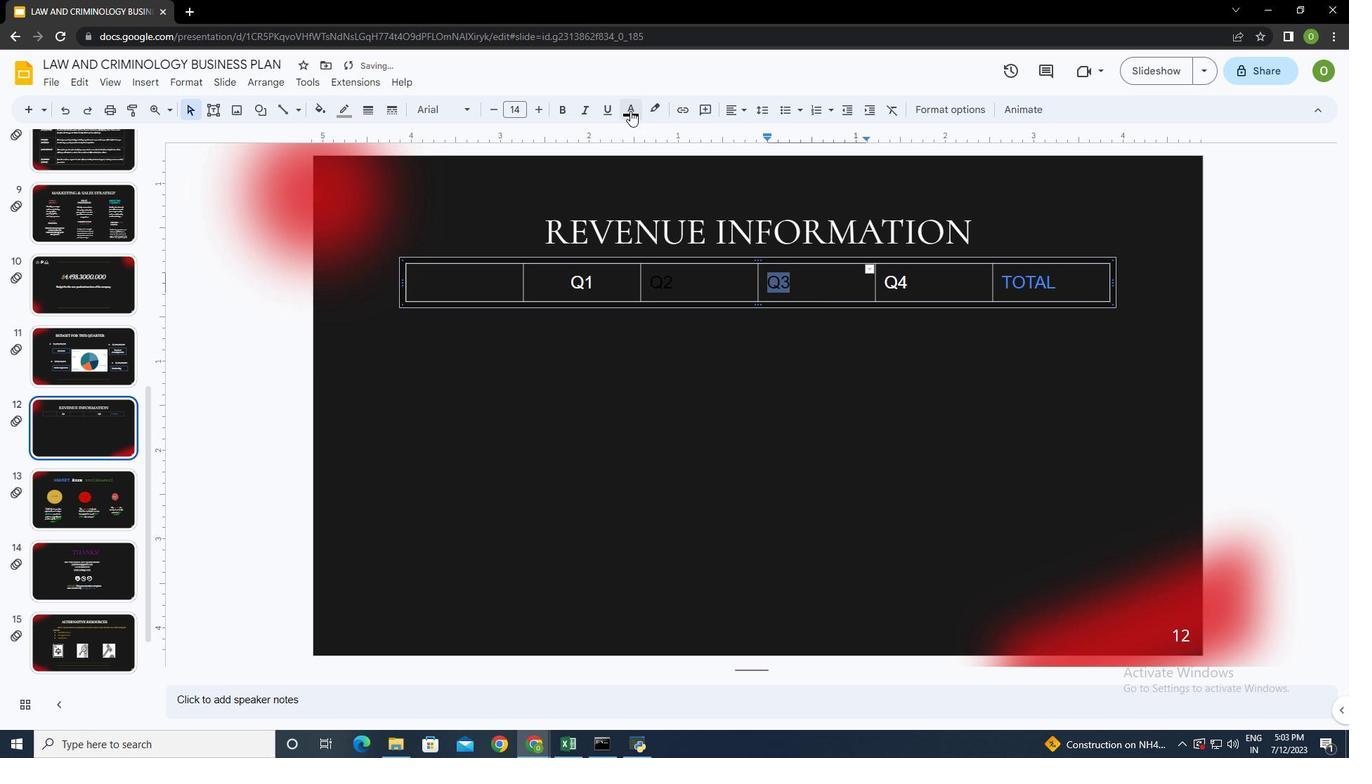 
Action: Mouse moved to (636, 148)
Screenshot: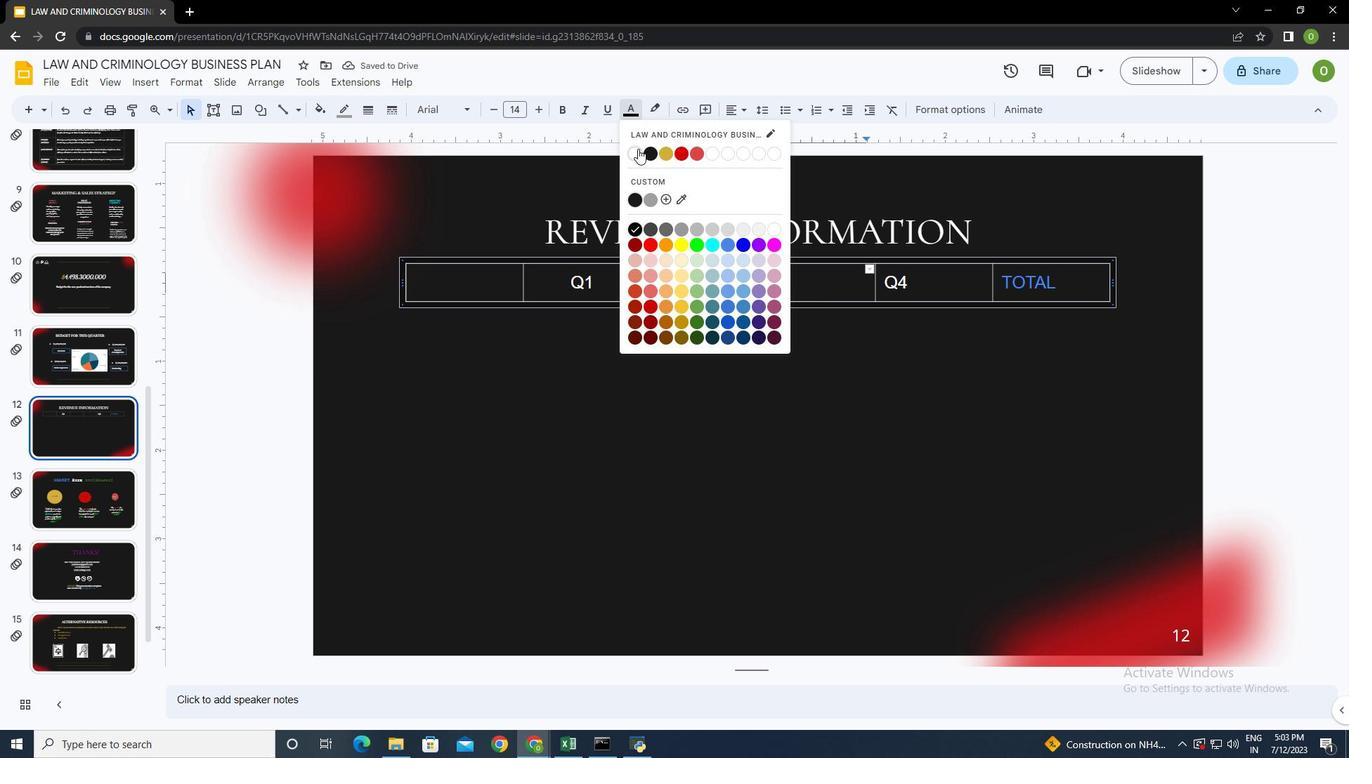 
Action: Mouse pressed left at (636, 148)
Screenshot: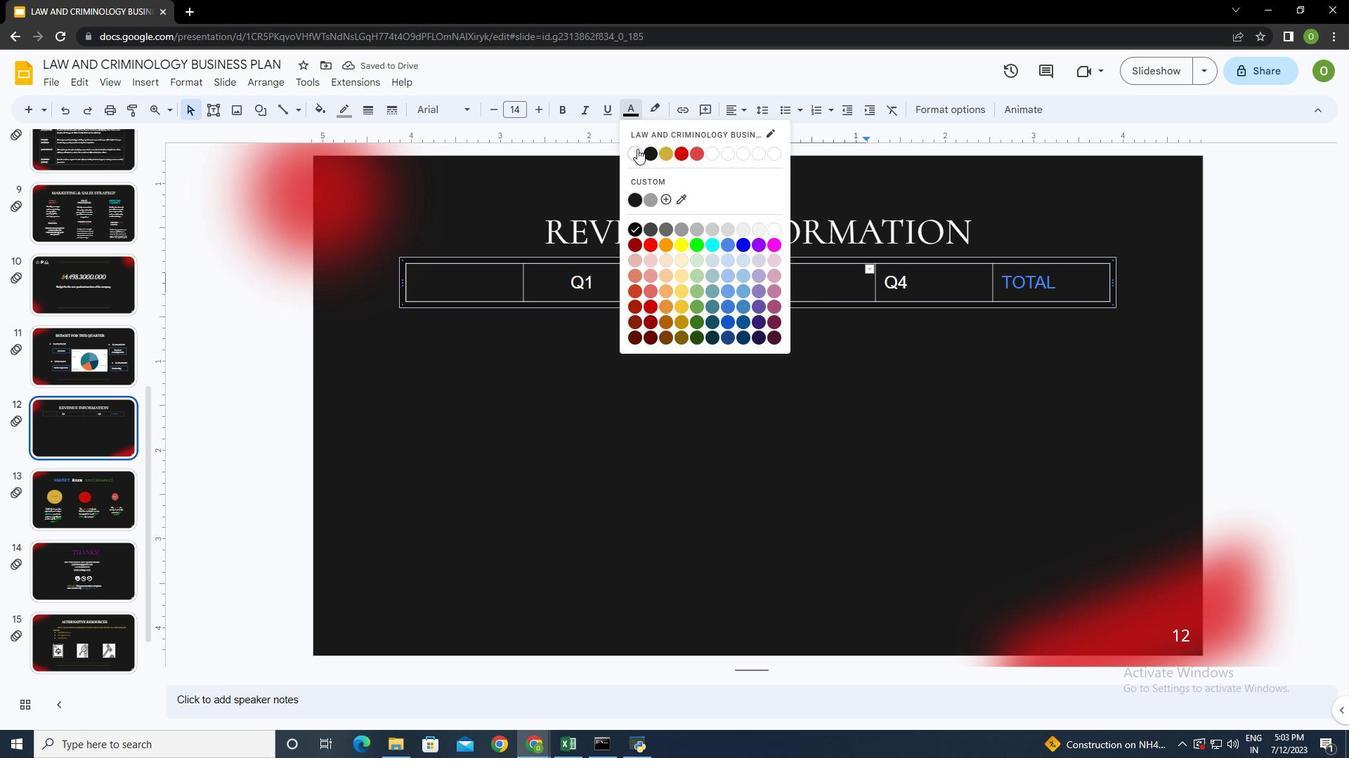 
Action: Mouse moved to (688, 277)
Screenshot: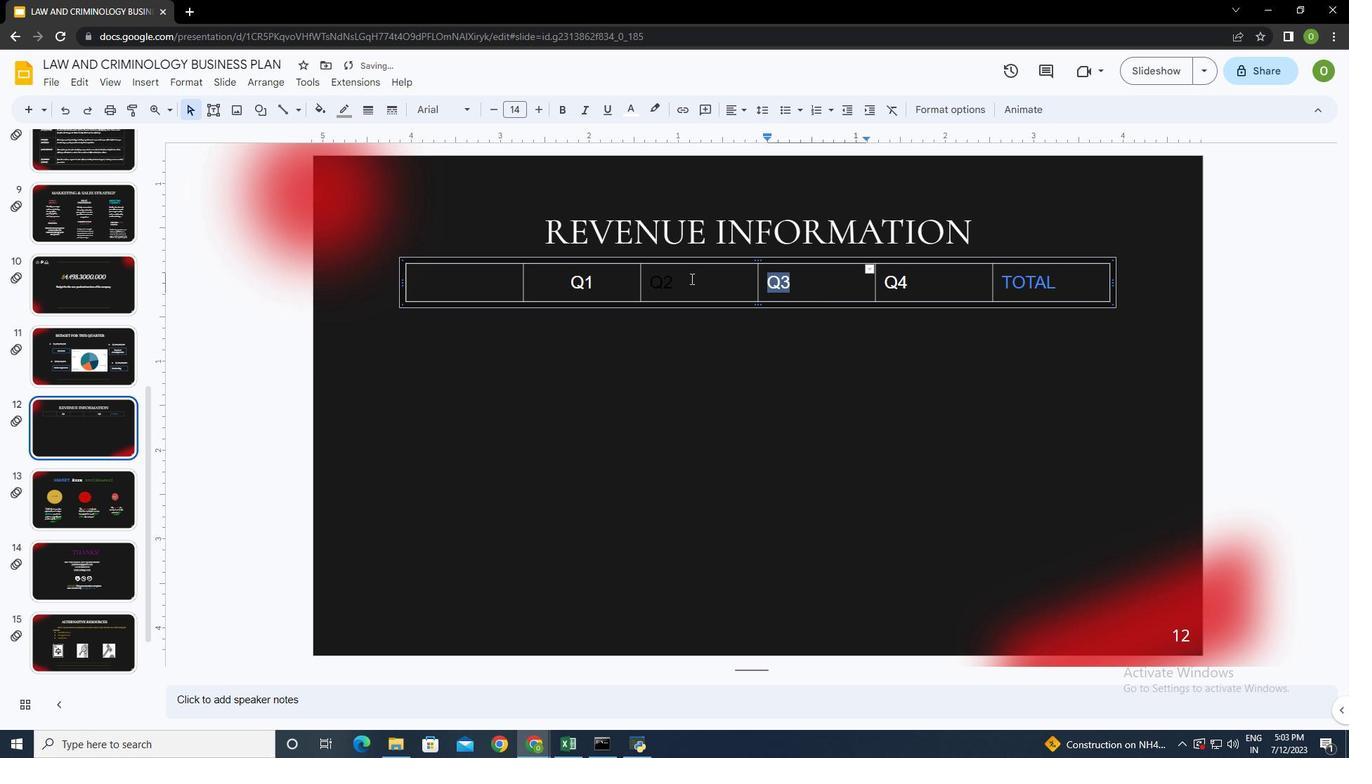 
Action: Mouse pressed left at (688, 277)
Screenshot: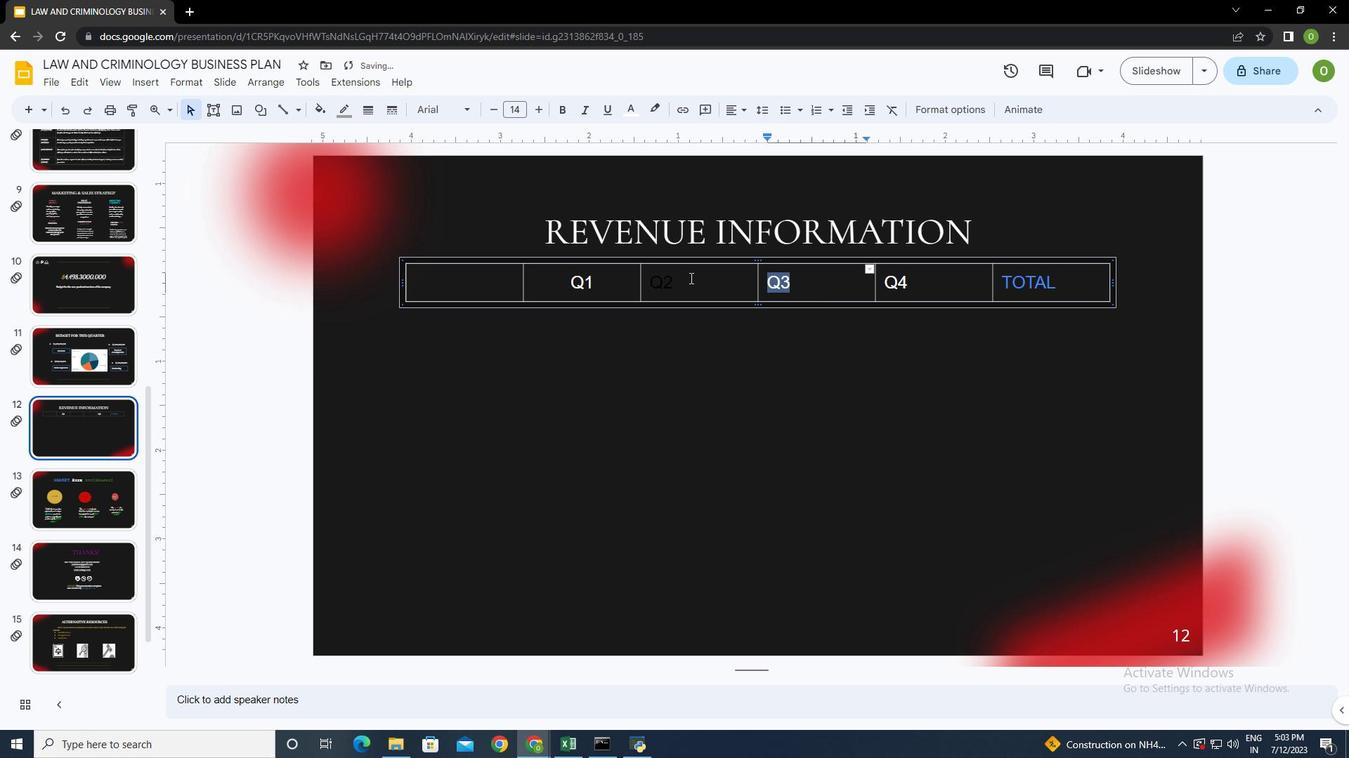 
Action: Mouse moved to (631, 112)
Screenshot: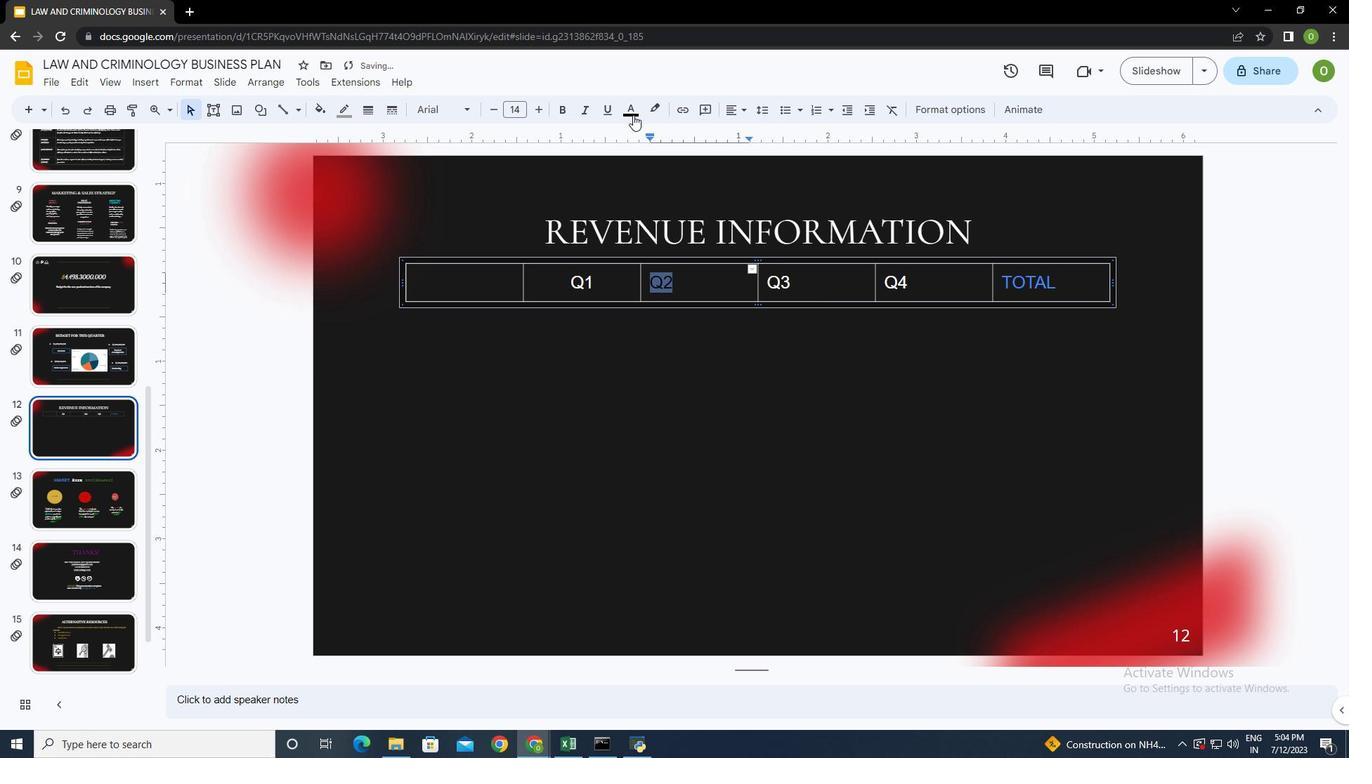 
Action: Mouse pressed left at (631, 112)
Screenshot: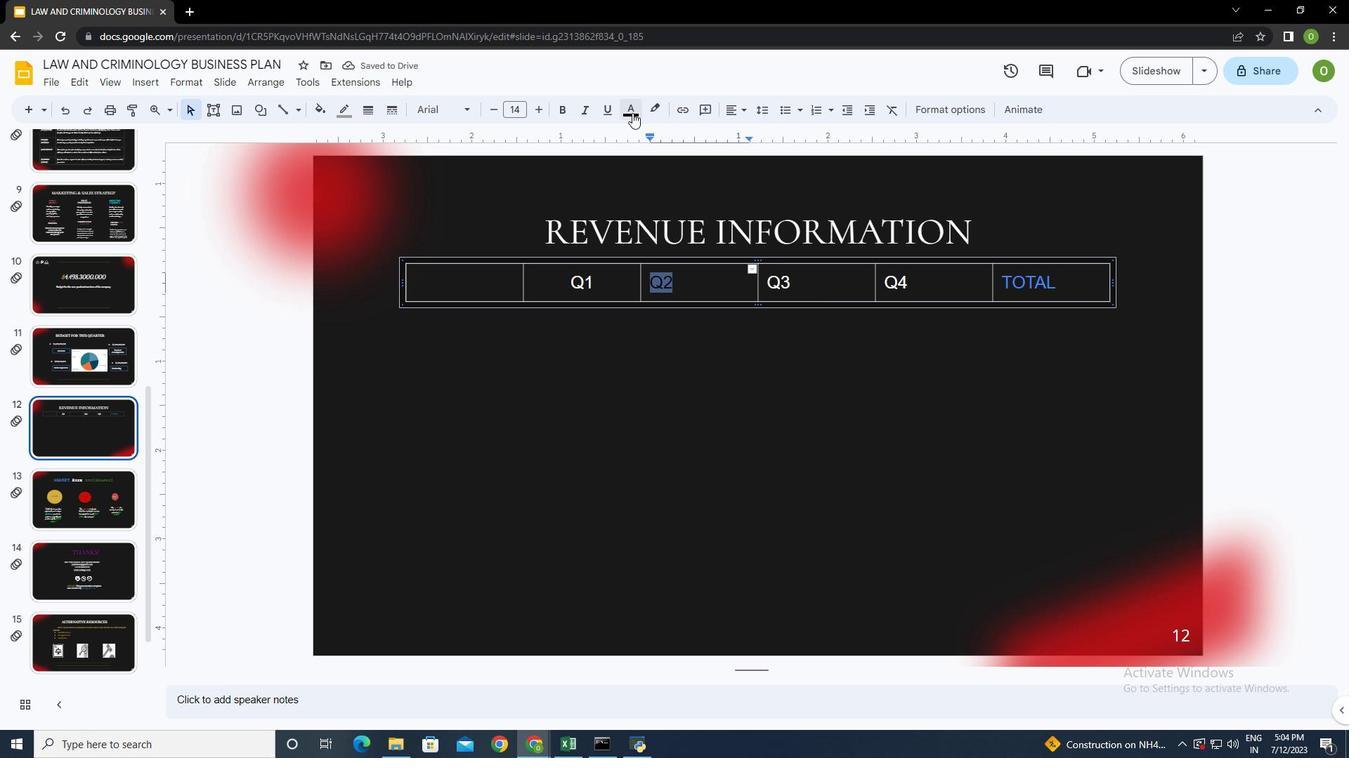 
Action: Mouse moved to (631, 157)
Screenshot: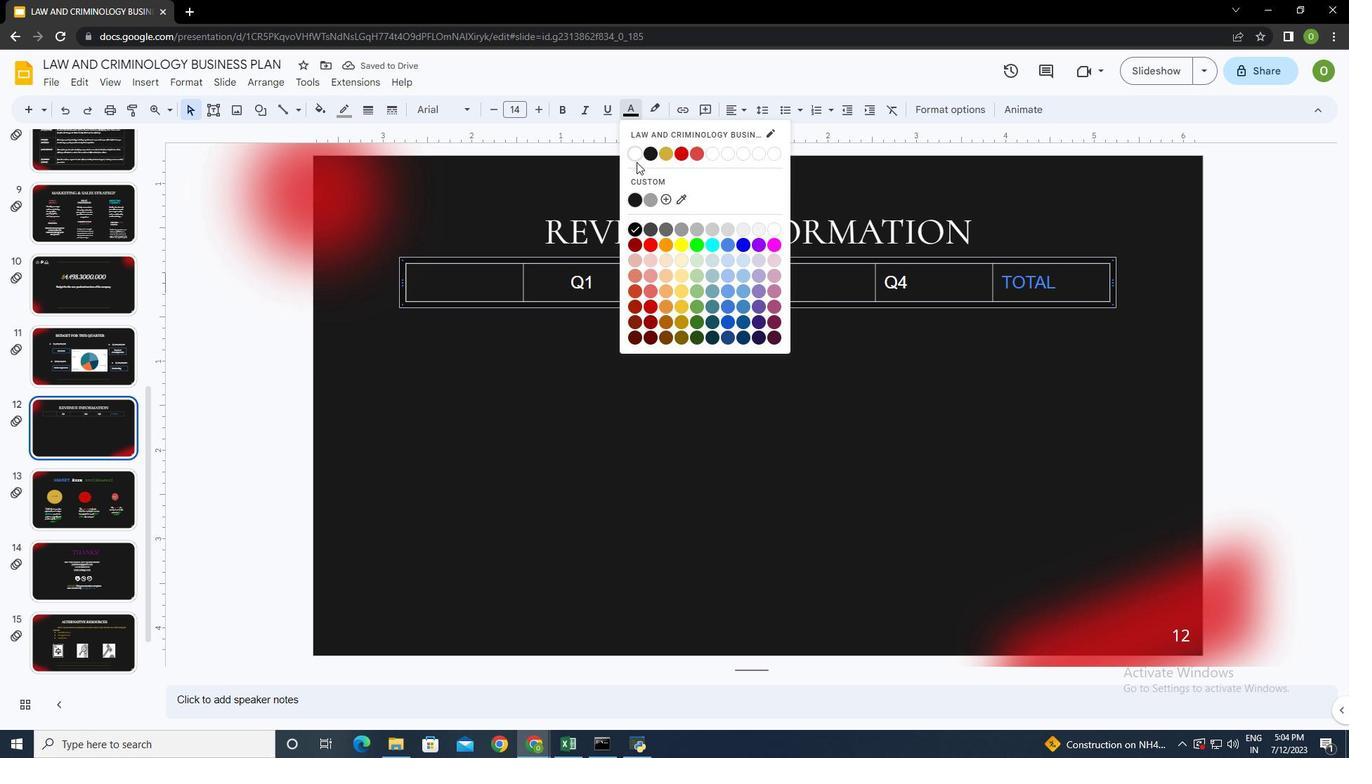 
Action: Mouse pressed left at (631, 157)
Screenshot: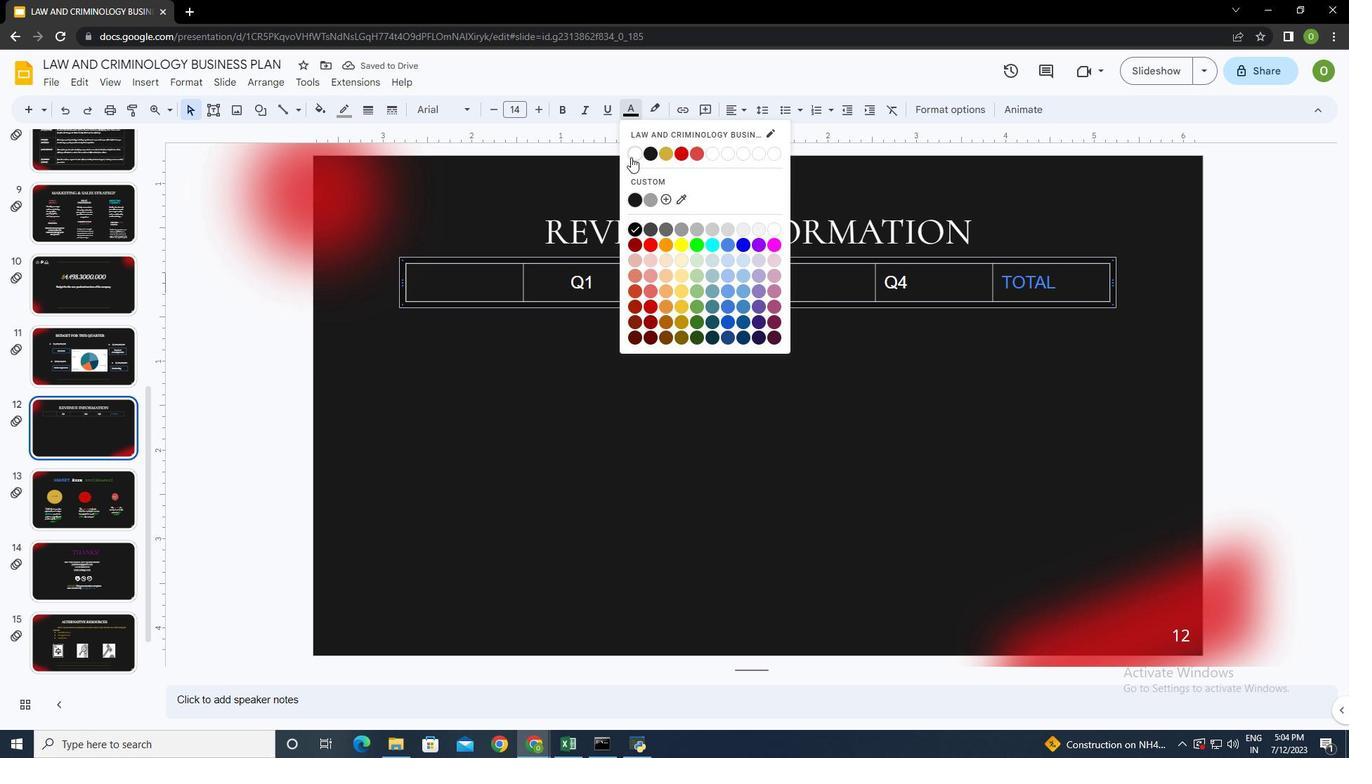
Action: Mouse moved to (739, 110)
Screenshot: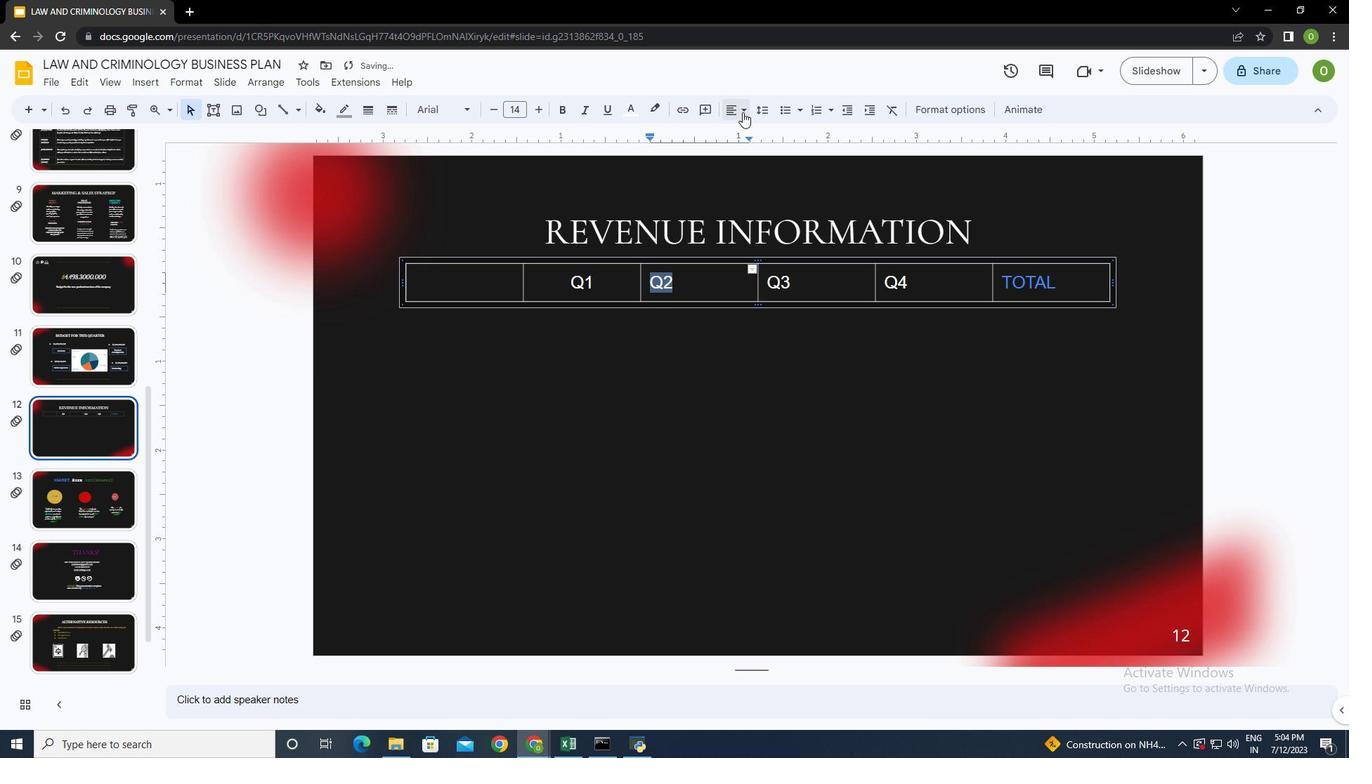 
Action: Mouse pressed left at (739, 110)
Screenshot: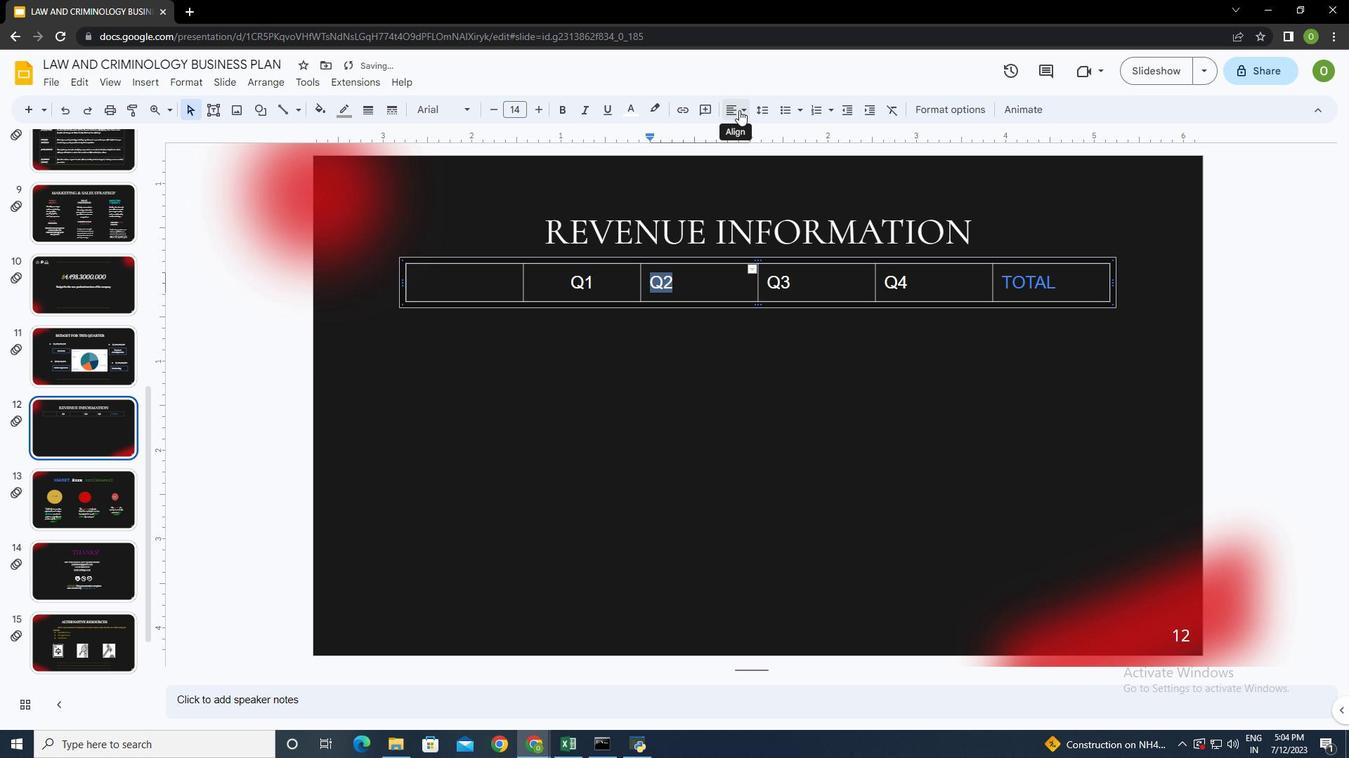 
Action: Mouse moved to (749, 132)
Screenshot: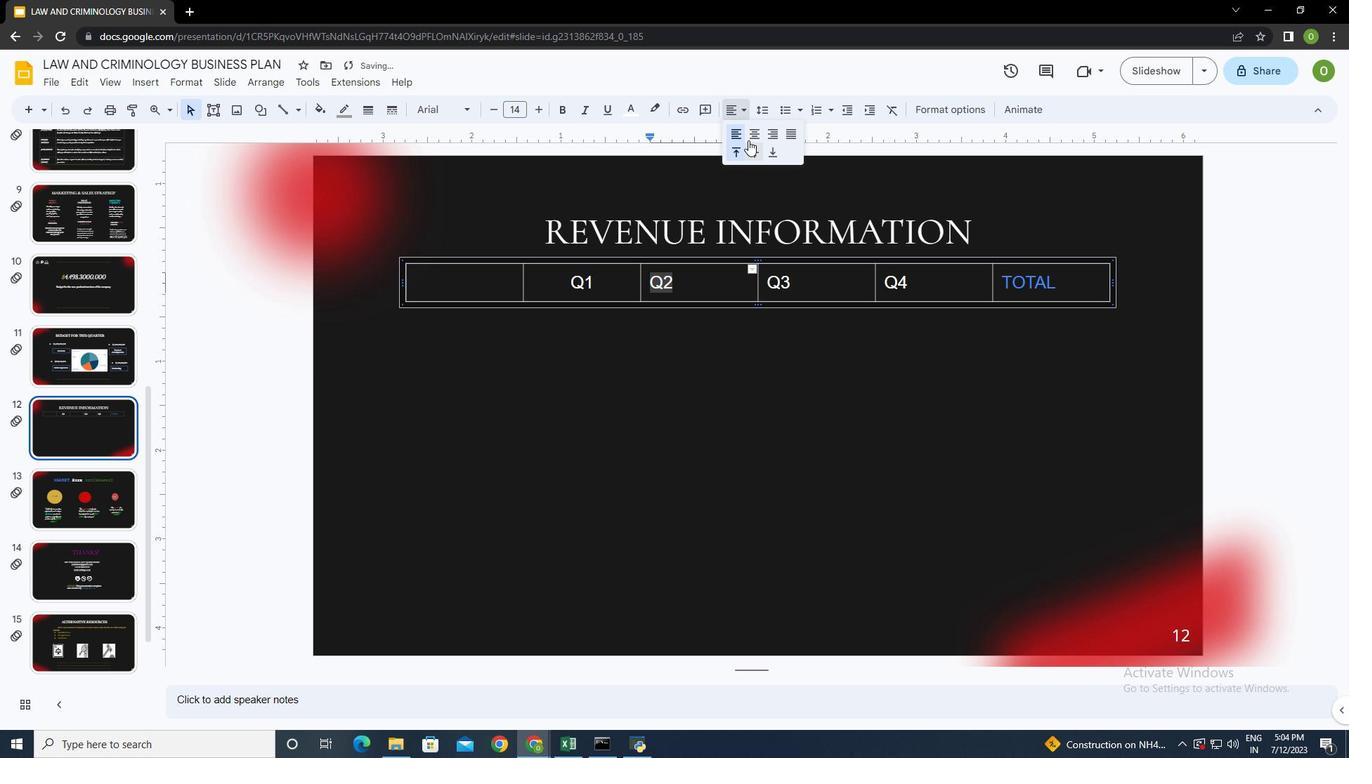 
Action: Mouse pressed left at (749, 132)
Screenshot: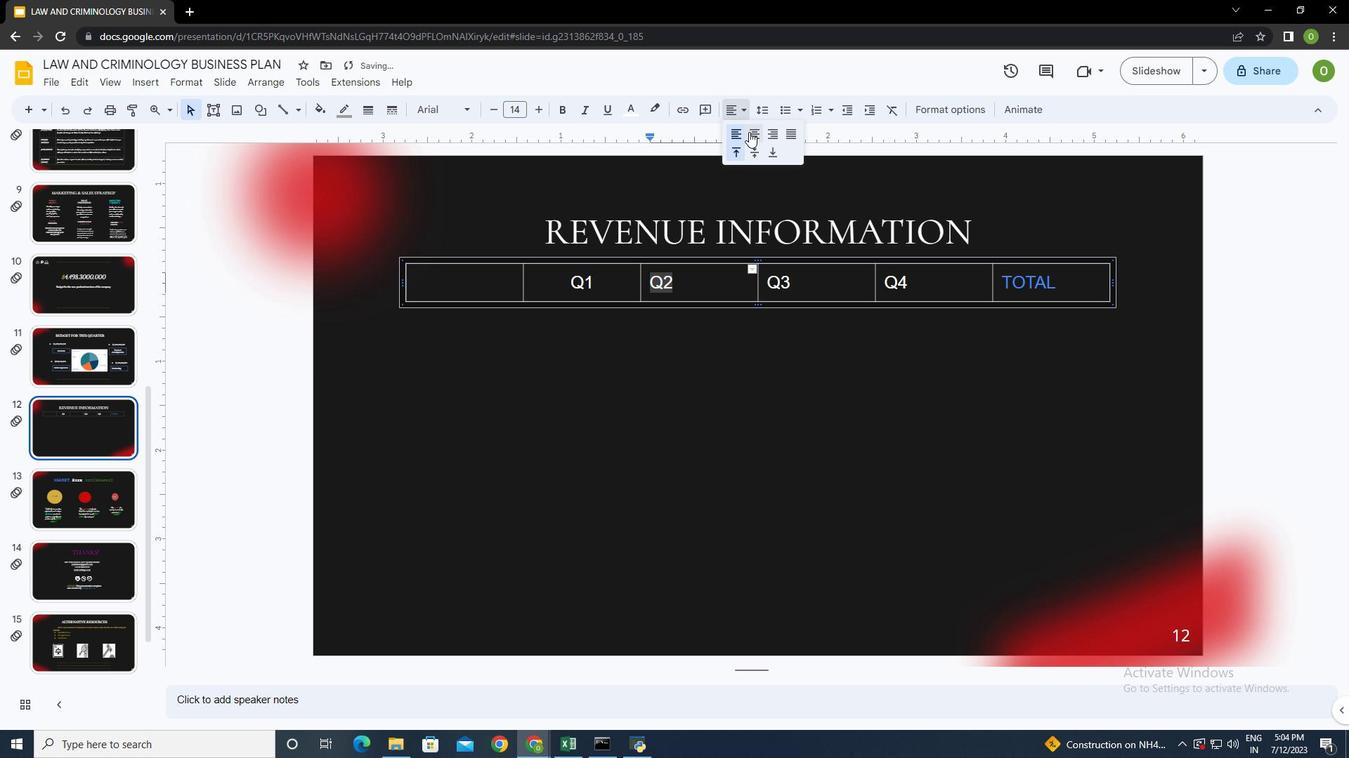 
Action: Mouse moved to (568, 326)
Screenshot: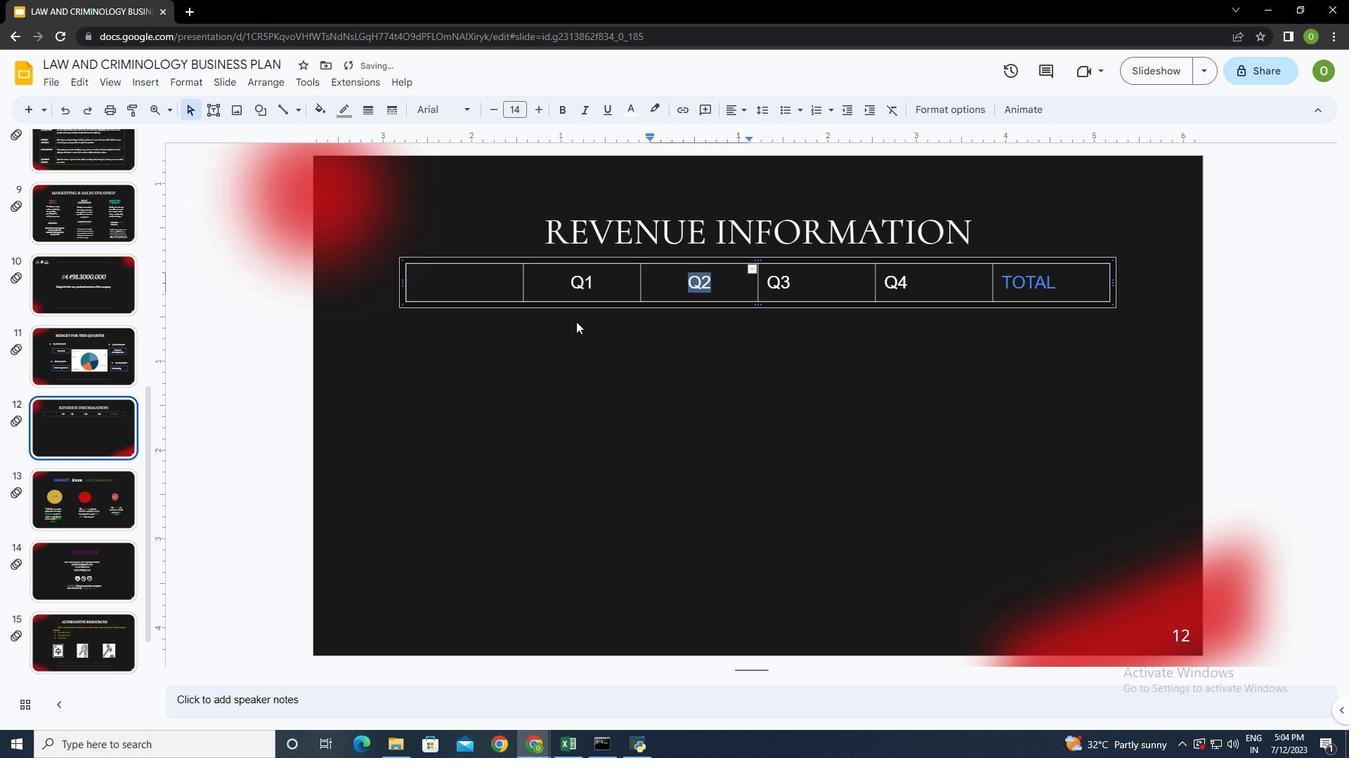 
Action: Mouse pressed left at (568, 326)
Screenshot: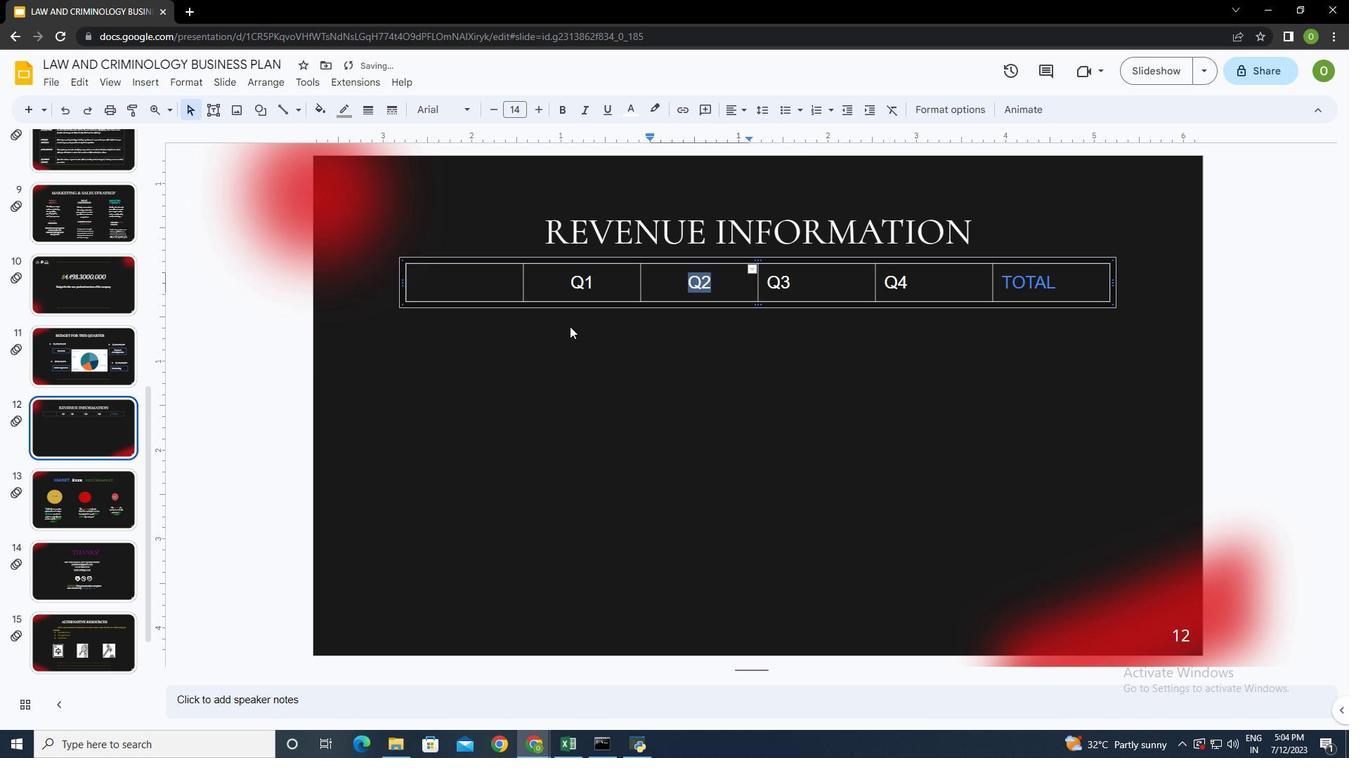 
Action: Key pressed ctrl+A
Screenshot: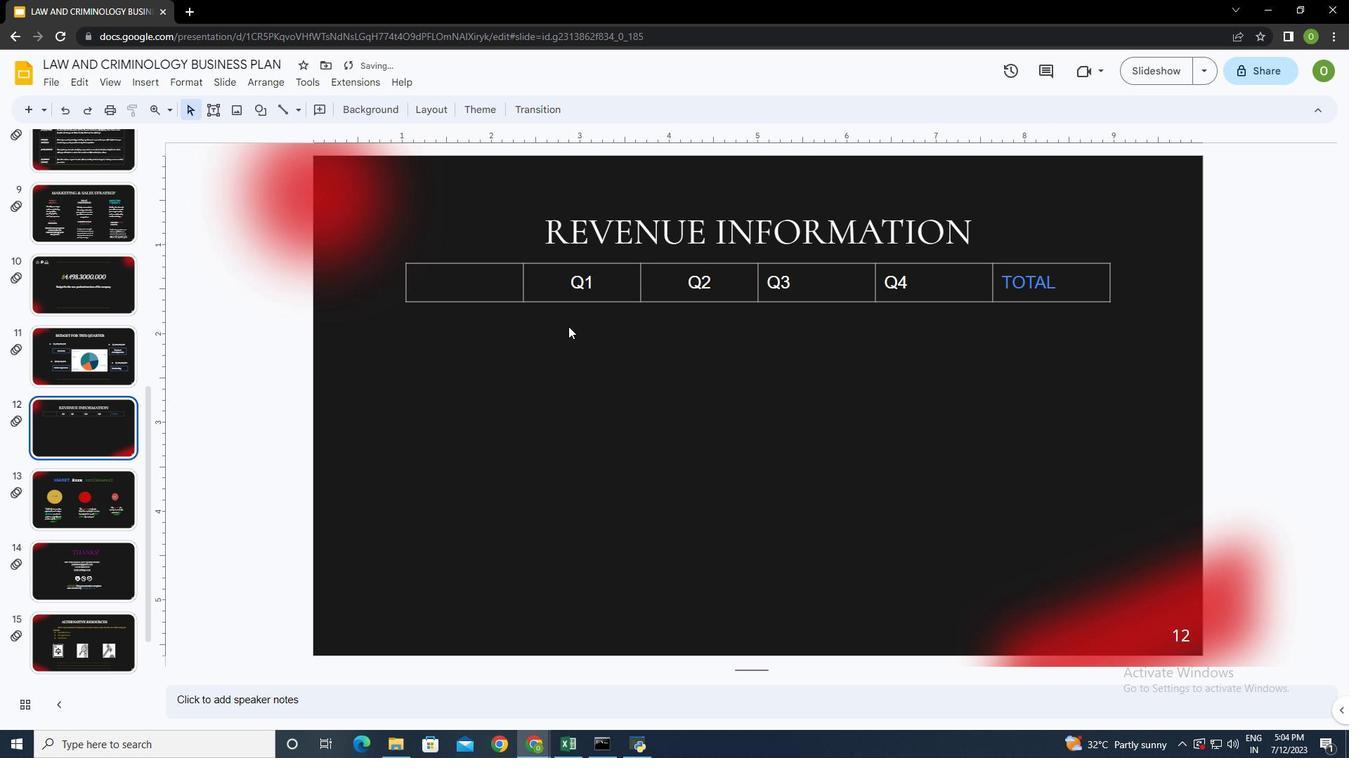 
Action: Mouse moved to (641, 335)
Screenshot: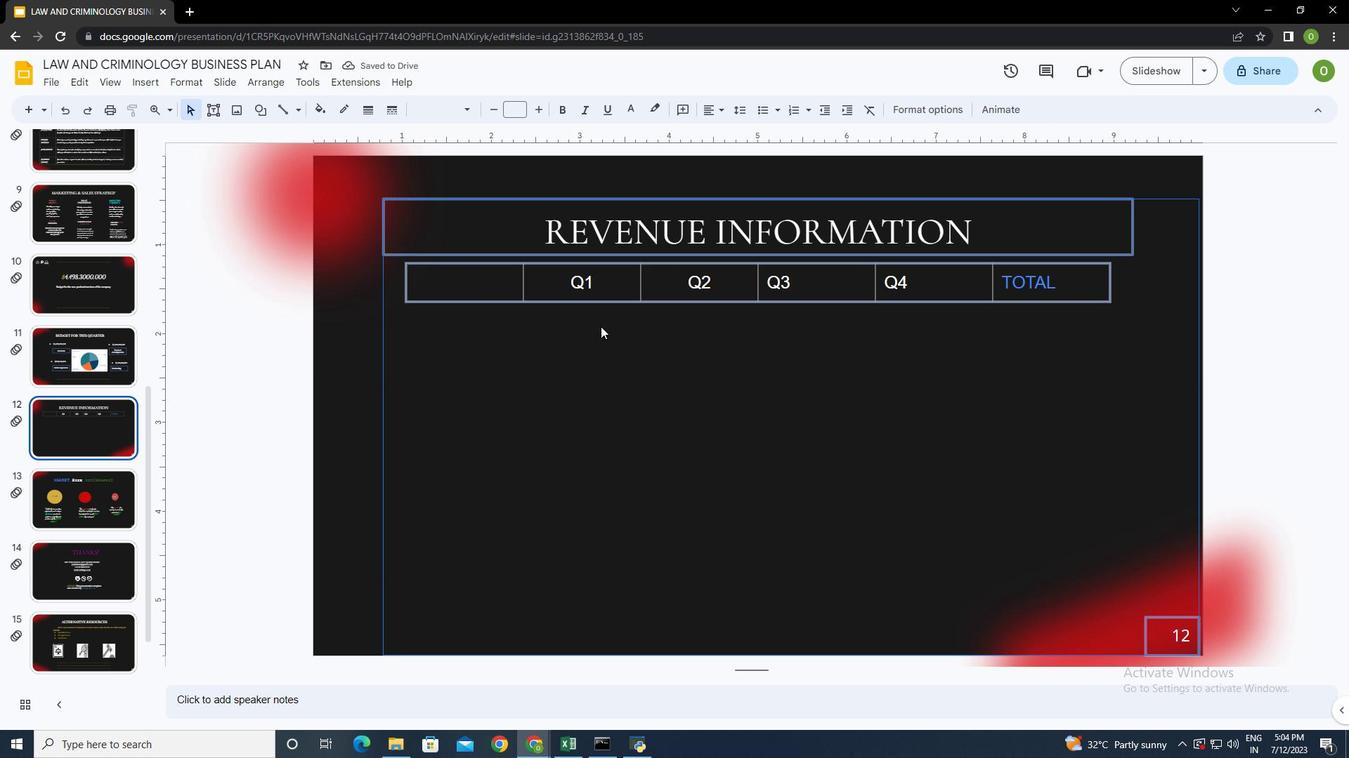 
Action: Mouse pressed left at (641, 335)
Screenshot: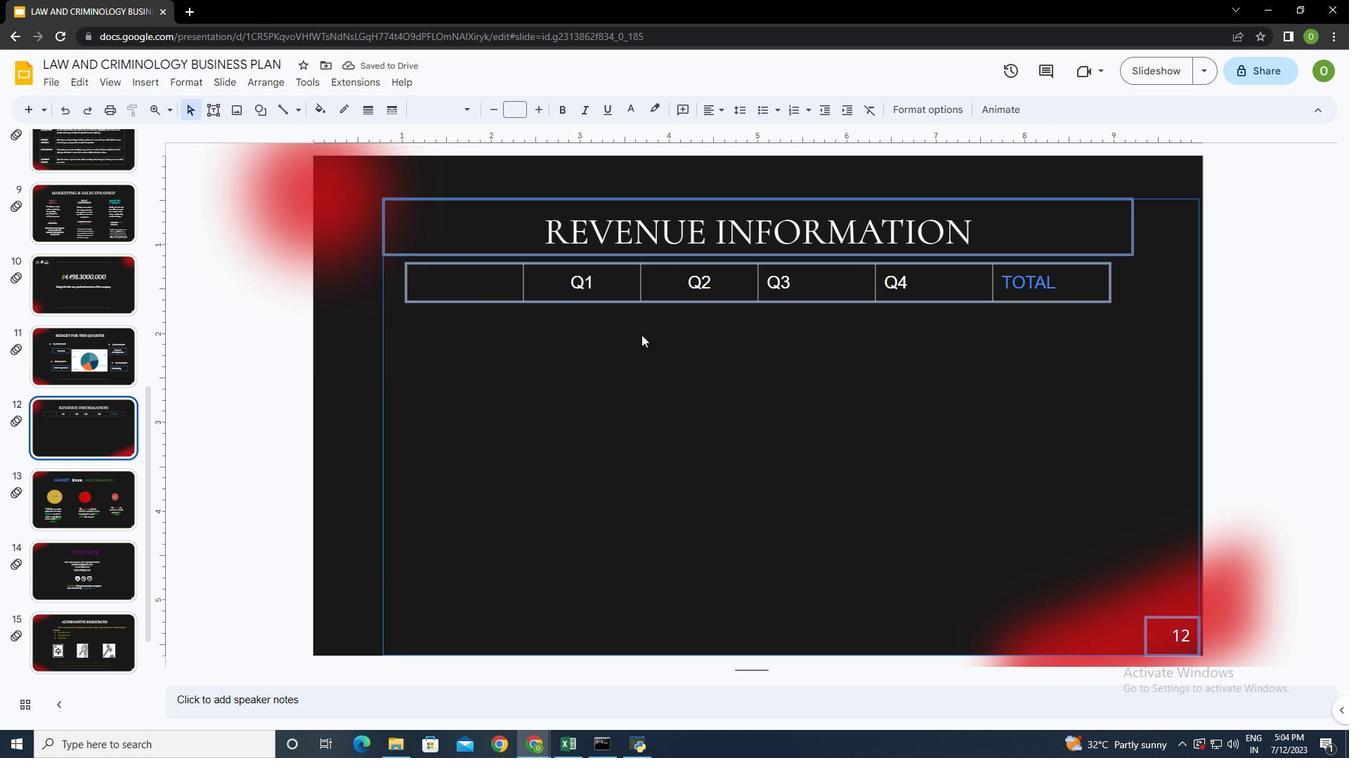 
Action: Mouse moved to (465, 268)
Screenshot: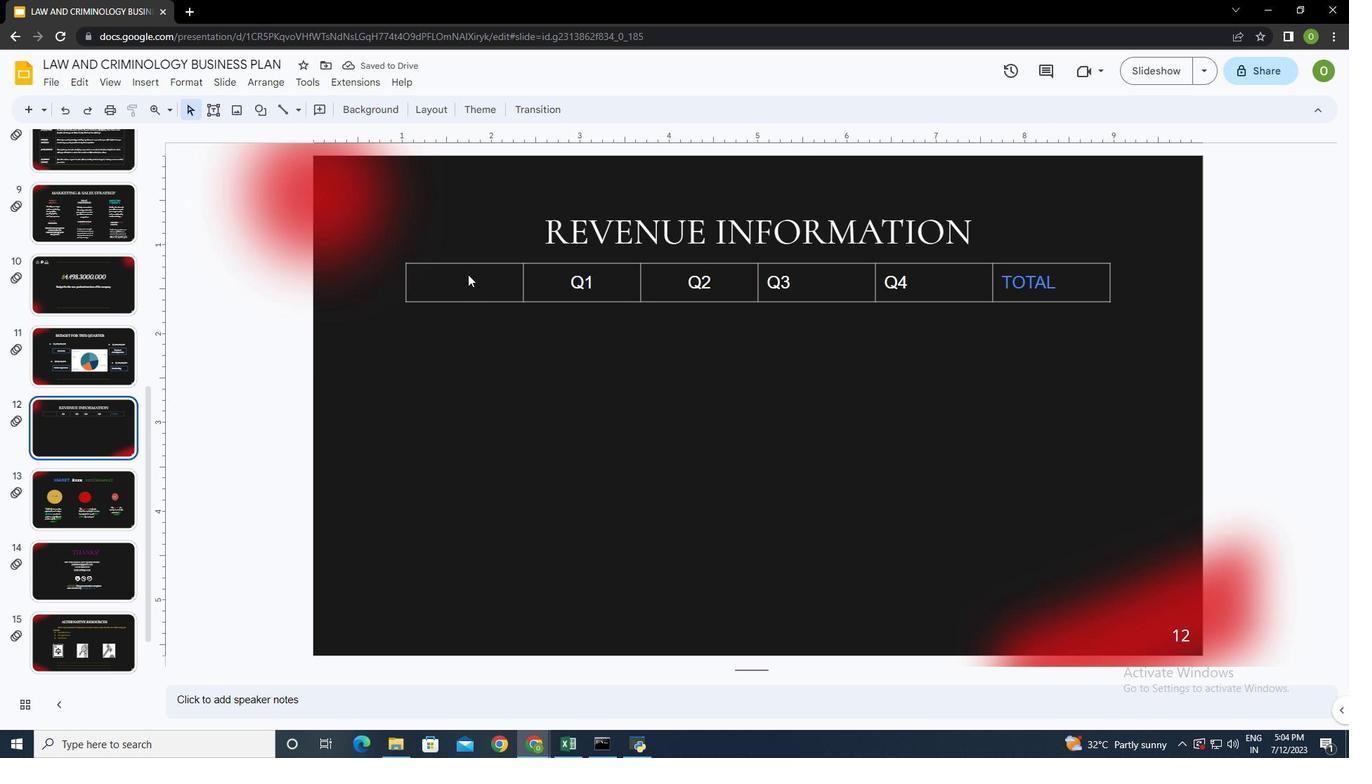 
Action: Mouse pressed left at (465, 268)
Screenshot: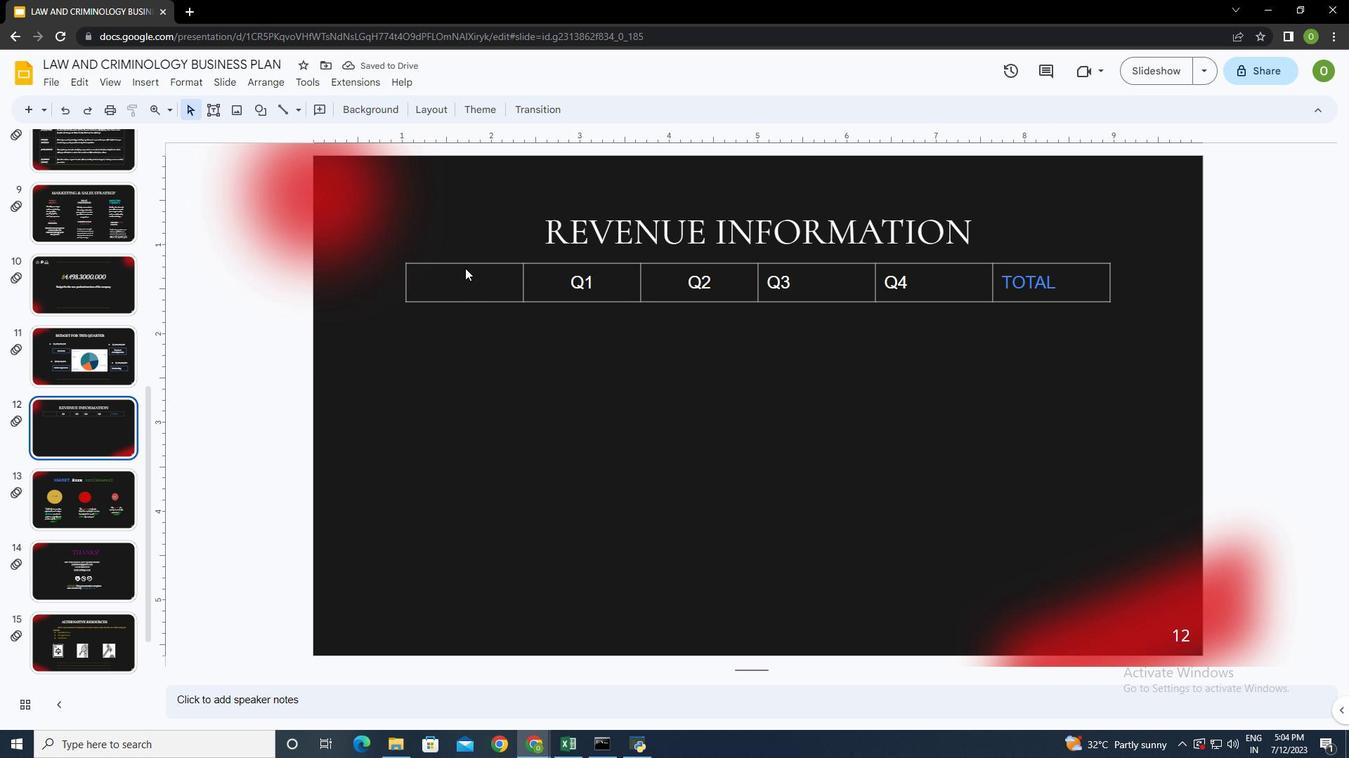 
Action: Mouse moved to (465, 263)
Screenshot: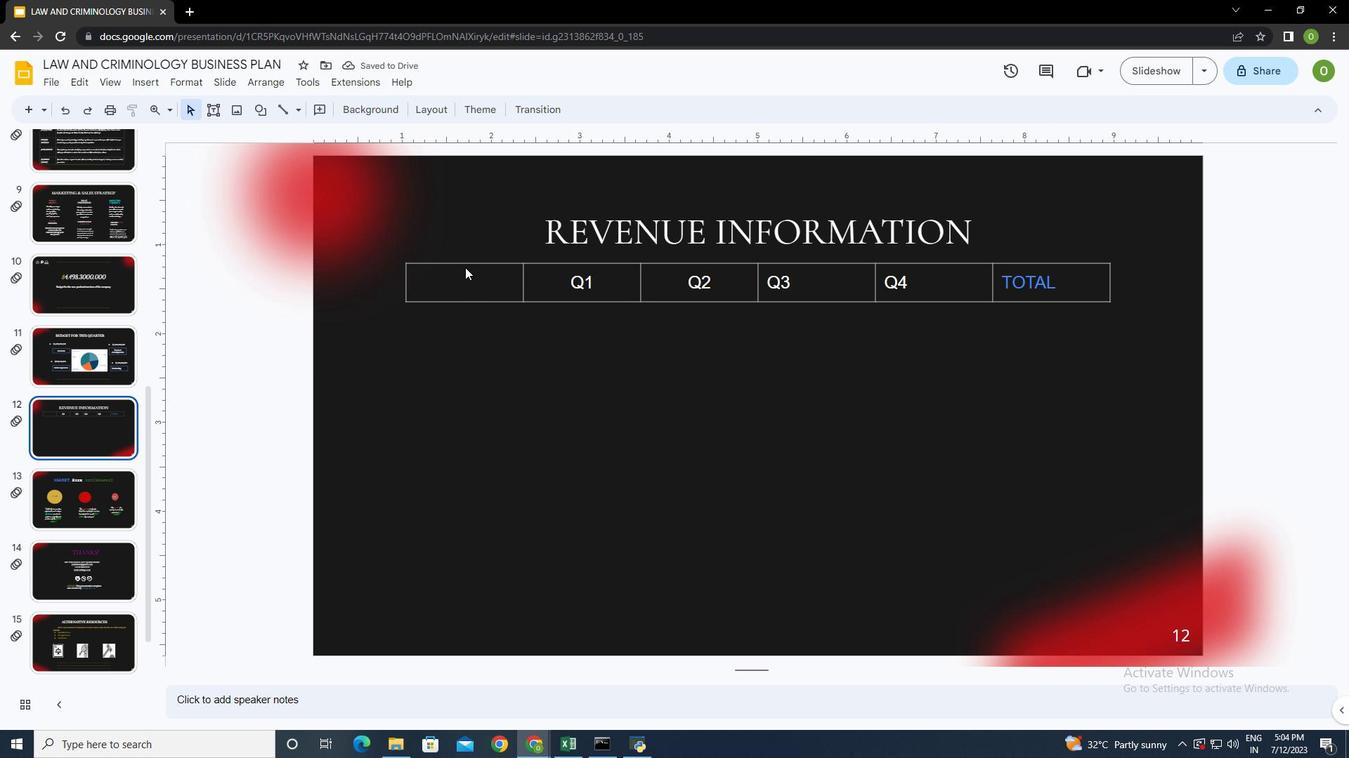 
Action: Mouse pressed left at (465, 263)
Screenshot: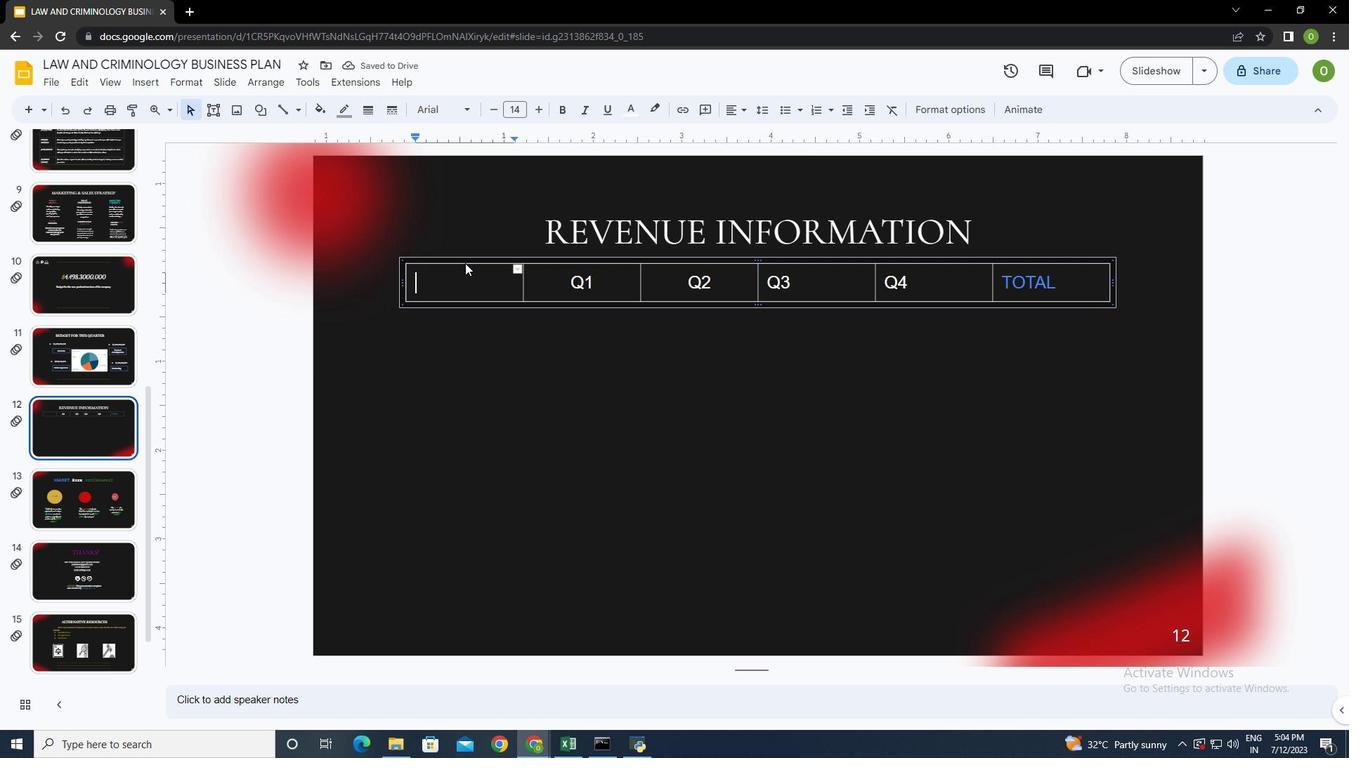 
Action: Mouse moved to (465, 260)
Screenshot: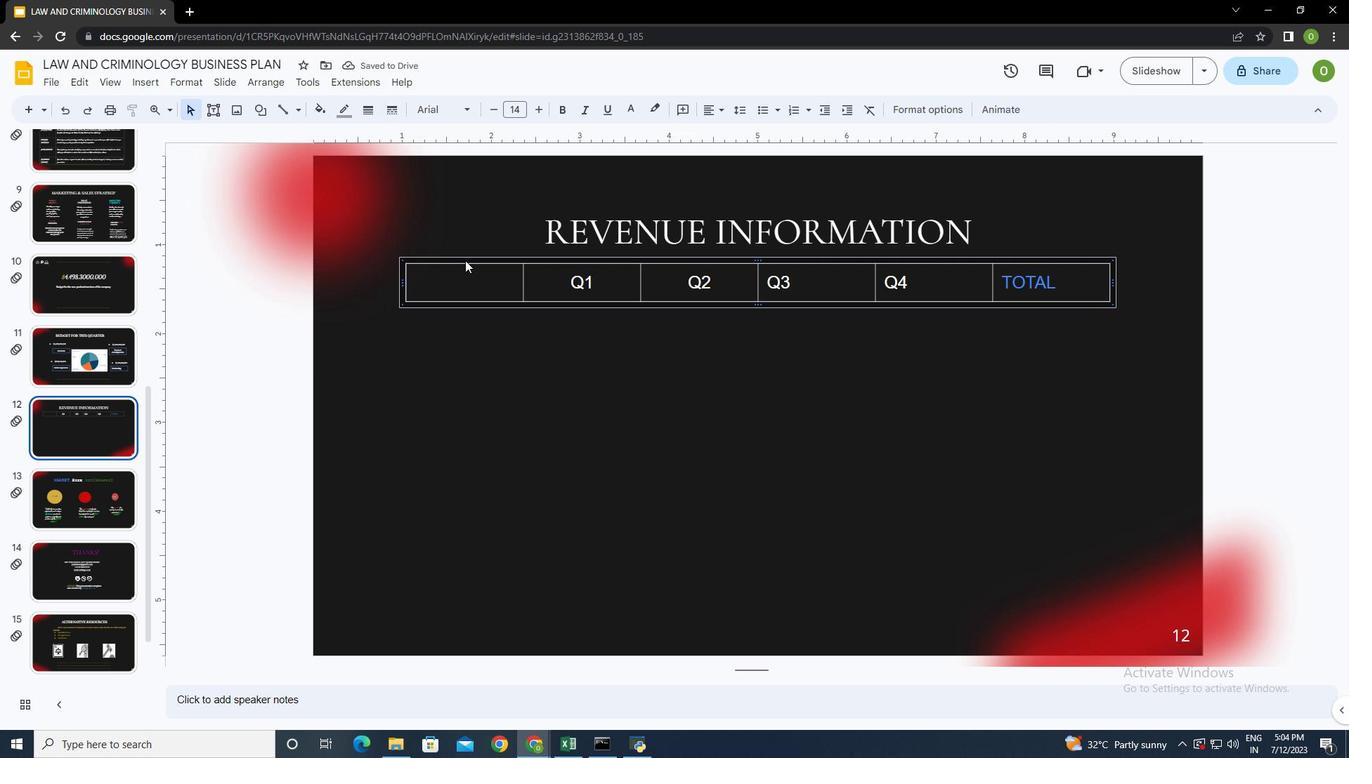 
Action: Key pressed ctrl+A
Screenshot: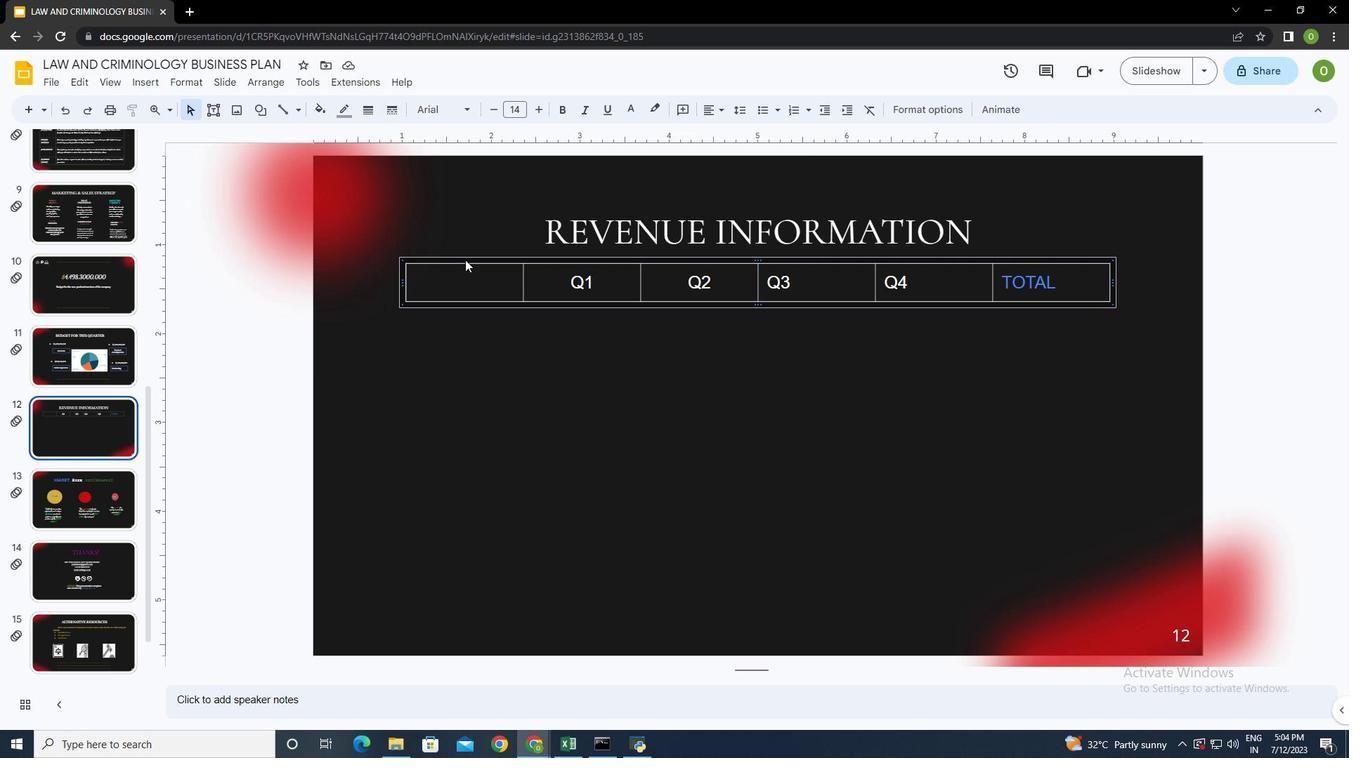 
Action: Mouse moved to (498, 307)
Screenshot: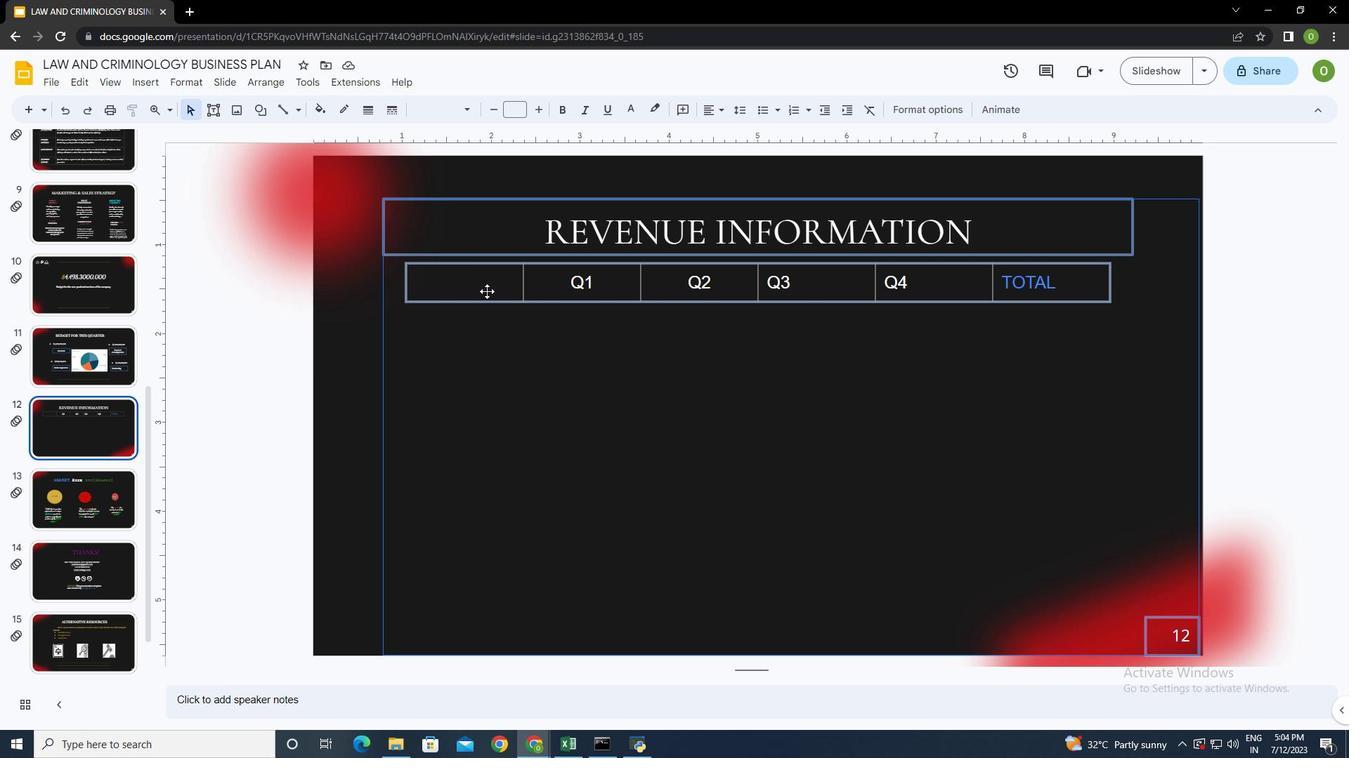 
Action: Mouse pressed left at (498, 307)
Screenshot: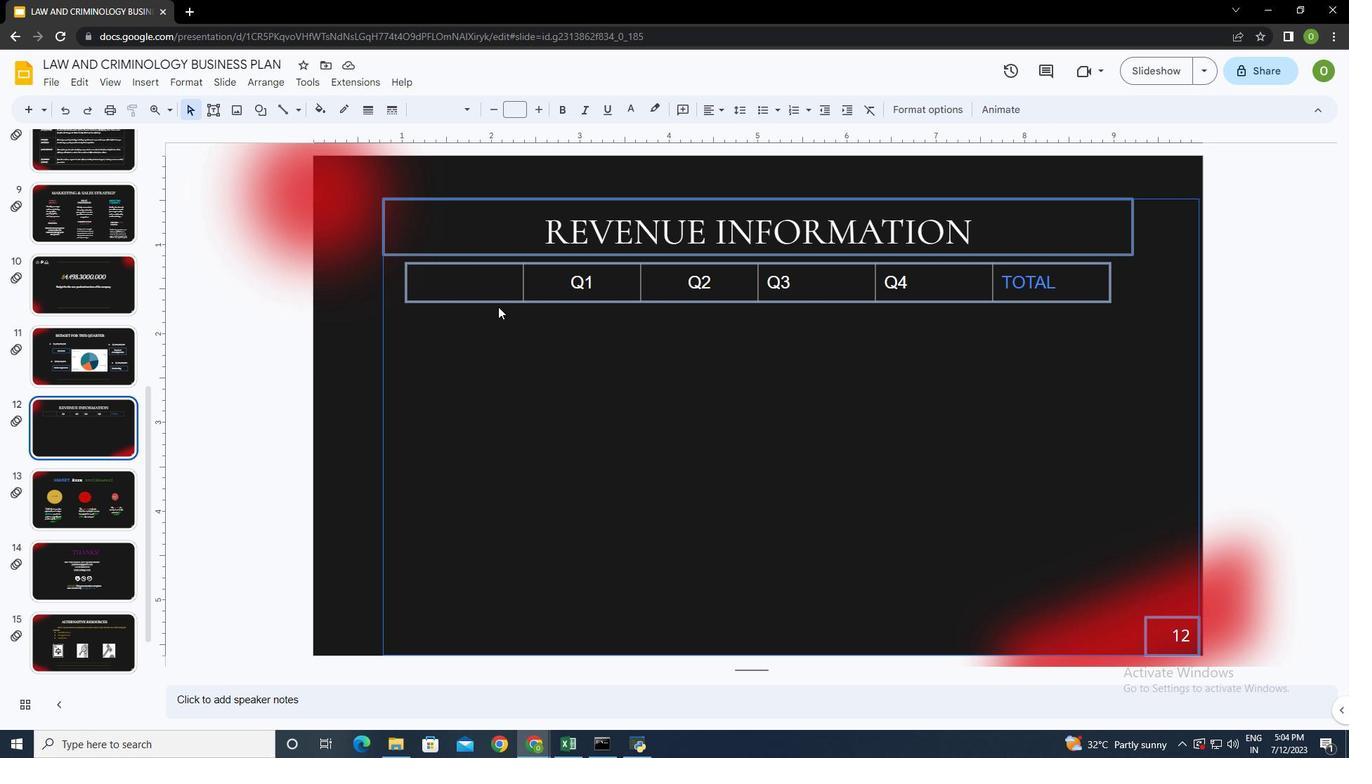 
Action: Mouse moved to (789, 284)
Screenshot: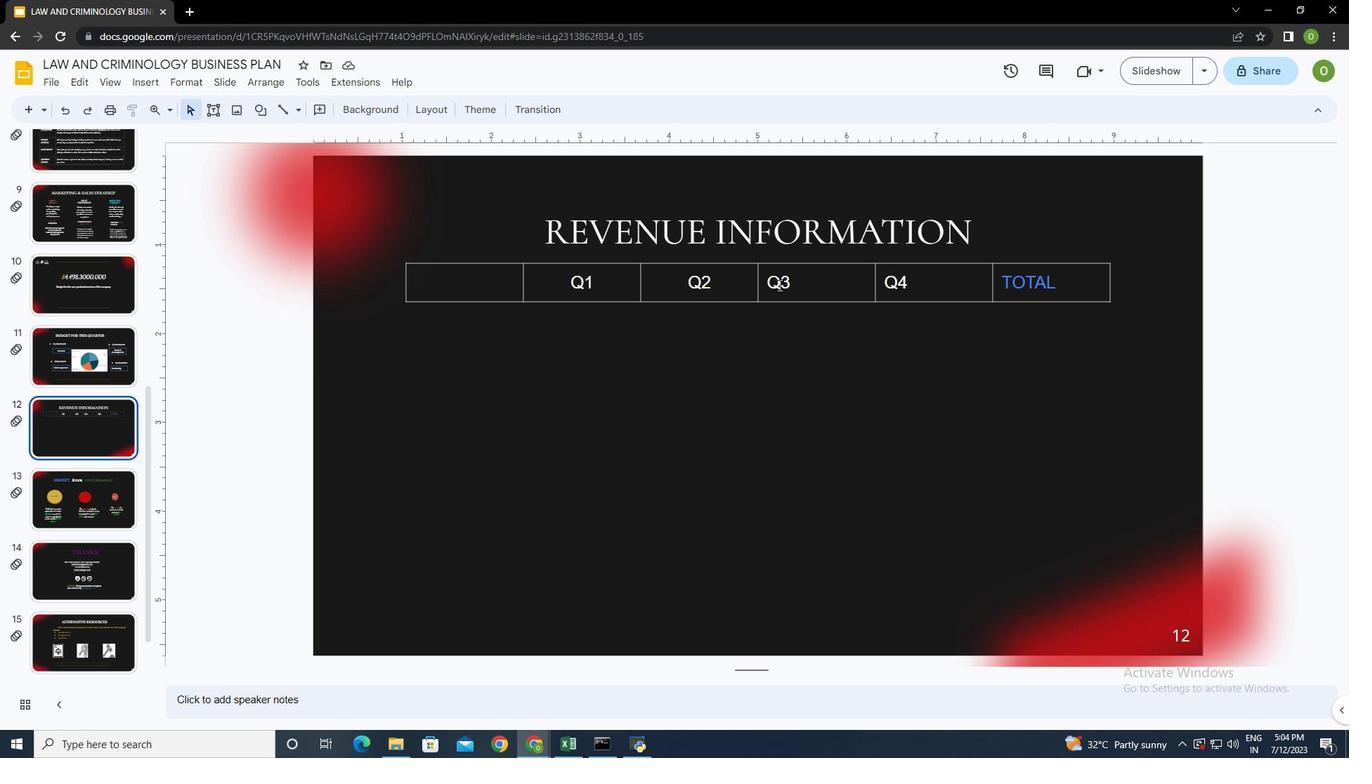 
Action: Mouse pressed left at (789, 284)
Screenshot: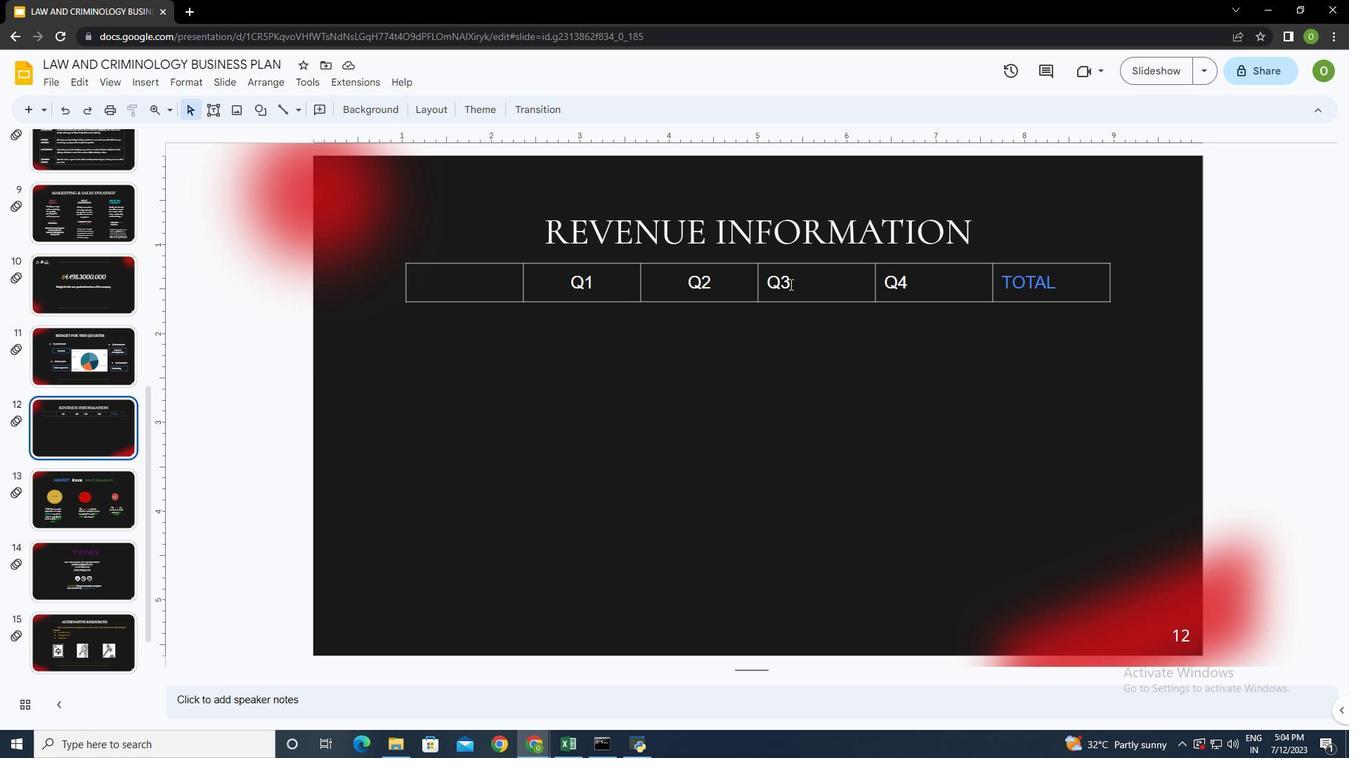 
Action: Mouse moved to (800, 281)
Screenshot: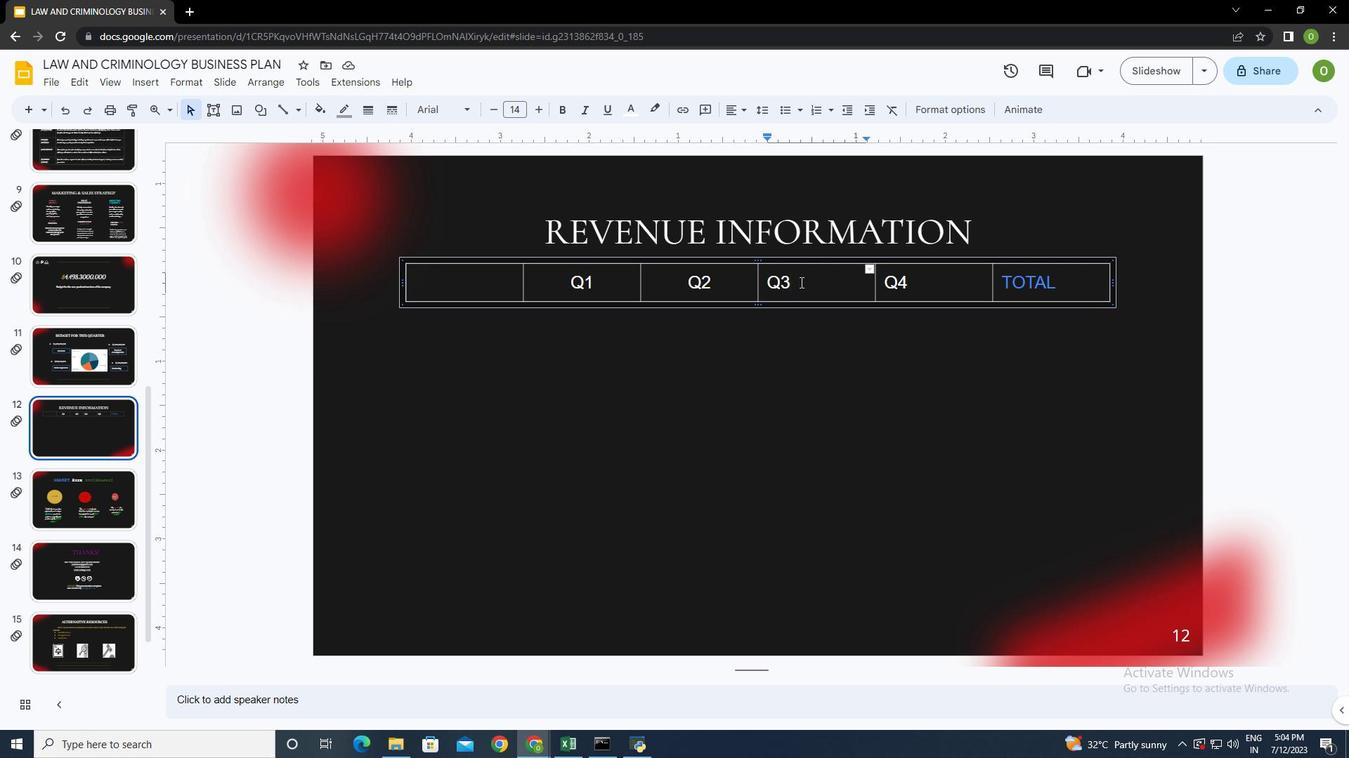 
Action: Mouse pressed left at (800, 281)
Screenshot: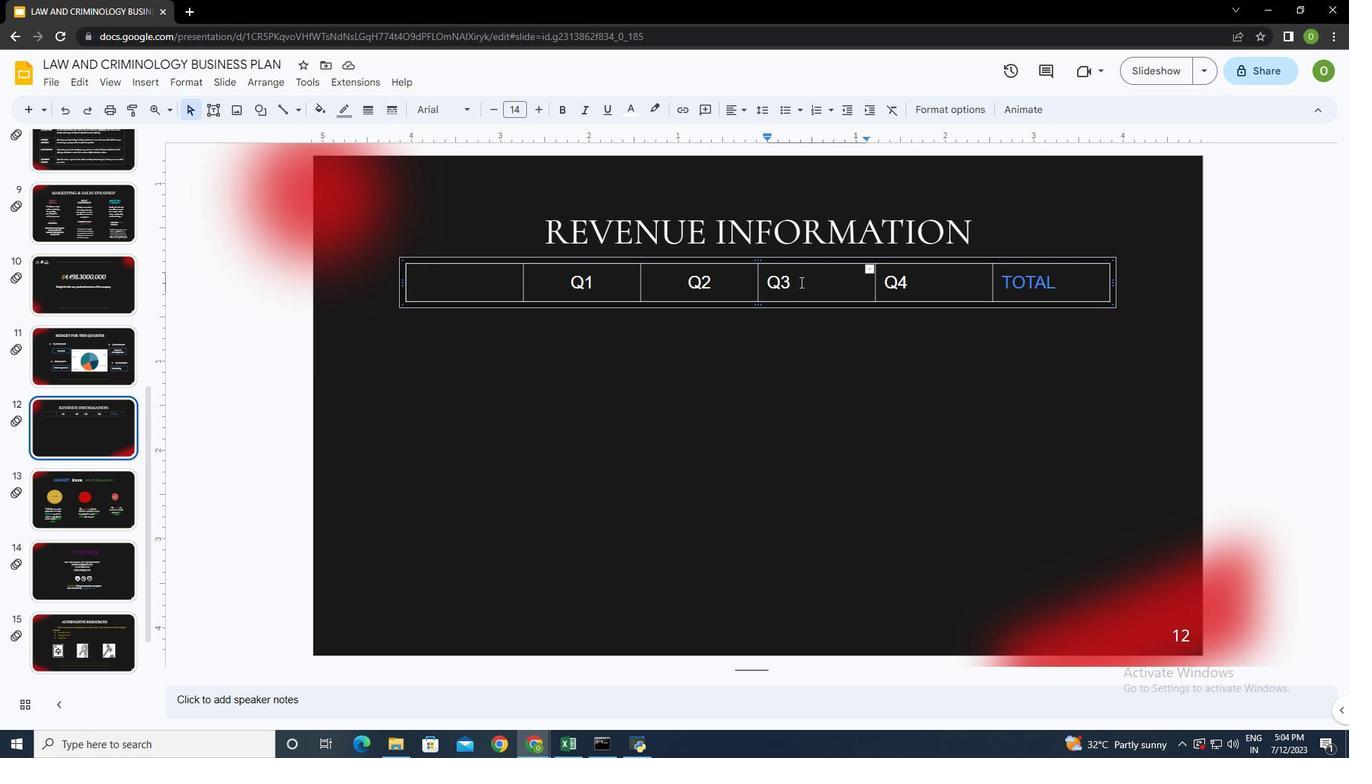 
Action: Mouse moved to (744, 111)
Screenshot: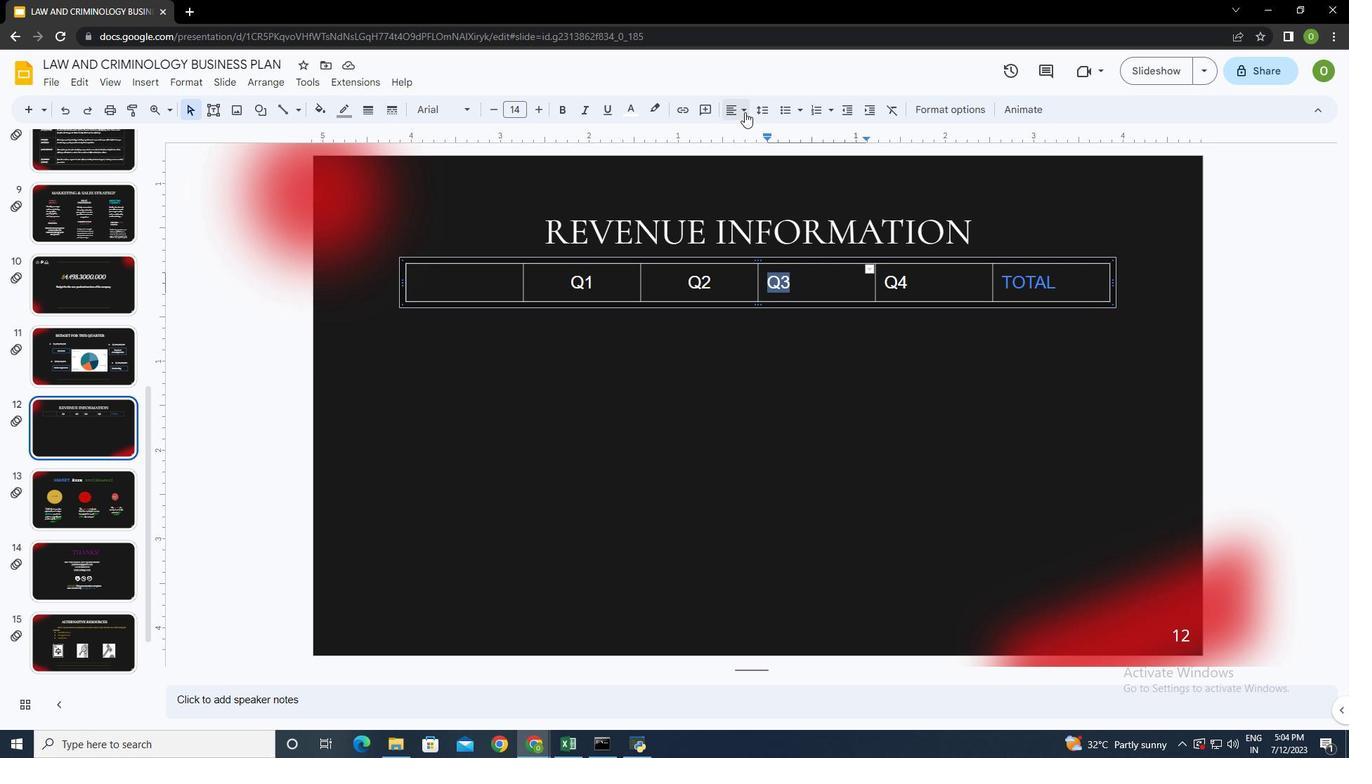 
Action: Mouse pressed left at (744, 111)
Screenshot: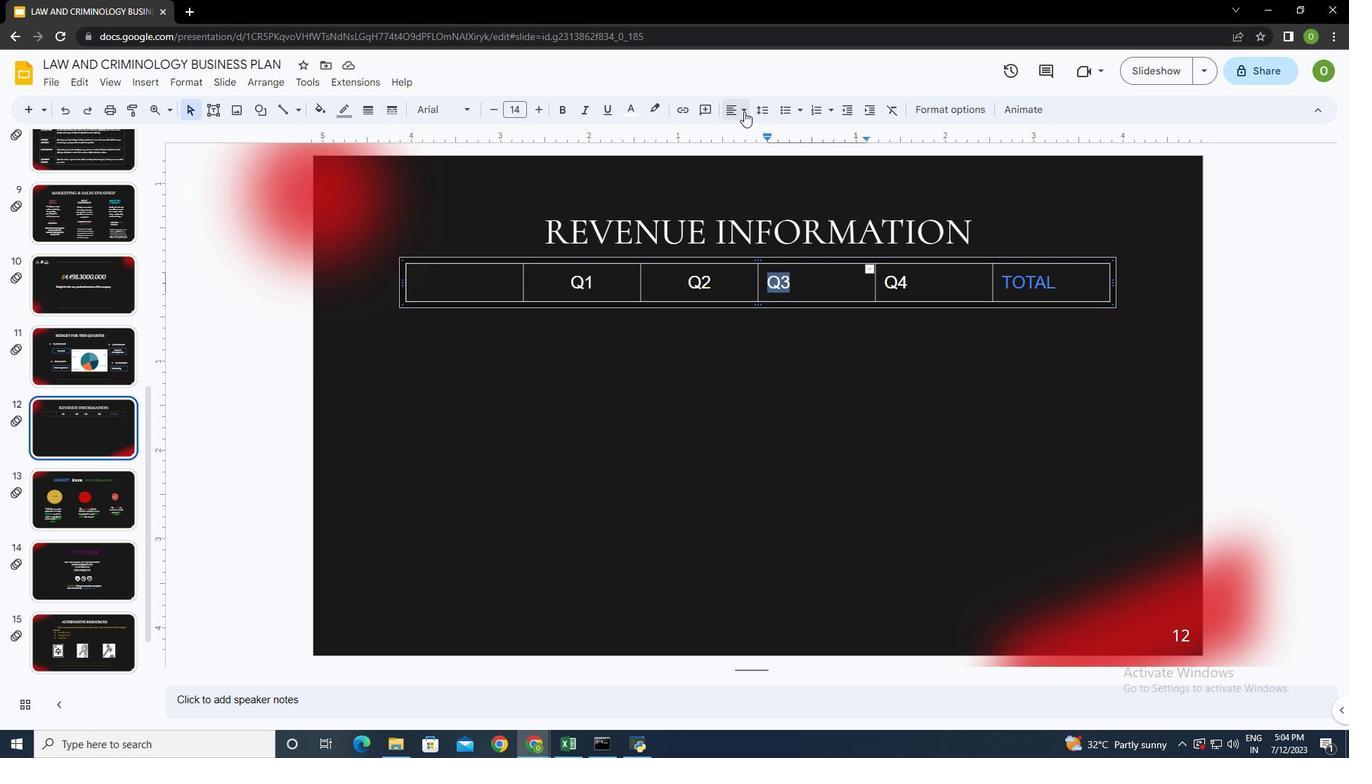 
Action: Mouse moved to (754, 133)
Screenshot: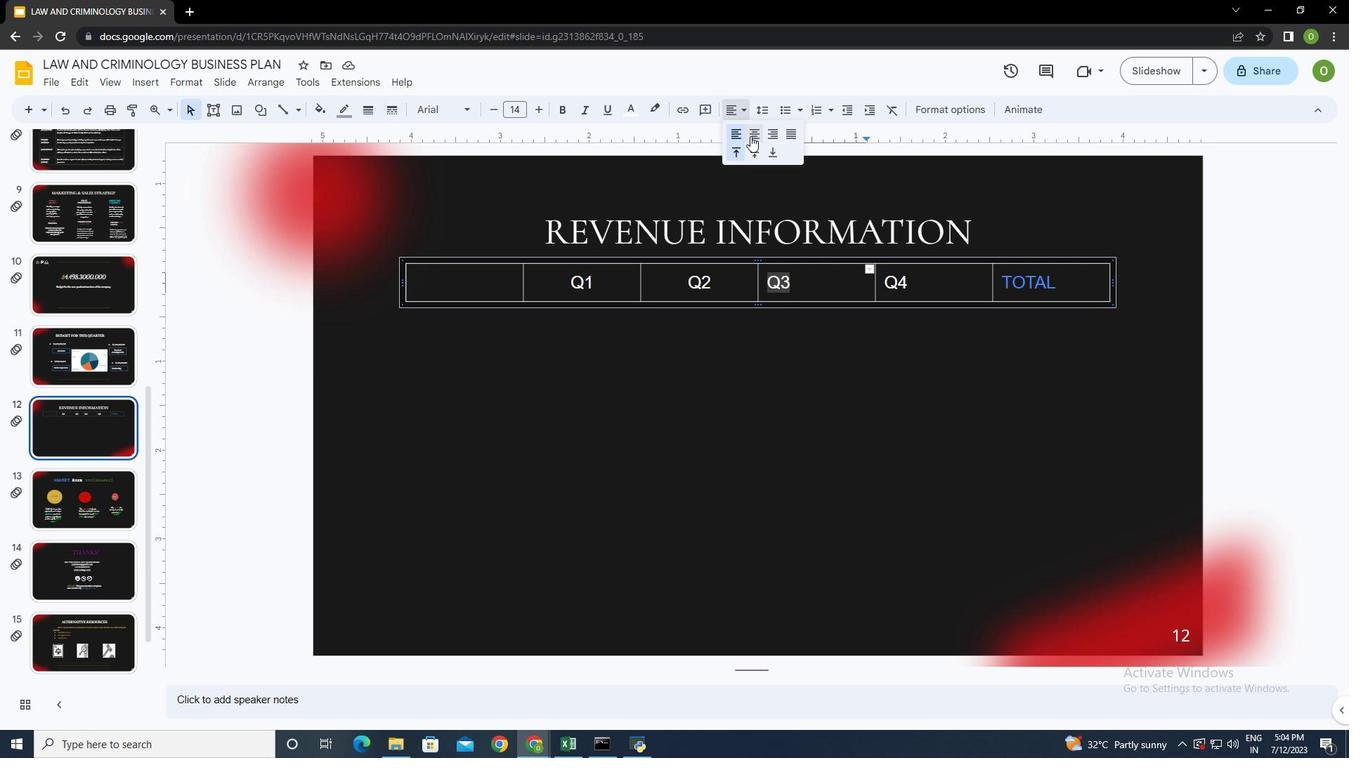 
Action: Mouse pressed left at (754, 133)
Screenshot: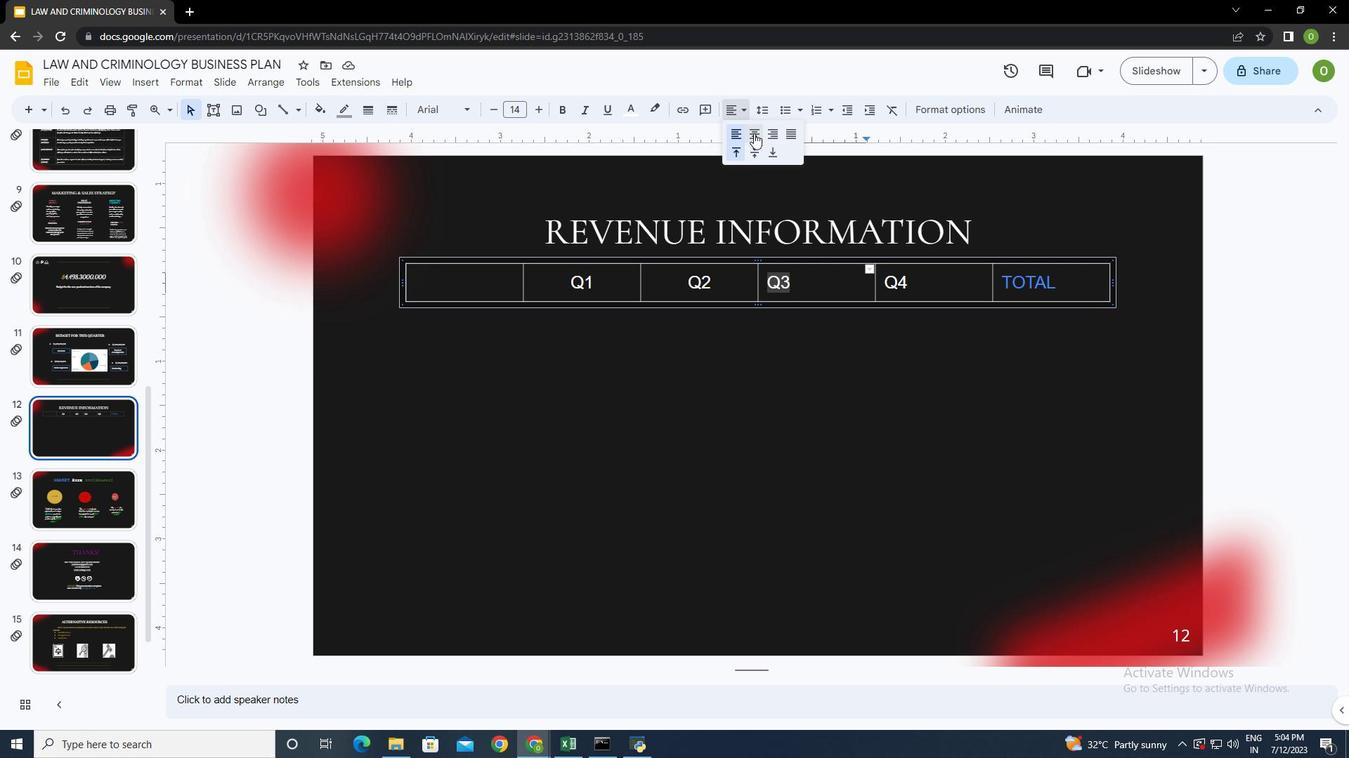
Action: Mouse moved to (842, 354)
Screenshot: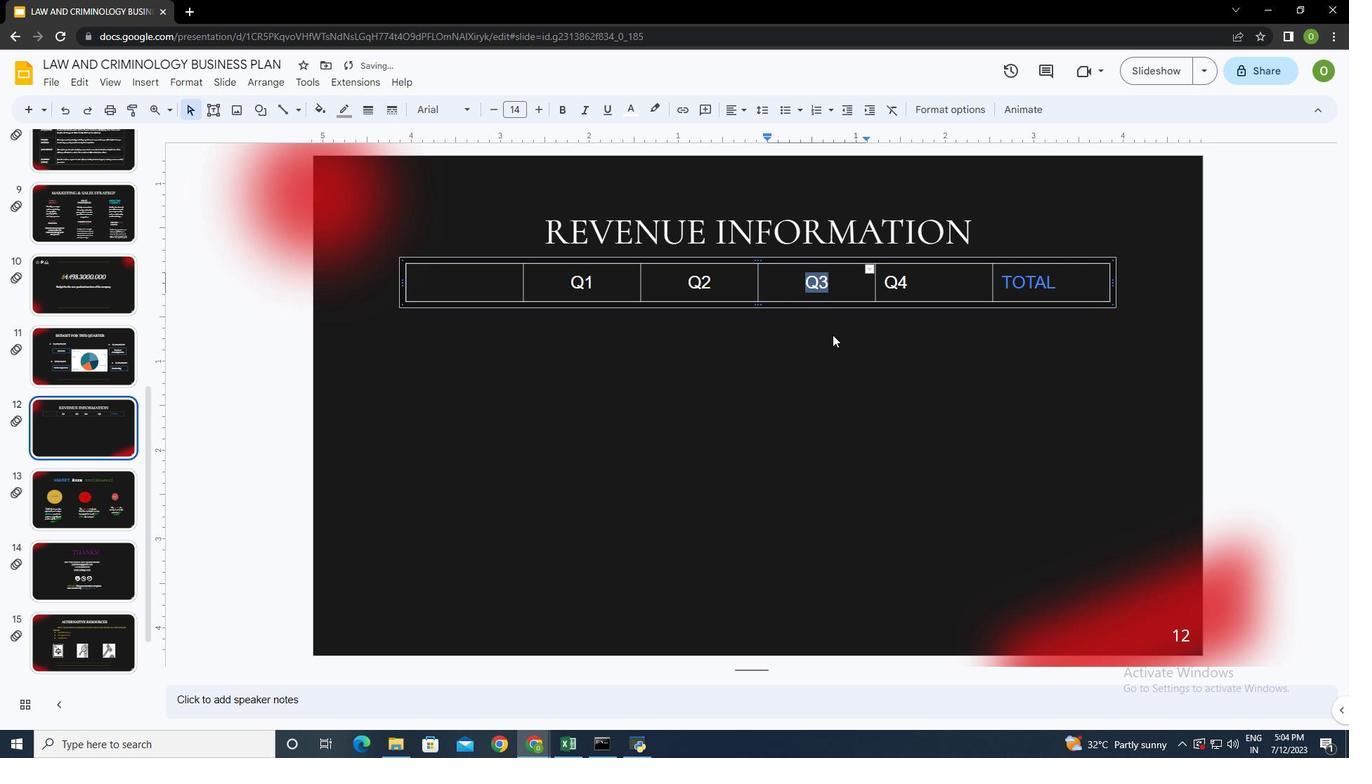 
Action: Mouse pressed left at (842, 354)
Screenshot: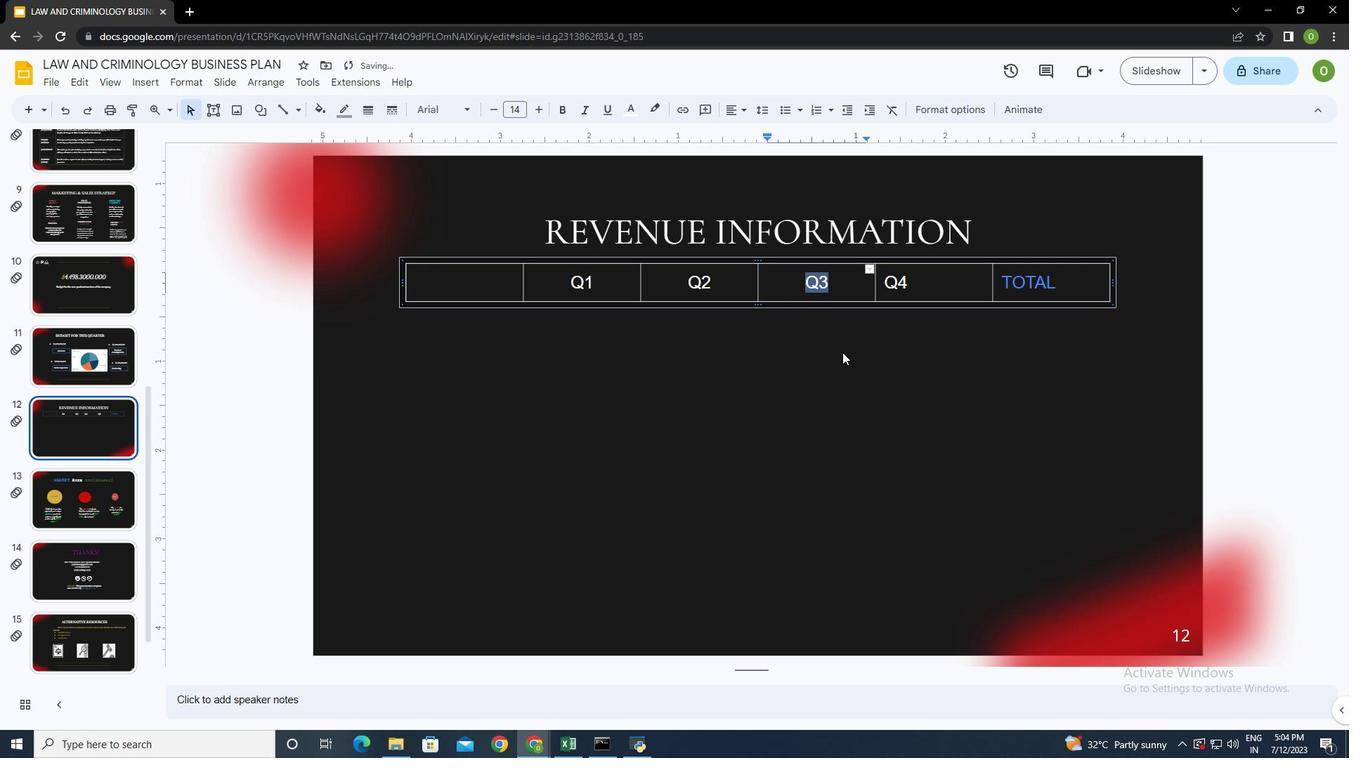 
Action: Mouse moved to (936, 276)
Screenshot: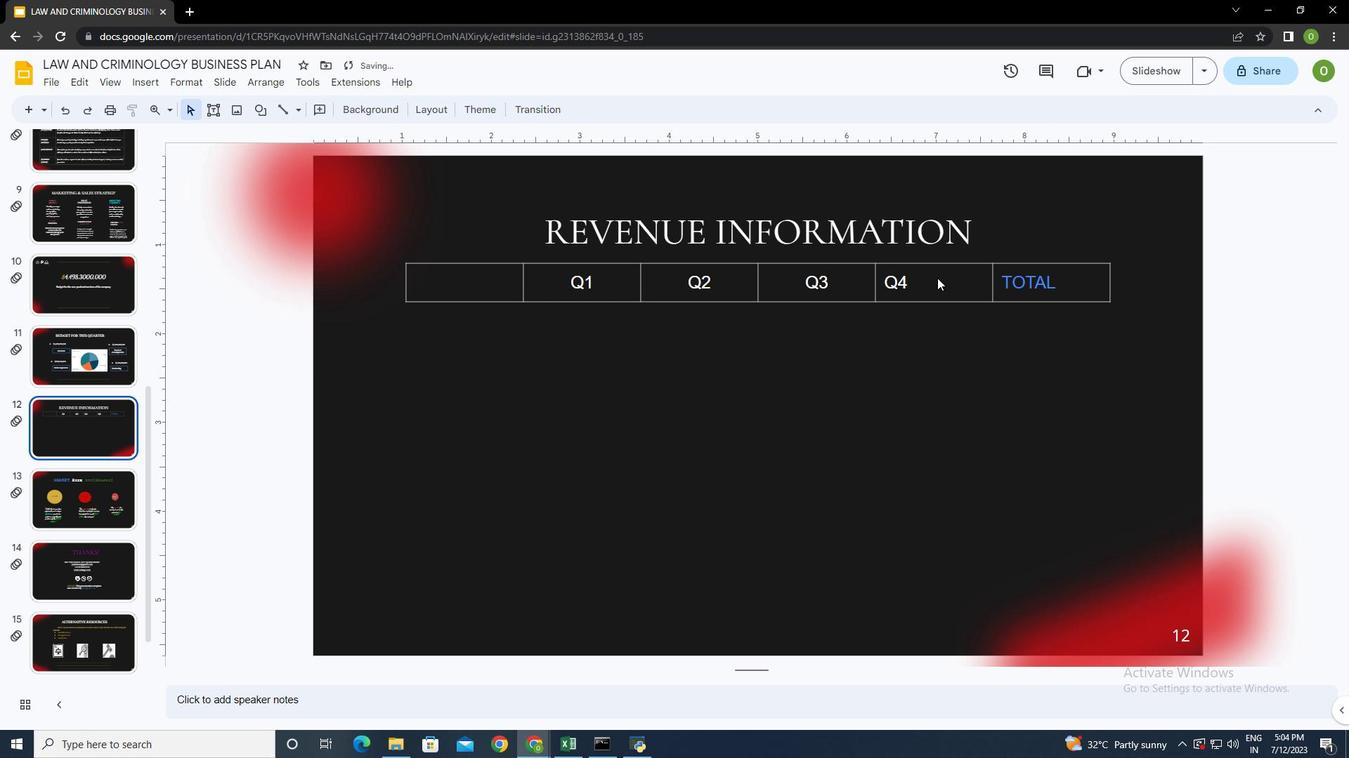 
Action: Mouse pressed left at (936, 276)
Screenshot: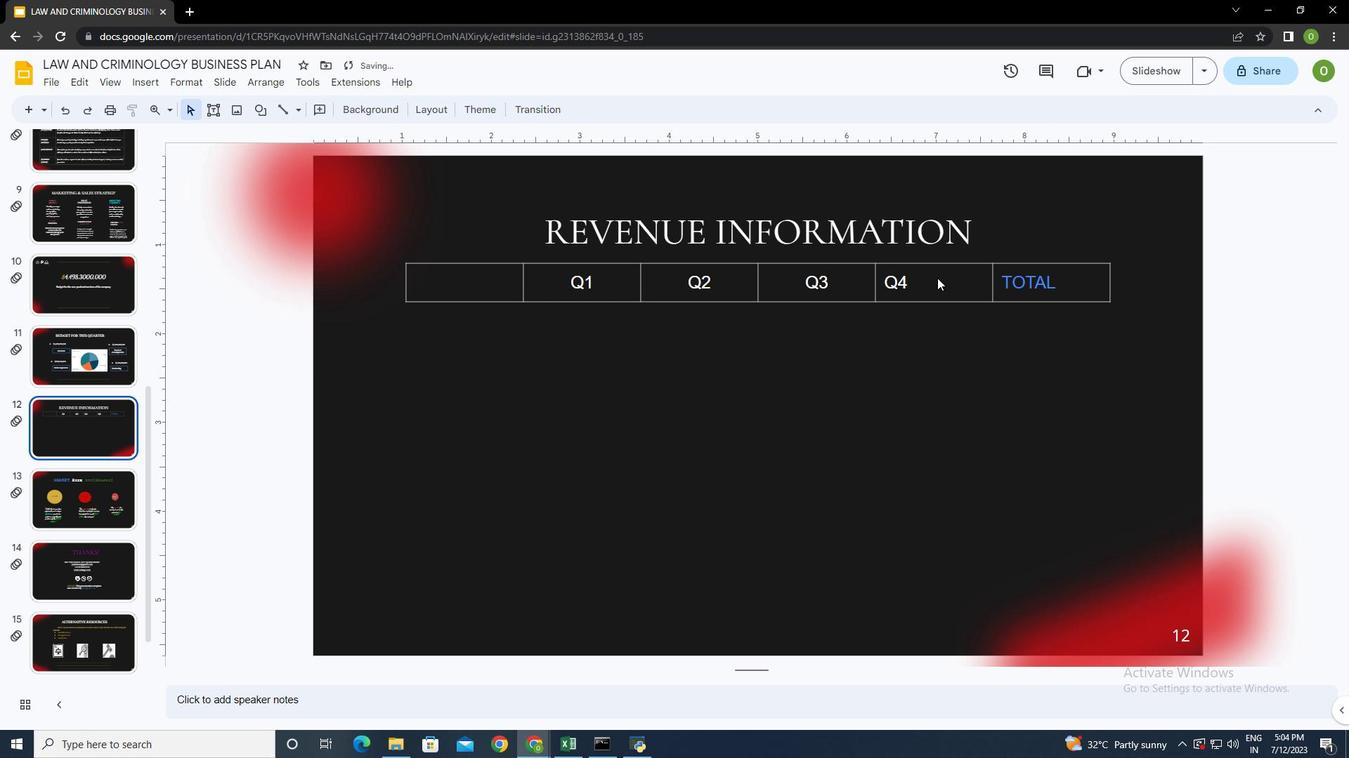 
Action: Mouse moved to (744, 111)
Screenshot: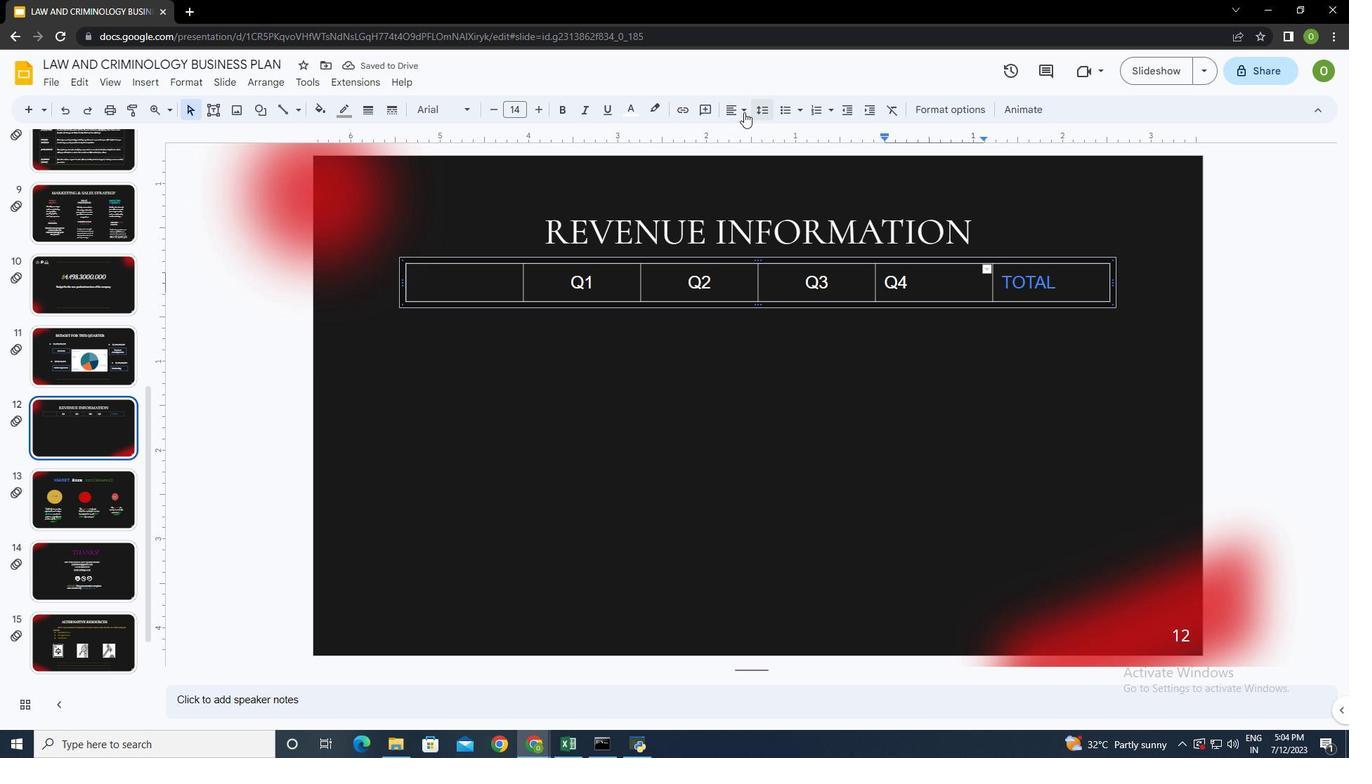 
Action: Mouse pressed left at (744, 111)
Screenshot: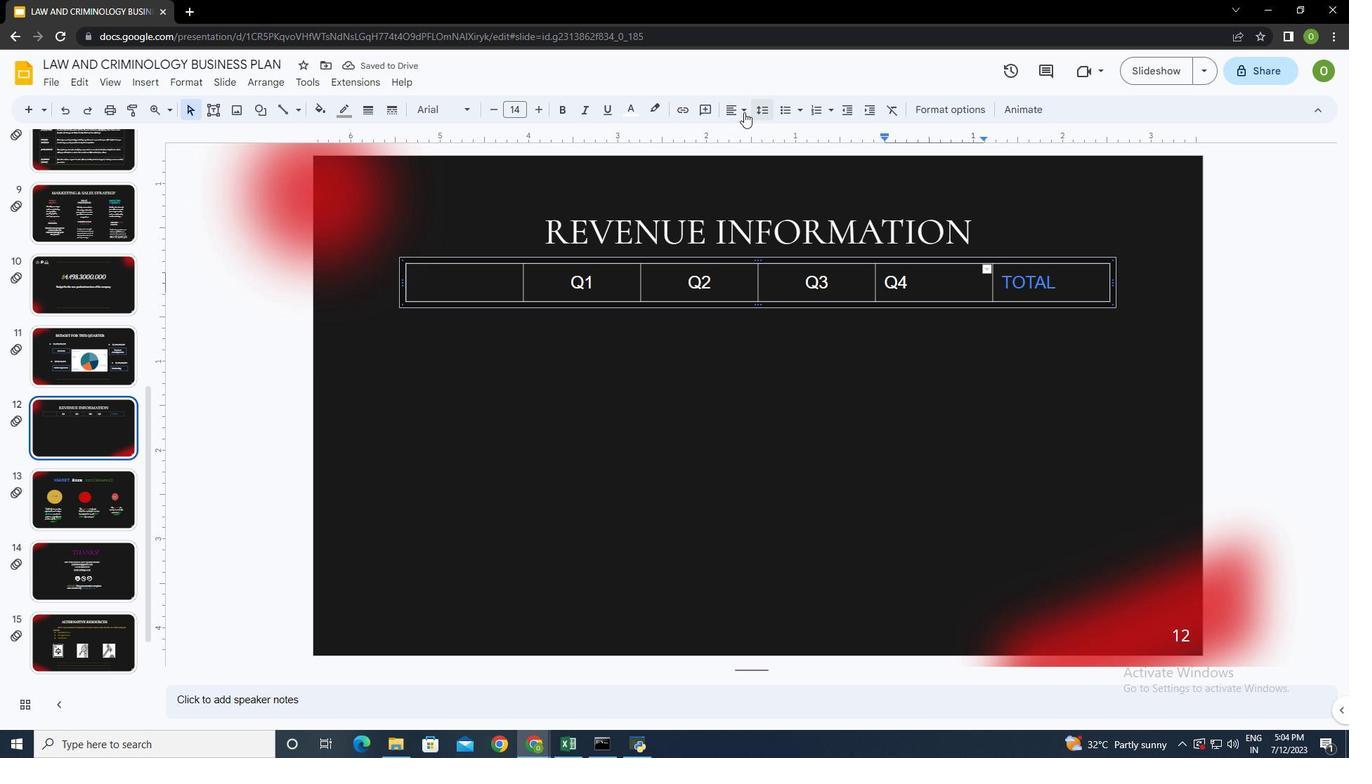 
Action: Mouse moved to (756, 134)
Screenshot: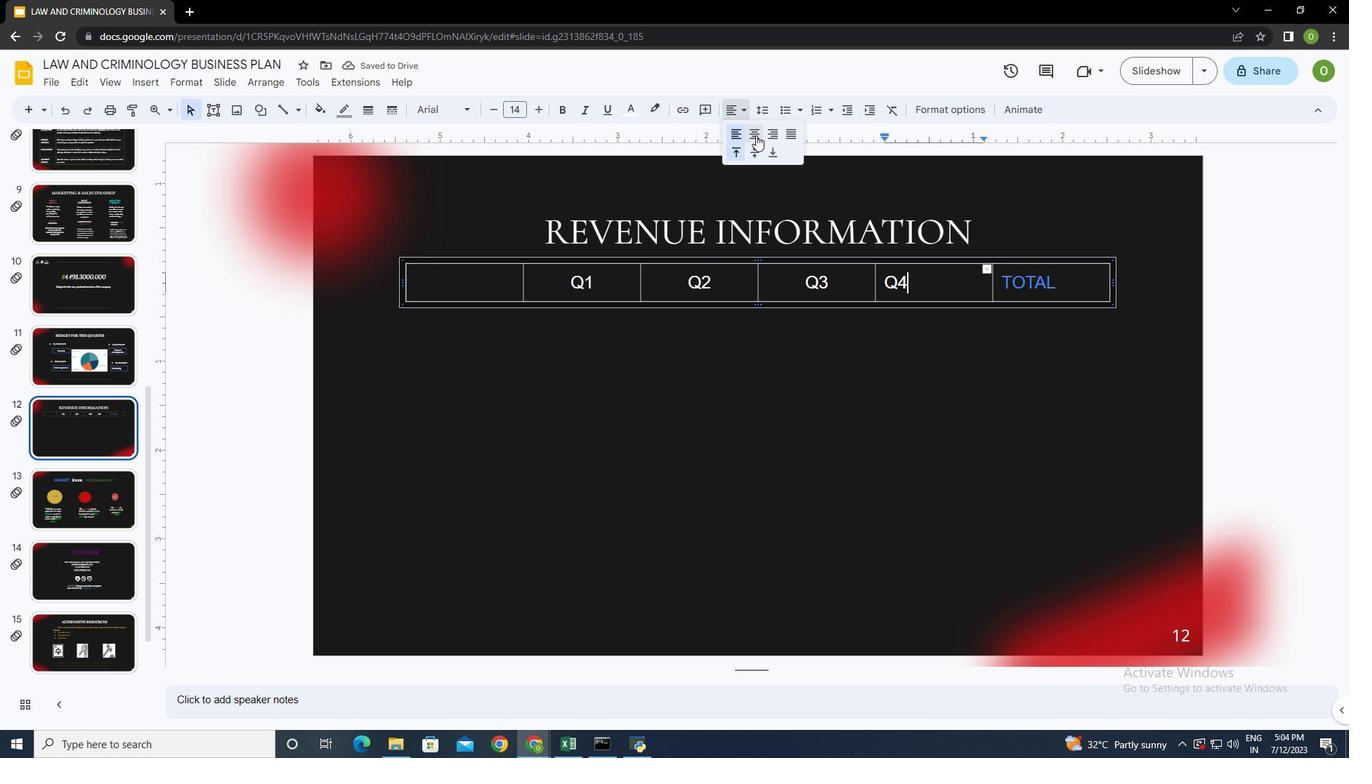 
Action: Mouse pressed left at (756, 134)
Screenshot: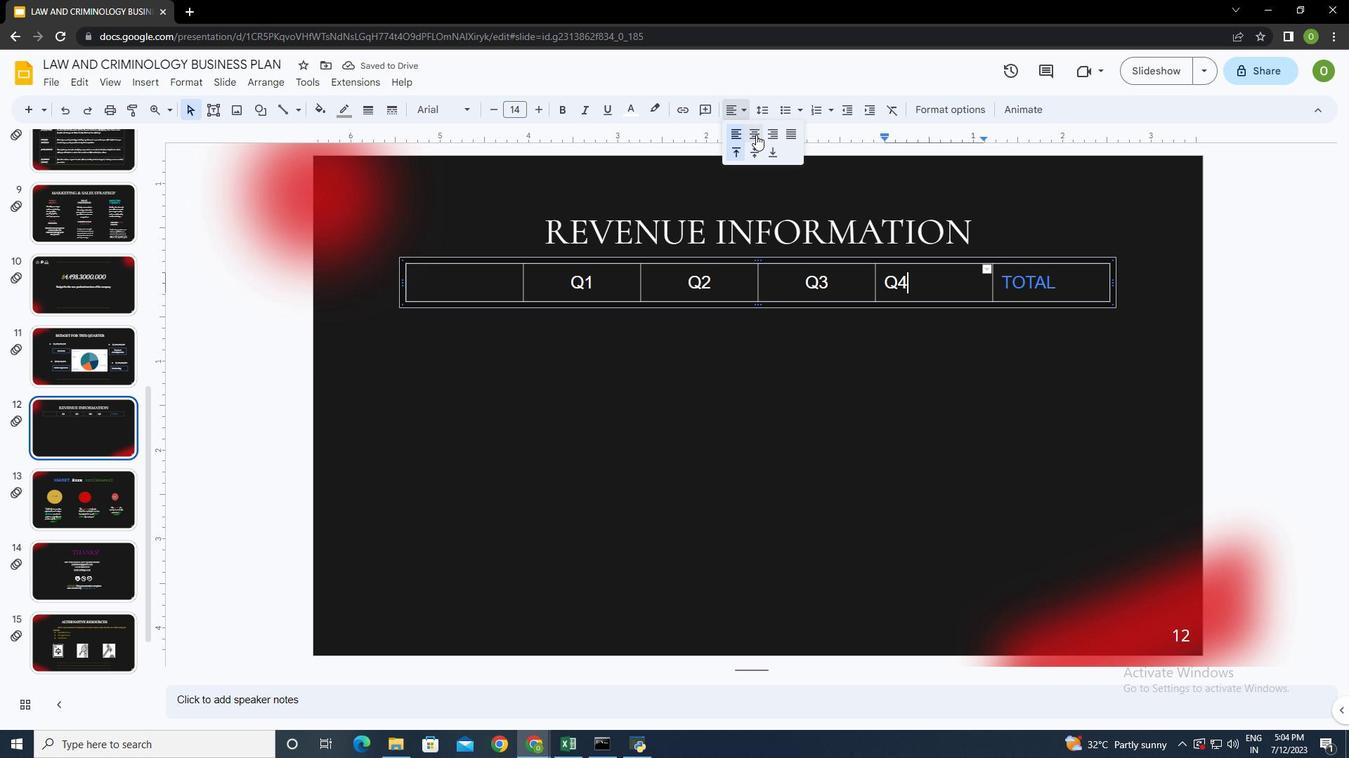
Action: Mouse moved to (919, 344)
Screenshot: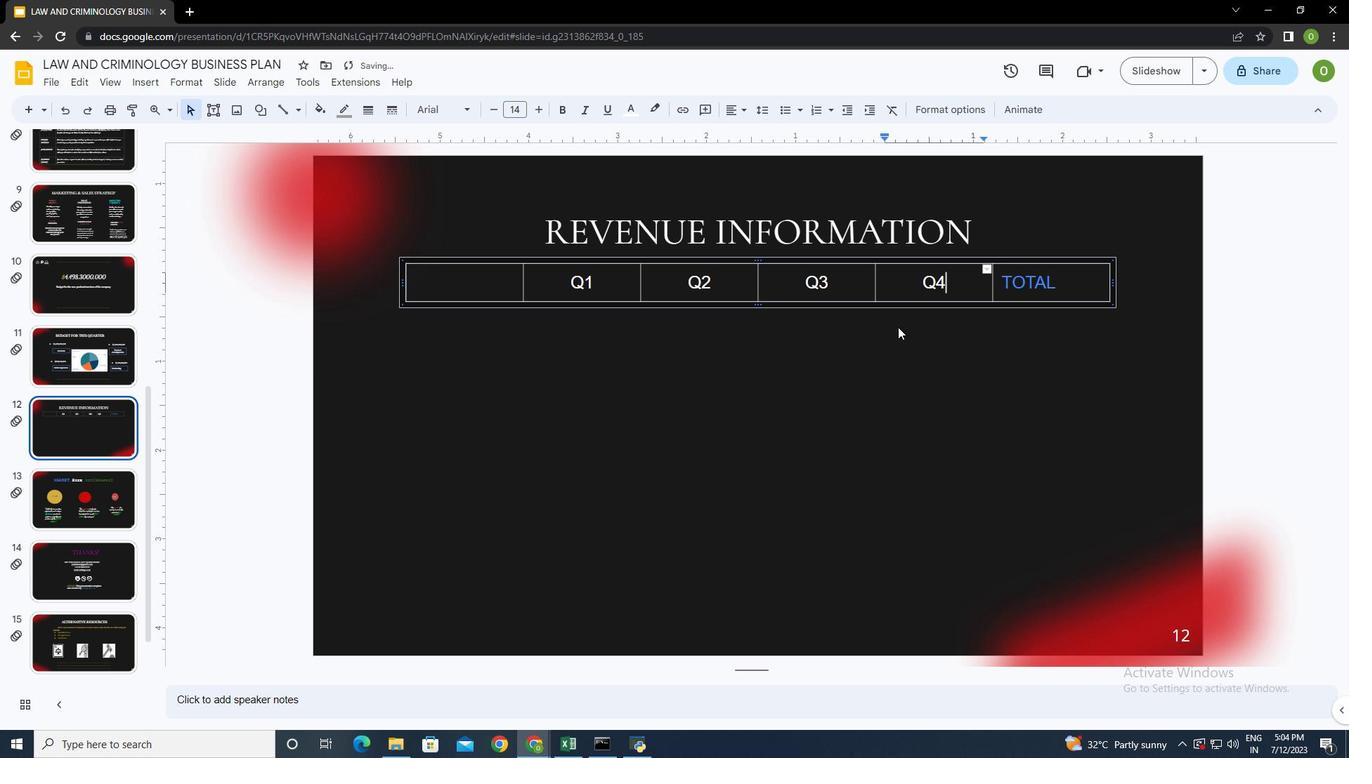 
Action: Mouse pressed left at (919, 344)
Screenshot: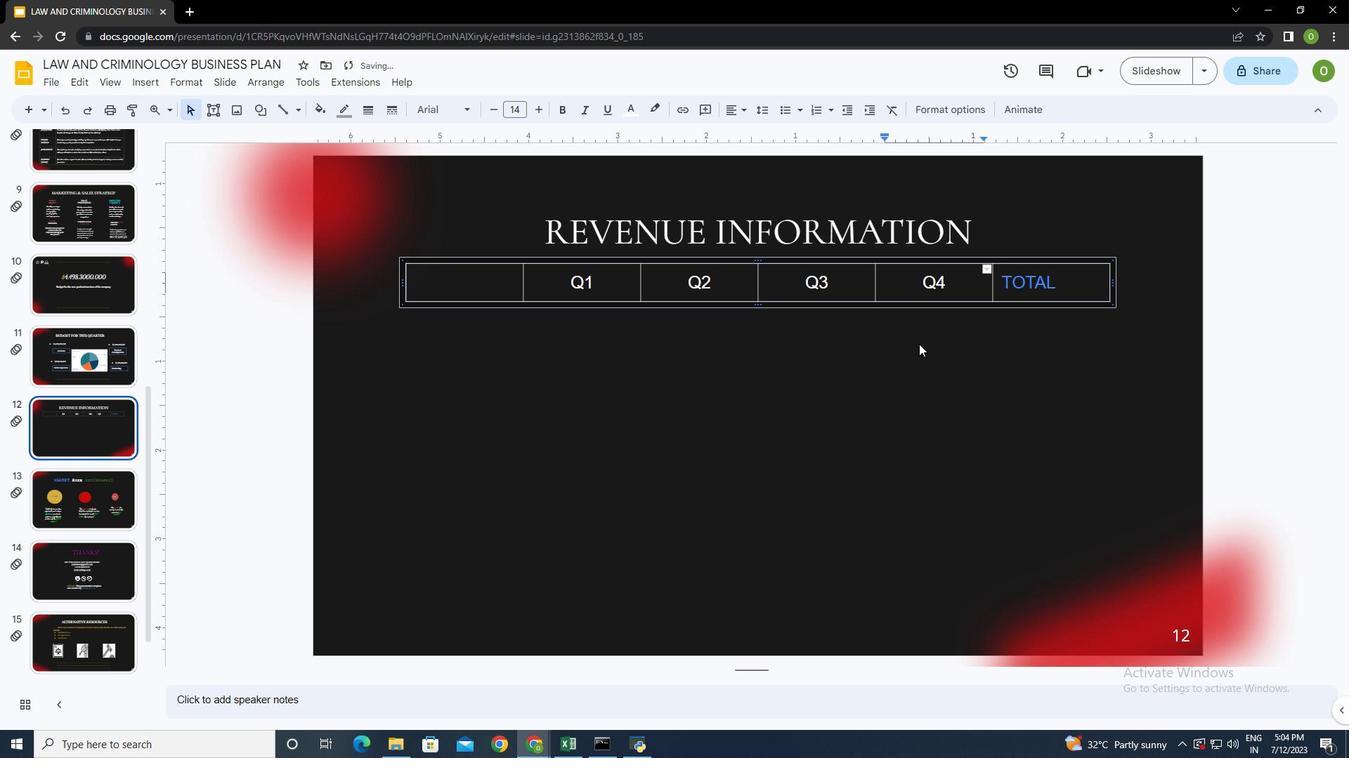 
Action: Mouse moved to (1040, 272)
Screenshot: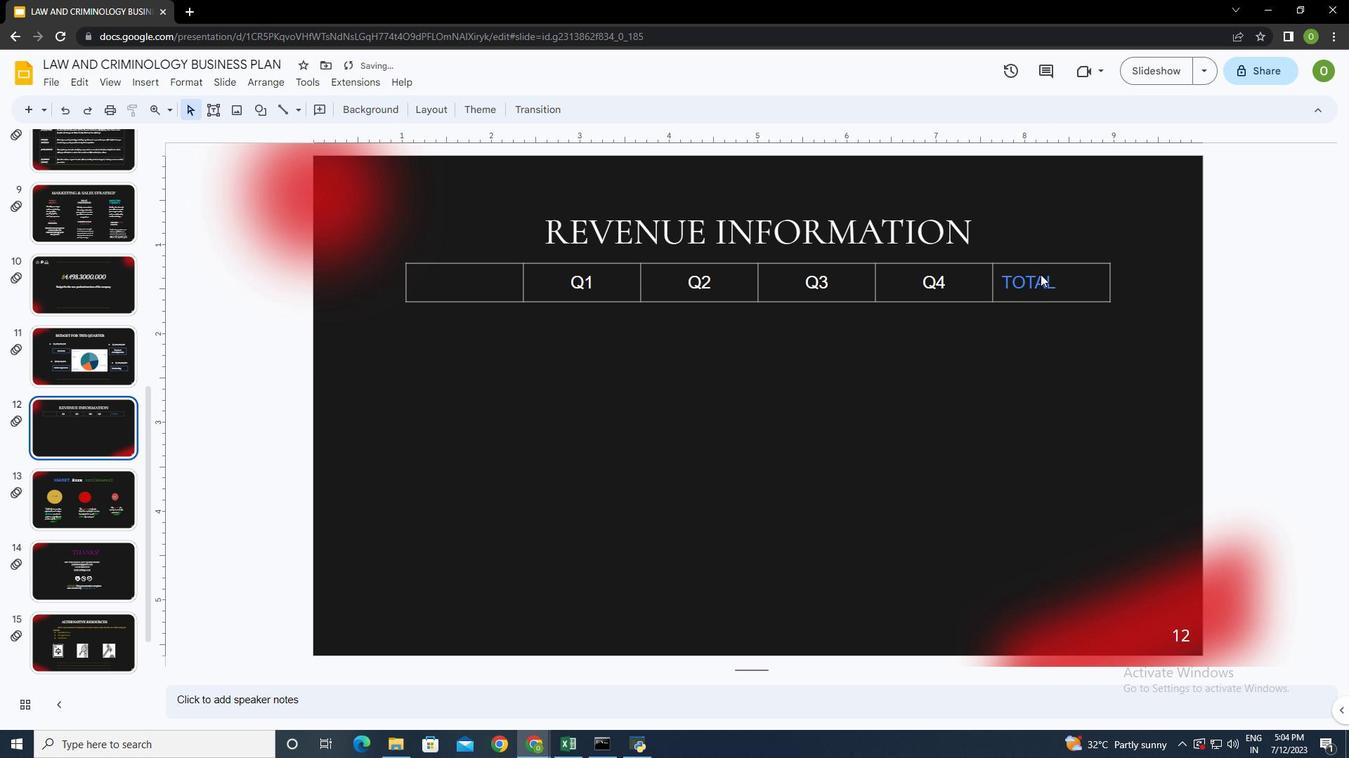 
Action: Mouse pressed left at (1040, 272)
Screenshot: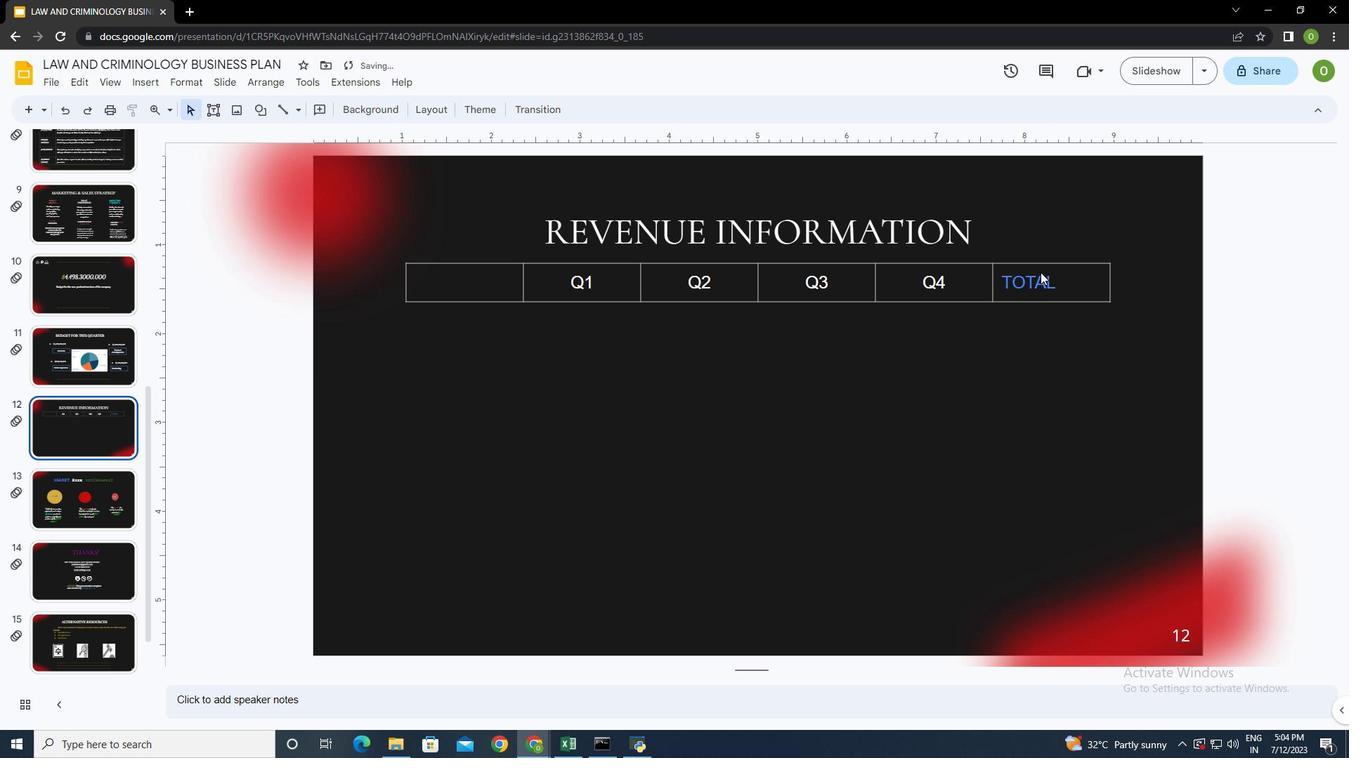 
Action: Mouse moved to (1059, 281)
Screenshot: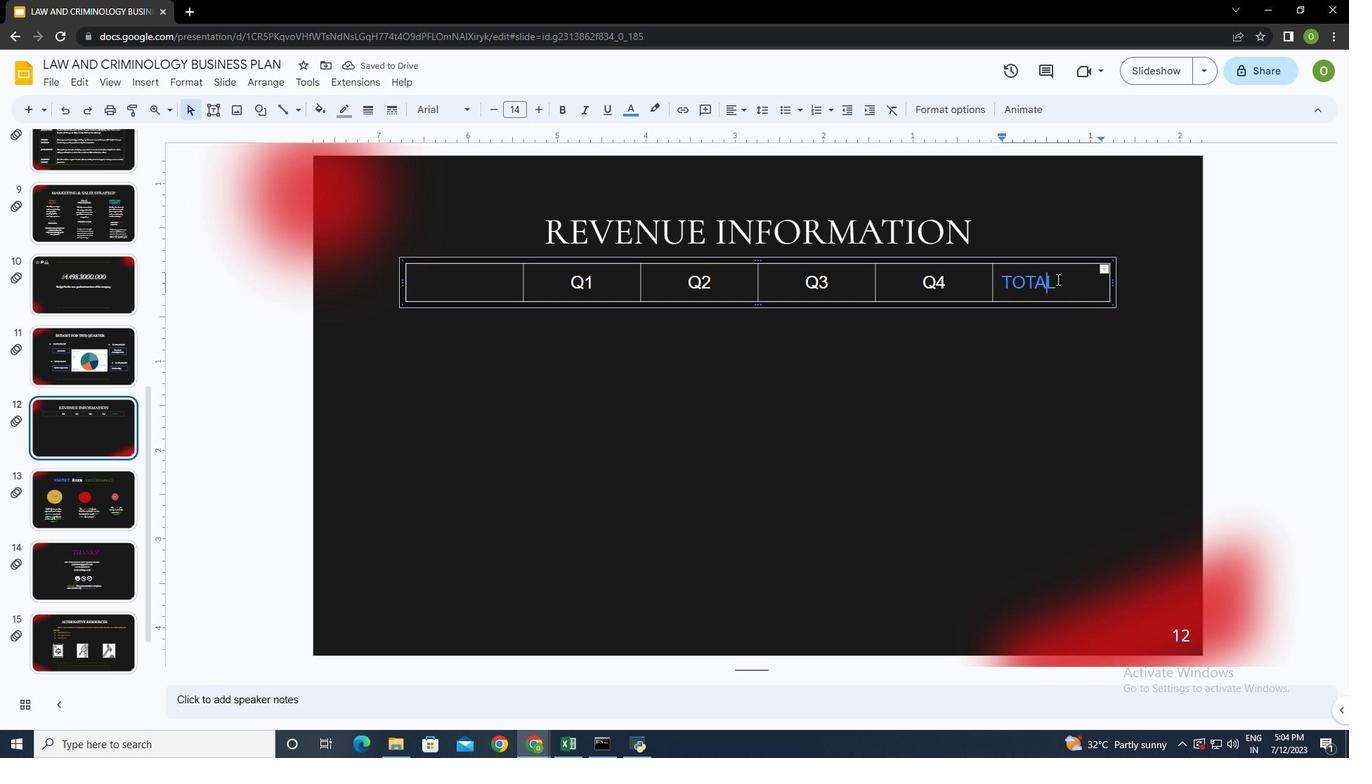 
Action: Mouse pressed left at (1059, 281)
Screenshot: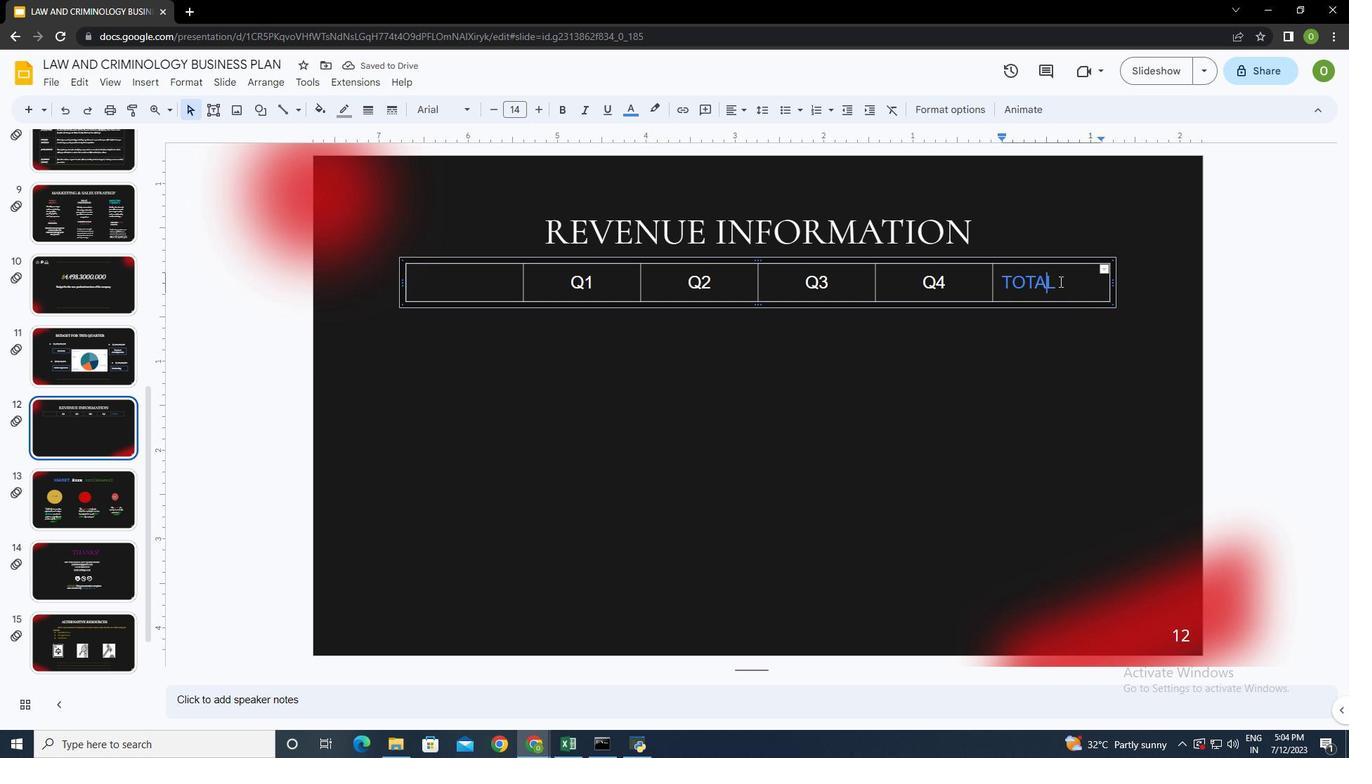
Action: Mouse moved to (739, 108)
Screenshot: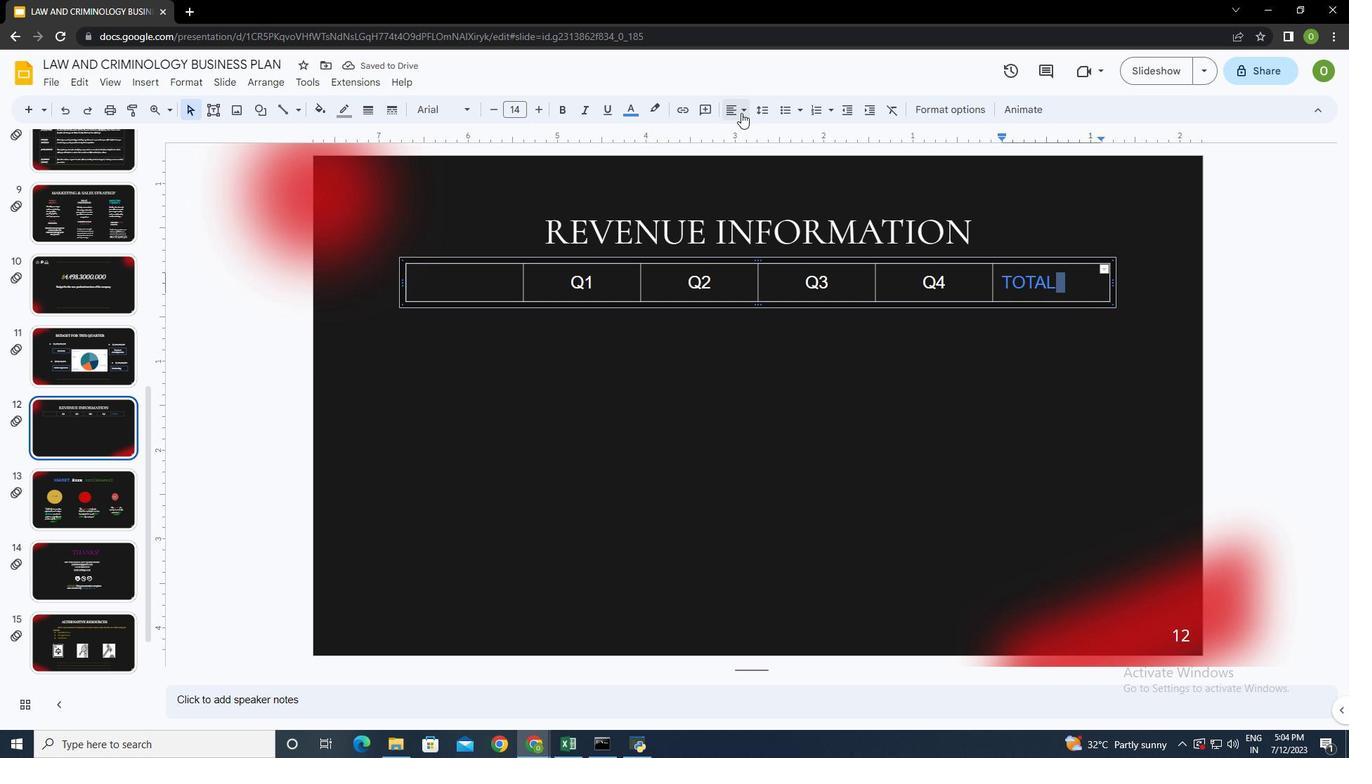 
Action: Mouse pressed left at (739, 108)
Screenshot: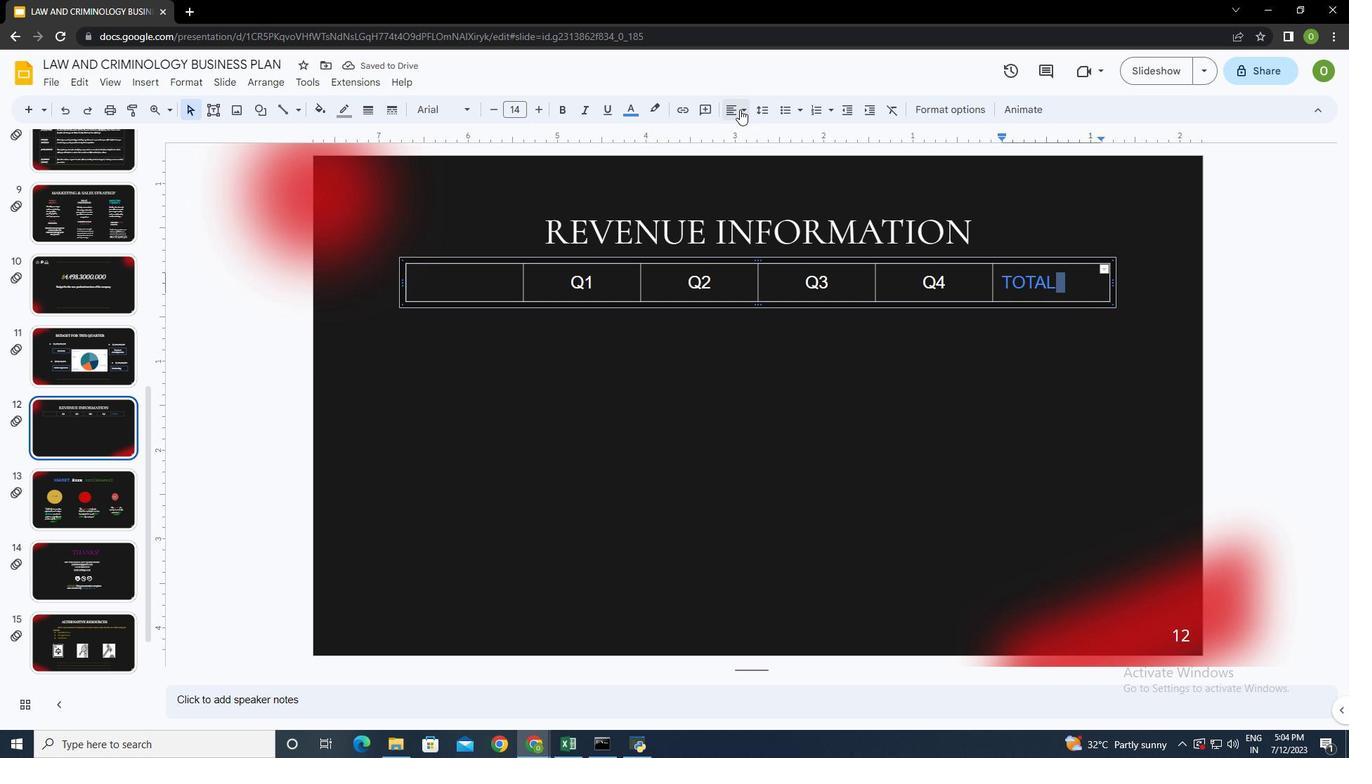 
Action: Mouse moved to (756, 137)
Screenshot: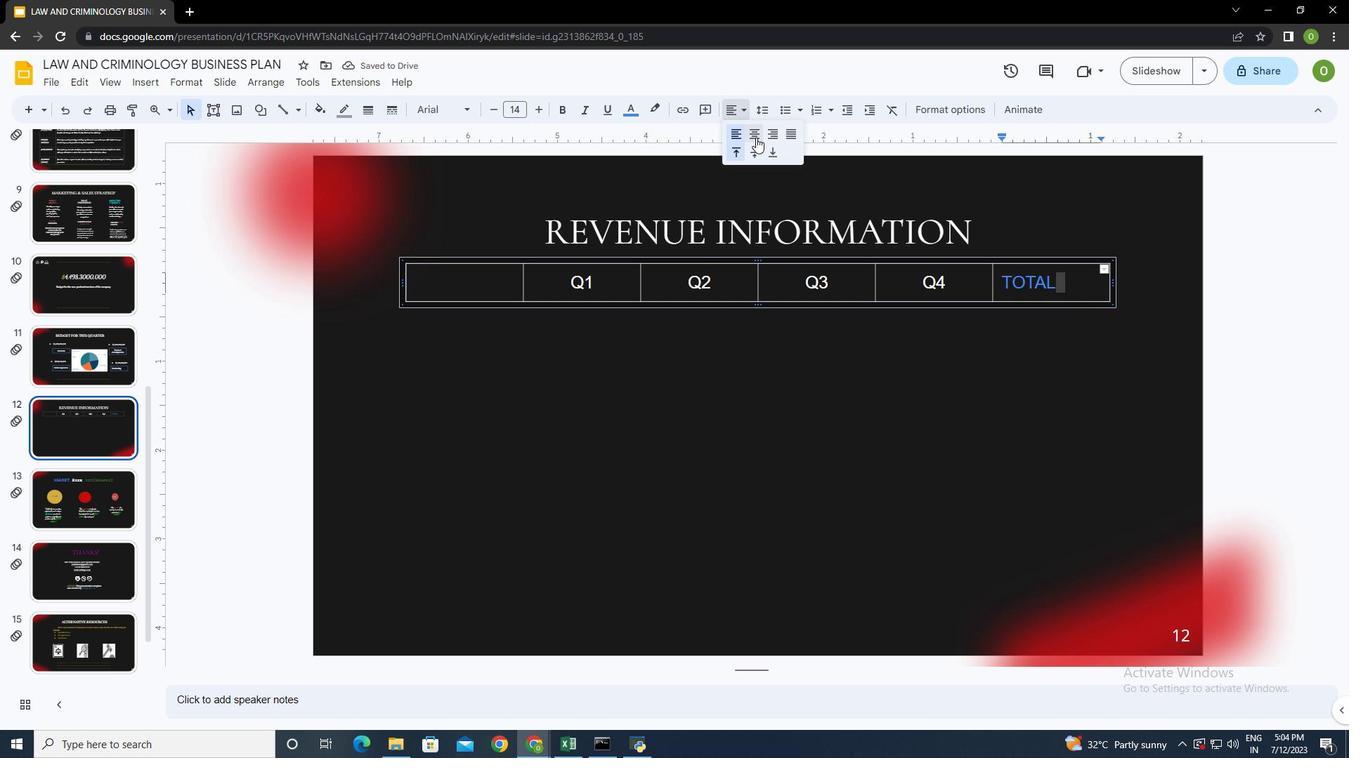 
Action: Mouse pressed left at (756, 137)
Screenshot: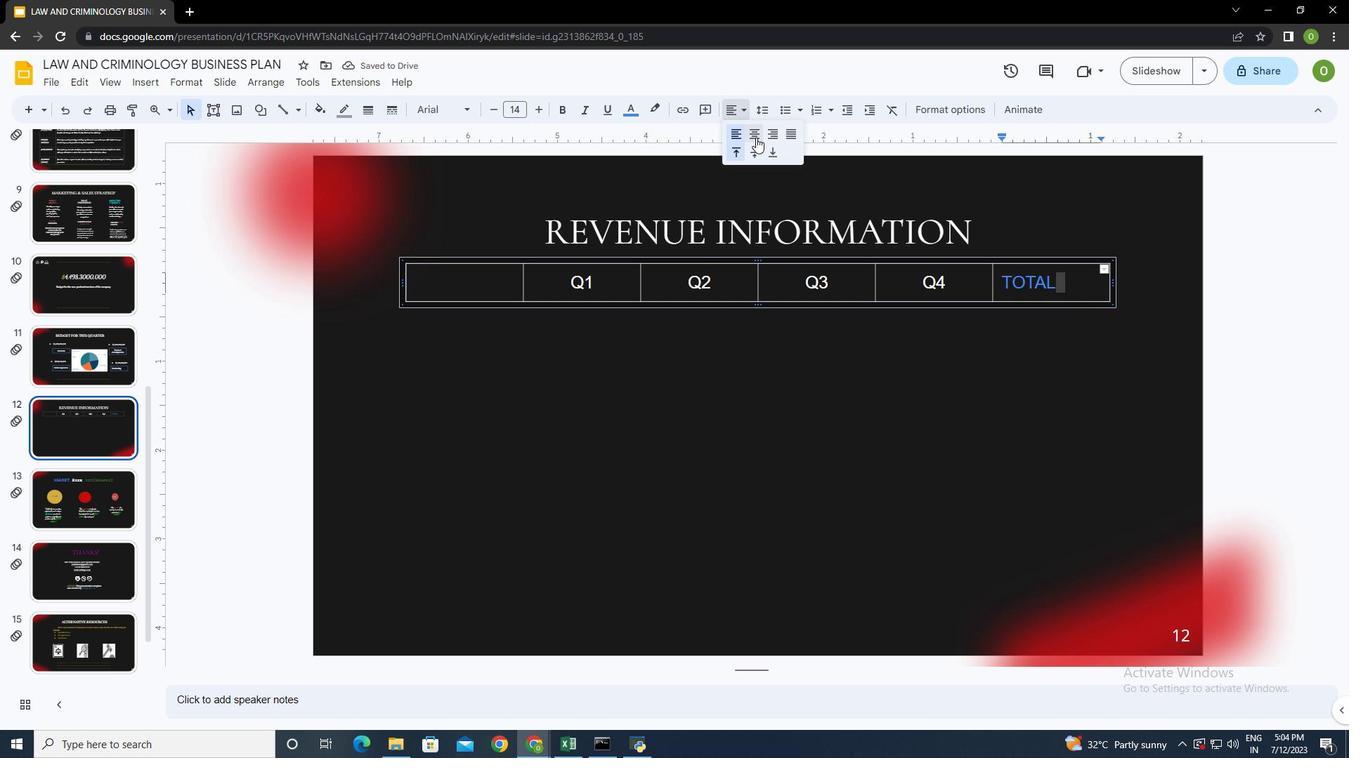 
Action: Mouse moved to (917, 385)
Screenshot: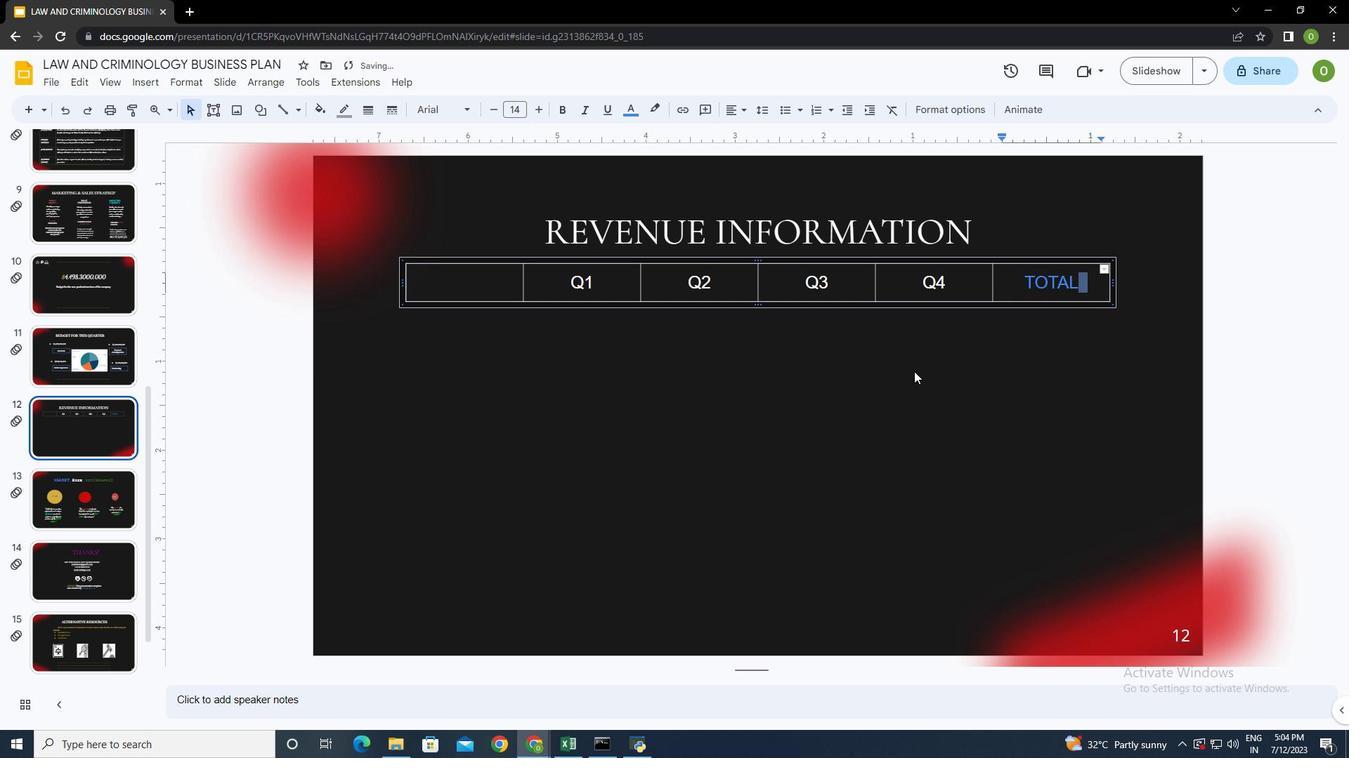
Action: Mouse pressed left at (917, 385)
Screenshot: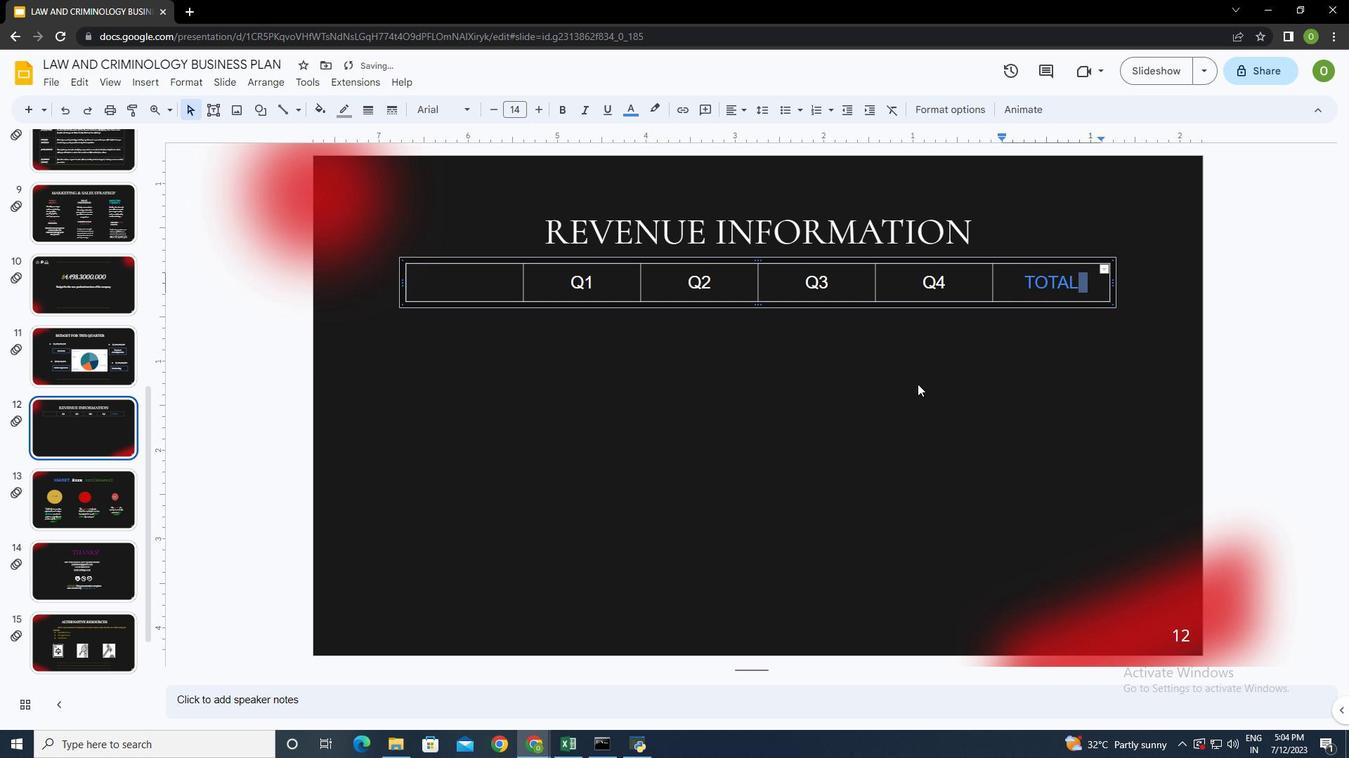 
Action: Mouse moved to (445, 338)
Screenshot: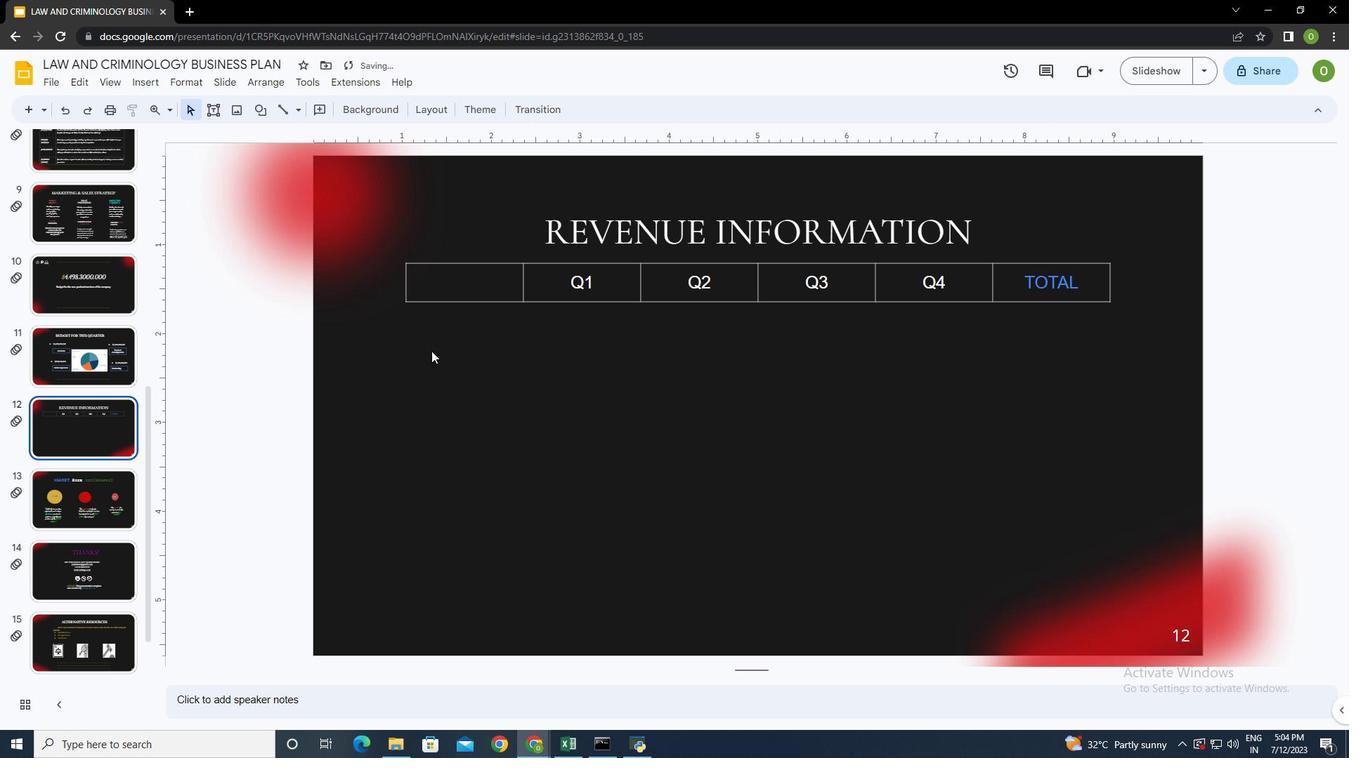 
Action: Mouse pressed left at (445, 338)
Screenshot: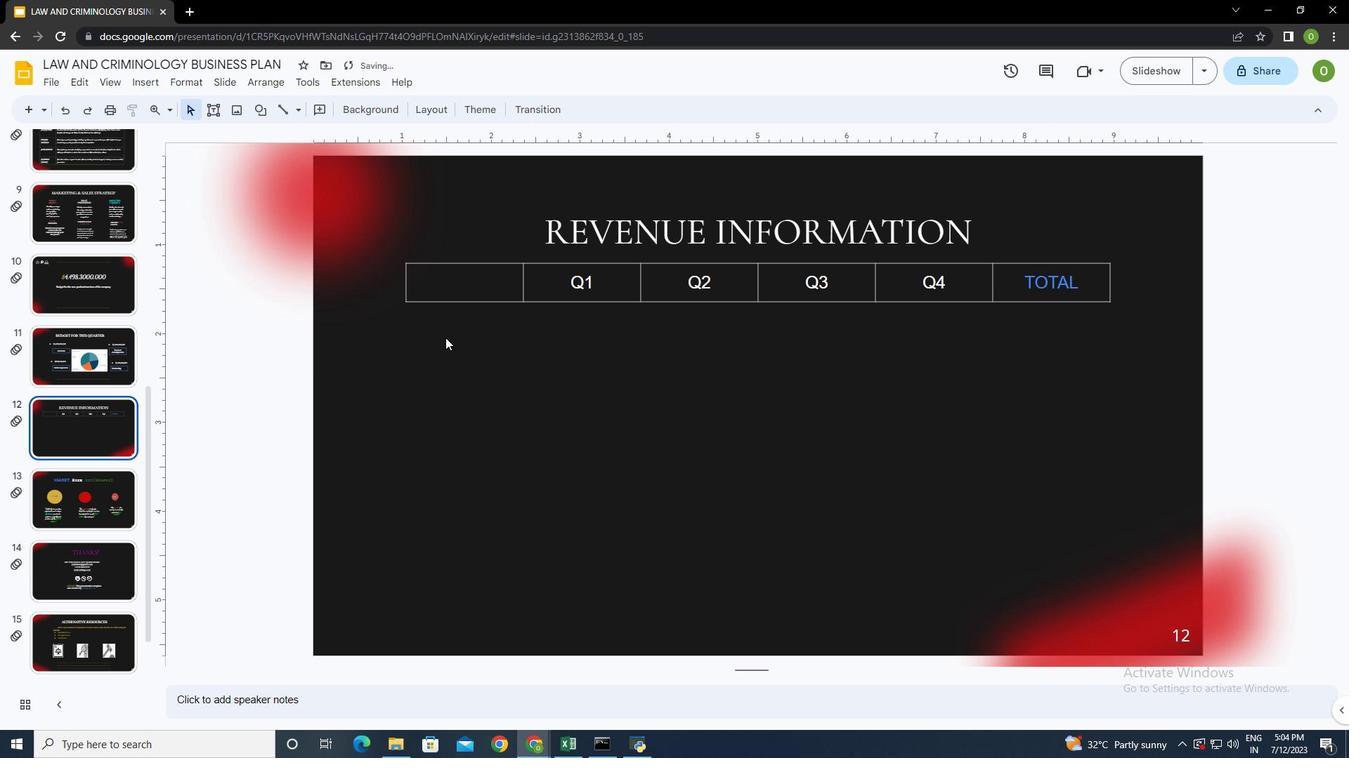 
Action: Mouse moved to (1090, 283)
Screenshot: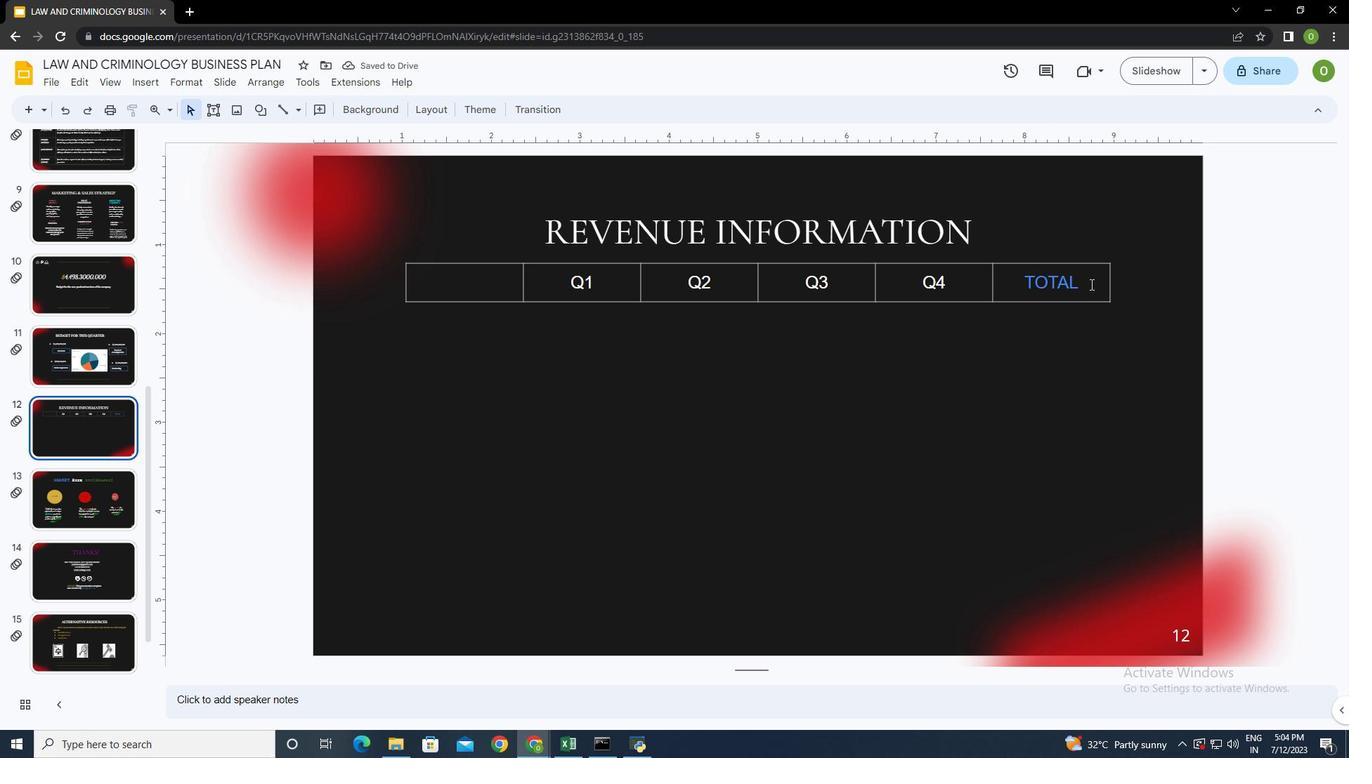 
Action: Mouse pressed left at (1090, 283)
Screenshot: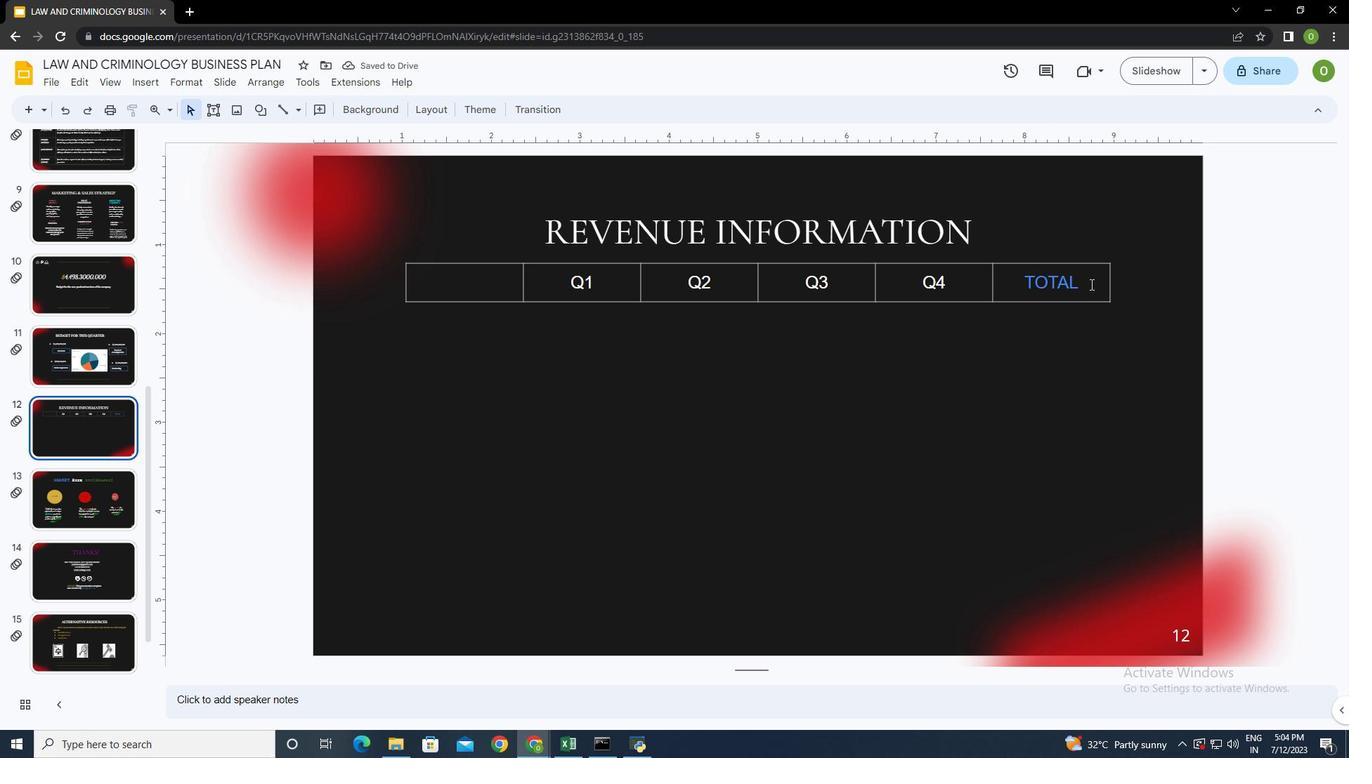 
Action: Key pressed <Key.tab>p<Key.caps_lock><Key.caps_lock>roduct<Key.space>sales<Key.tab><Key.shift><Key.shift><Key.shift><Key.shift><Key.shift><Key.shift><Key.shift><Key.shift><Key.shift><Key.shift><Key.shift><Key.shift><Key.shift><Key.shift><Key.shift><Key.shift><Key.shift><Key.shift>$50,000<Key.tab><Key.shift><Key.shift><Key.shift><Key.shift><Key.shift><Key.shift><Key.shift><Key.shift><Key.shift><Key.shift><Key.shift><Key.shift><Key.shift><Key.shift>$60000<Key.tab><Key.shift>$75000<Key.tab><Key.shift>$90000<Key.tab><Key.shift><Key.shift><Key.shift><Key.shift><Key.shift><Key.shift><Key.shift><Key.shift><Key.shift><Key.shift><Key.shift><Key.shift><Key.shift><Key.shift><Key.shift><Key.shift><Key.shift><Key.shift><Key.shift><Key.shift><Key.shift><Key.shift><Key.shift><Key.shift><Key.shift><Key.shift><Key.shift><Key.shift><Key.shift><Key.shift><Key.shift><Key.shift><Key.shift>$275000<Key.tab>labor<Key.tab><Key.shift>@<Key.backspace><Key.shift><Key.shift>$20000<Key.tab><Key.shift><Key.shift><Key.shift><Key.shift><Key.shift><Key.shift><Key.shift><Key.shift><Key.shift><Key.shift><Key.shift><Key.shift><Key.shift><Key.shift><Key.shift><Key.shift><Key.shift>#<Key.backspace><Key.shift>$24000<Key.tab><Key.shift><Key.shift><Key.shift><Key.shift><Key.shift>$30000<Key.tab><Key.shift><Key.shift><Key.shift><Key.shift><Key.shift><Key.shift><Key.shift><Key.shift><Key.shift><Key.shift><Key.shift><Key.shift><Key.shift><Key.shift><Key.shift><Key.shift><Key.shift><Key.shift><Key.shift>$36000<Key.tab>110000<Key.tab>salaries<Key.tab><Key.shift><Key.shift><Key.shift><Key.shift><Key.shift><Key.shift><Key.shift><Key.shift><Key.shift><Key.shift><Key.shift><Key.shift><Key.shift>$15000<Key.tab><Key.shift><Key.shift><Key.shift><Key.shift><Key.shift><Key.shift><Key.shift><Key.shift><Key.shift>$118000<Key.backspace><Key.backspace><Key.backspace><Key.backspace><Key.backspace>8000<Key.shift><Key.tab><Key.shift><Key.shift><Key.shift><Key.shift><Key.shift><Key.shift><Key.shift><Key.shift><Key.shift>$20000<Key.tab><Key.shift><Key.shift><Key.shift><Key.shift><Key.shift><Key.shift><Key.shift><Key.shift><Key.shift><Key.shift><Key.shift><Key.shift><Key.shift><Key.shift><Key.shift><Key.shift><Key.shift>$24000<Key.tab><Key.shift><Key.shift><Key.shift><Key.shift><Key.shift><Key.shift><Key.shift>#<Key.backspace><Key.shift>$77000
Screenshot: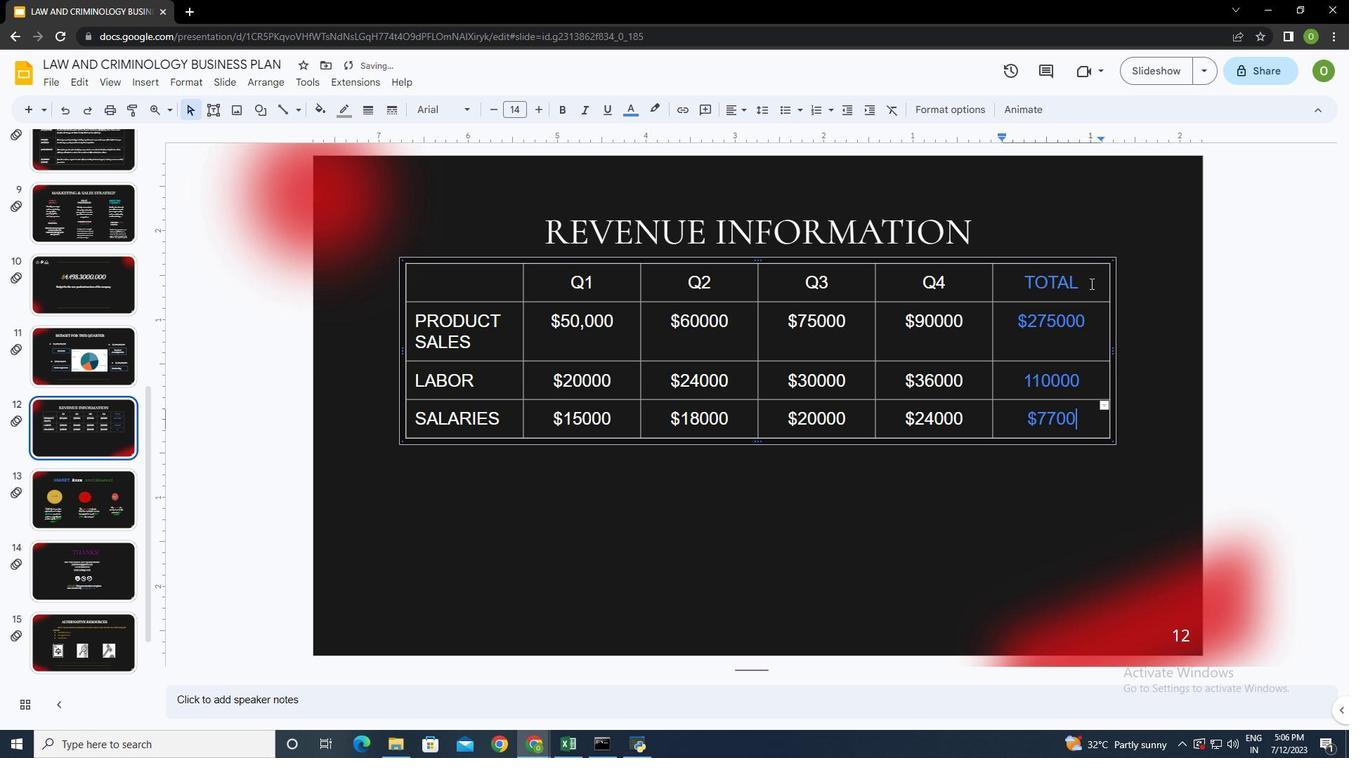 
Action: Mouse moved to (1016, 494)
Screenshot: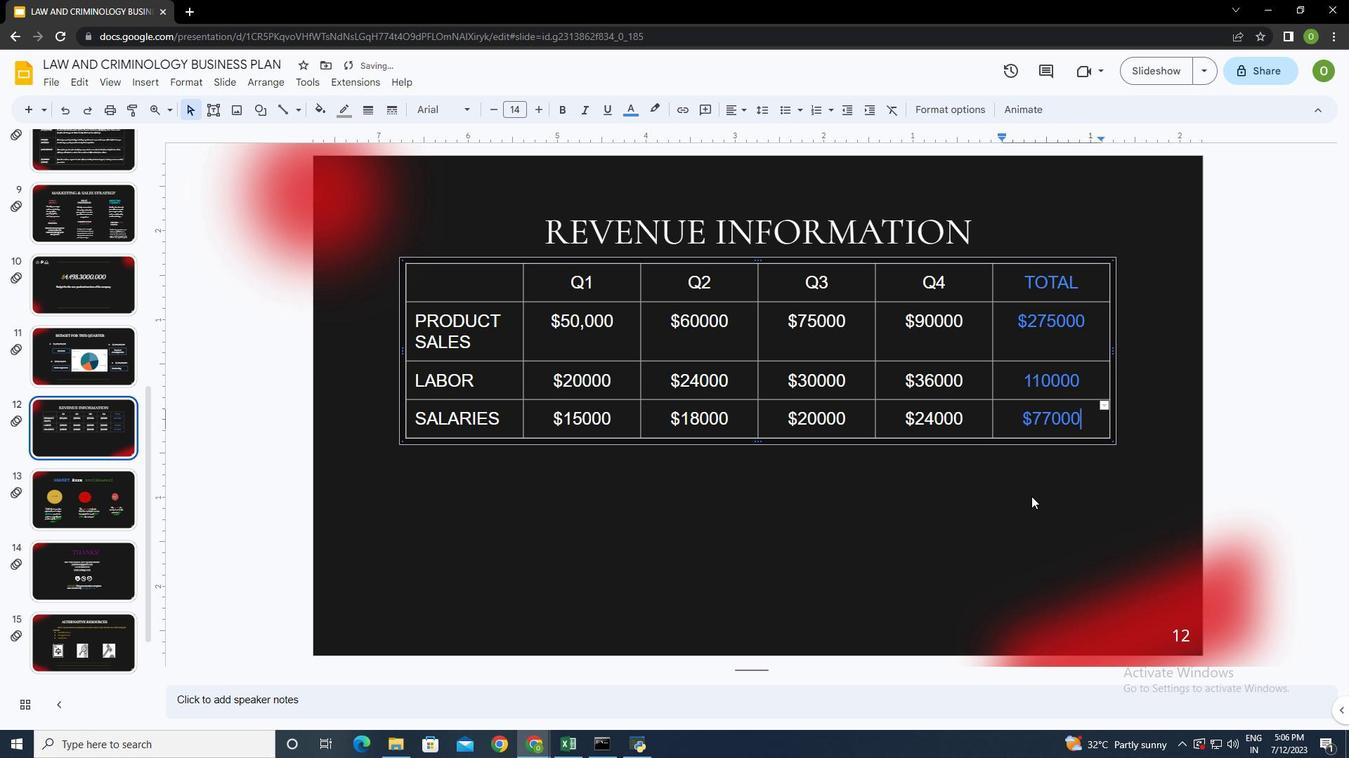 
Action: Mouse pressed left at (1016, 494)
Screenshot: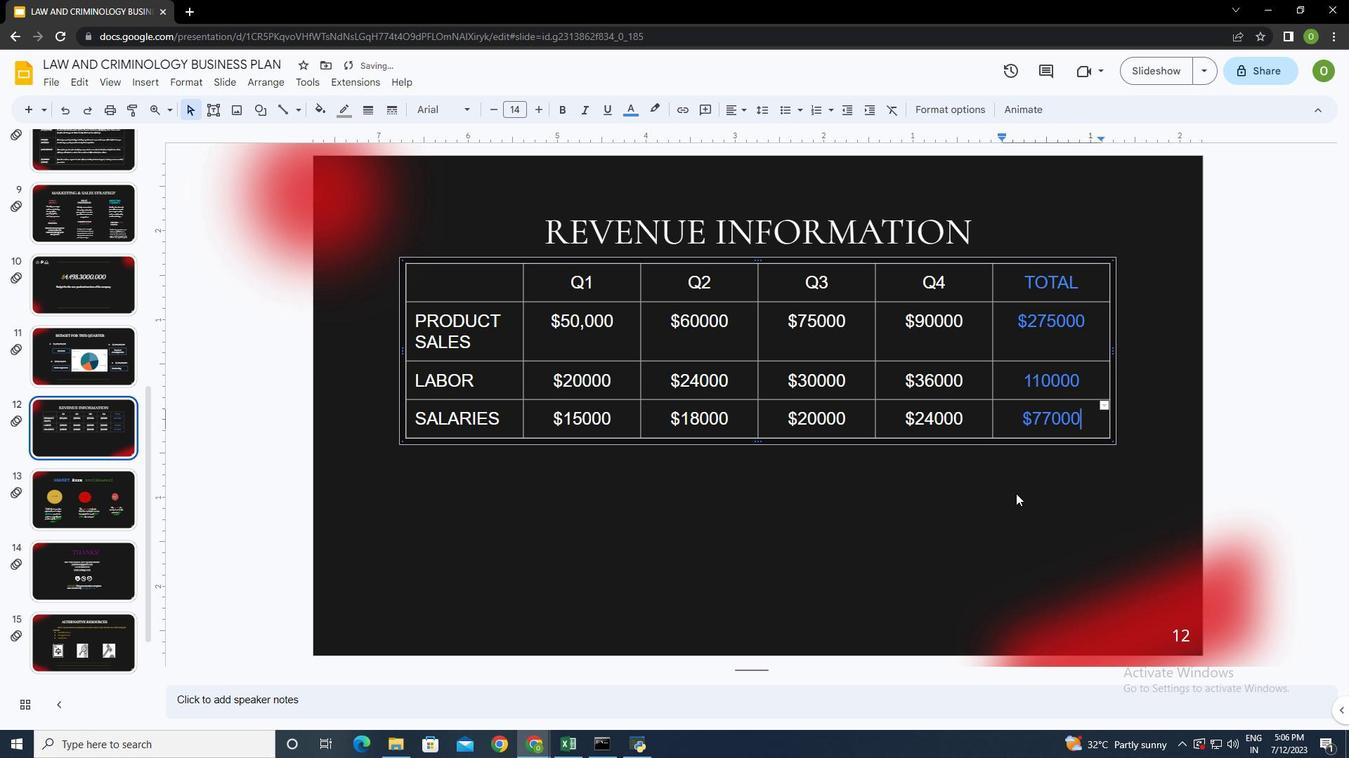 
